 Task: Find connections with filter location Mahilyow with filter topic #houseforsalewith filter profile language Spanish with filter current company Ethical Hackers Academy with filter school ST. JOSEPH'S INSTITUTE OF TECHNOLOGY, OMR with filter industry Baked Goods Manufacturing with filter service category Real Estate with filter keywords title Sales Analyst
Action: Mouse moved to (259, 301)
Screenshot: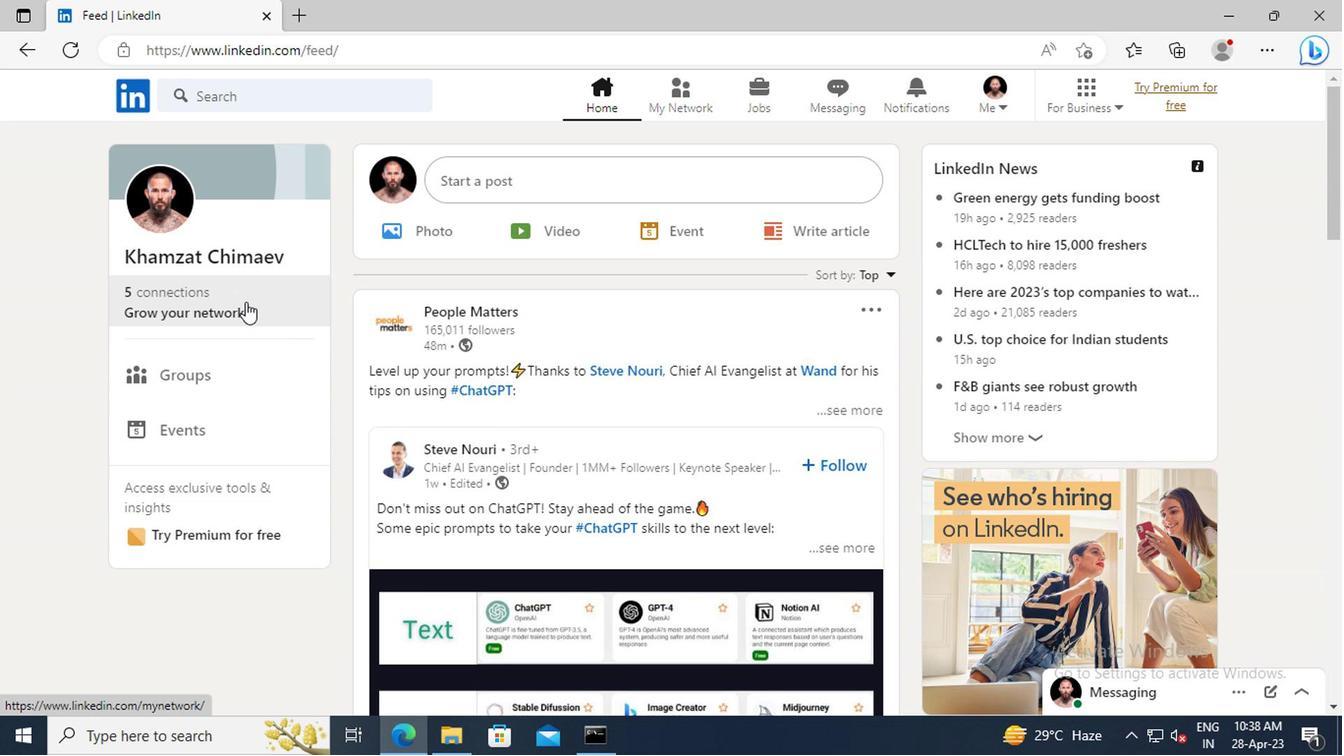 
Action: Mouse pressed left at (259, 301)
Screenshot: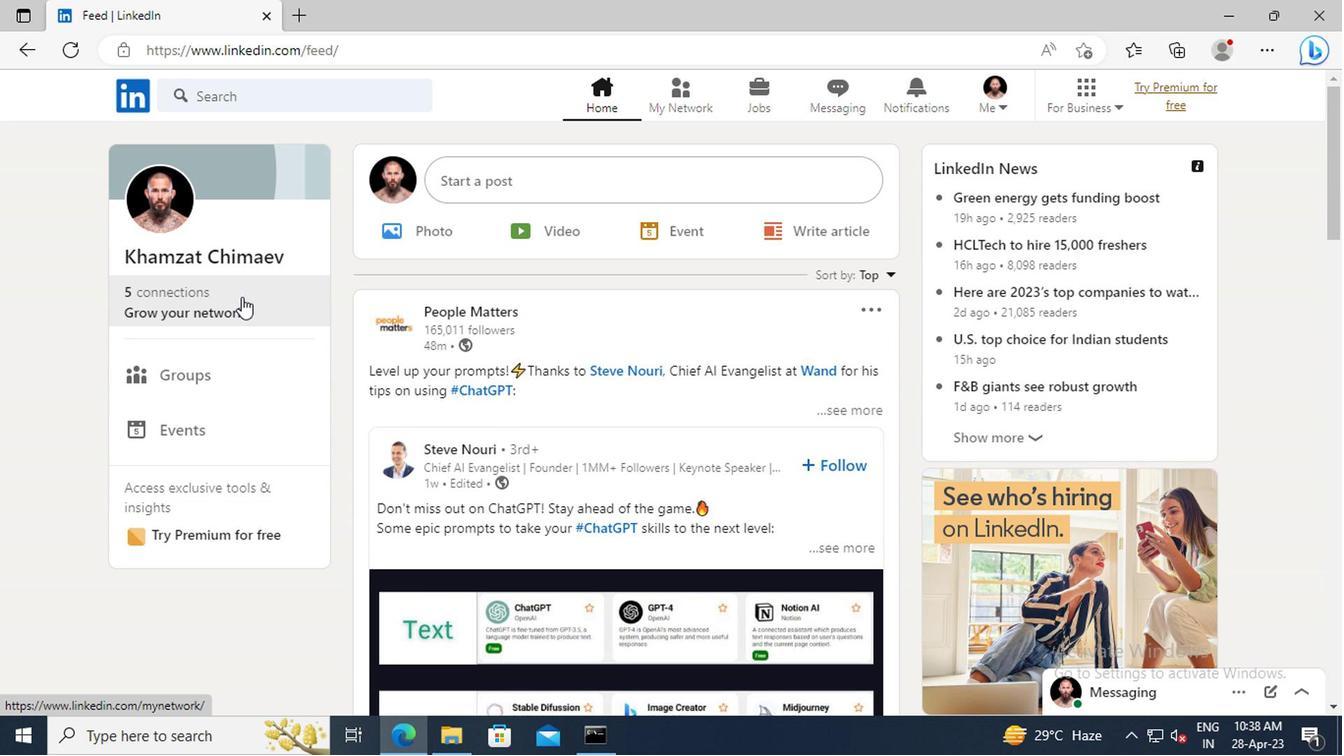 
Action: Mouse moved to (250, 213)
Screenshot: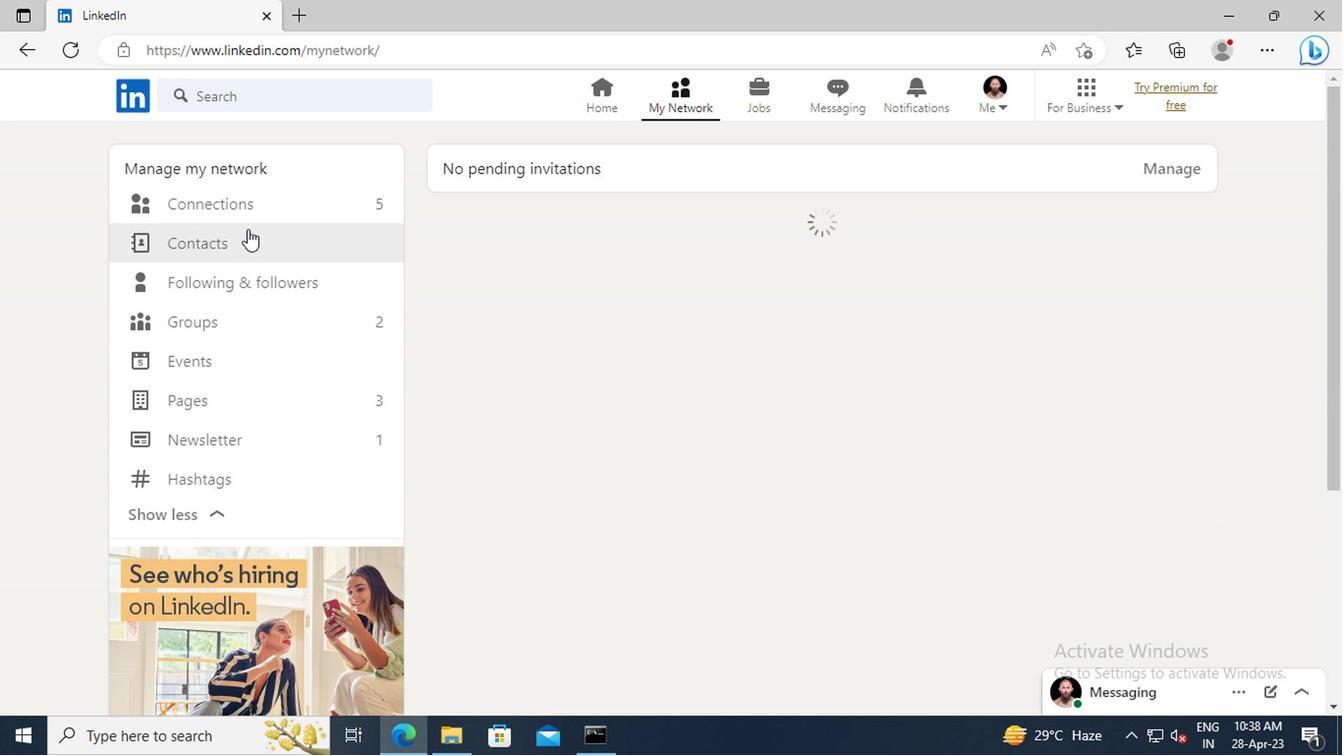 
Action: Mouse pressed left at (250, 213)
Screenshot: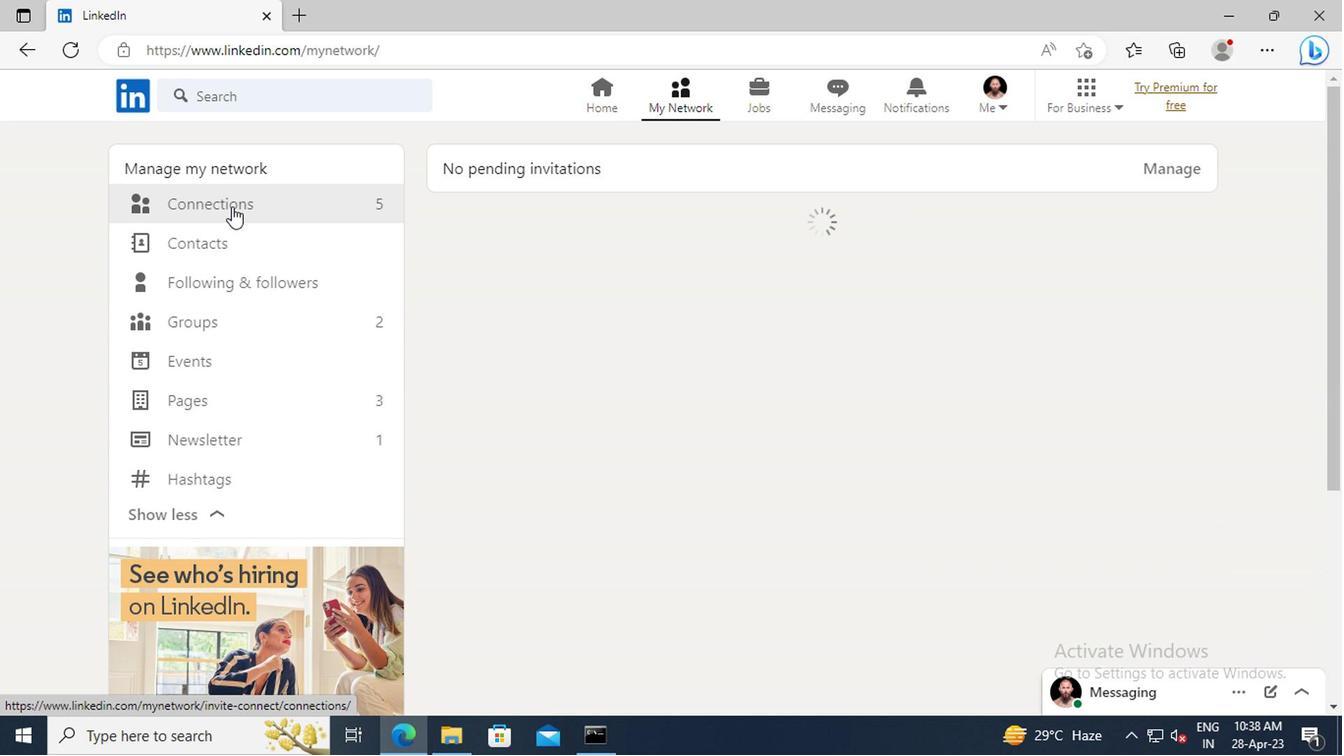 
Action: Mouse moved to (815, 218)
Screenshot: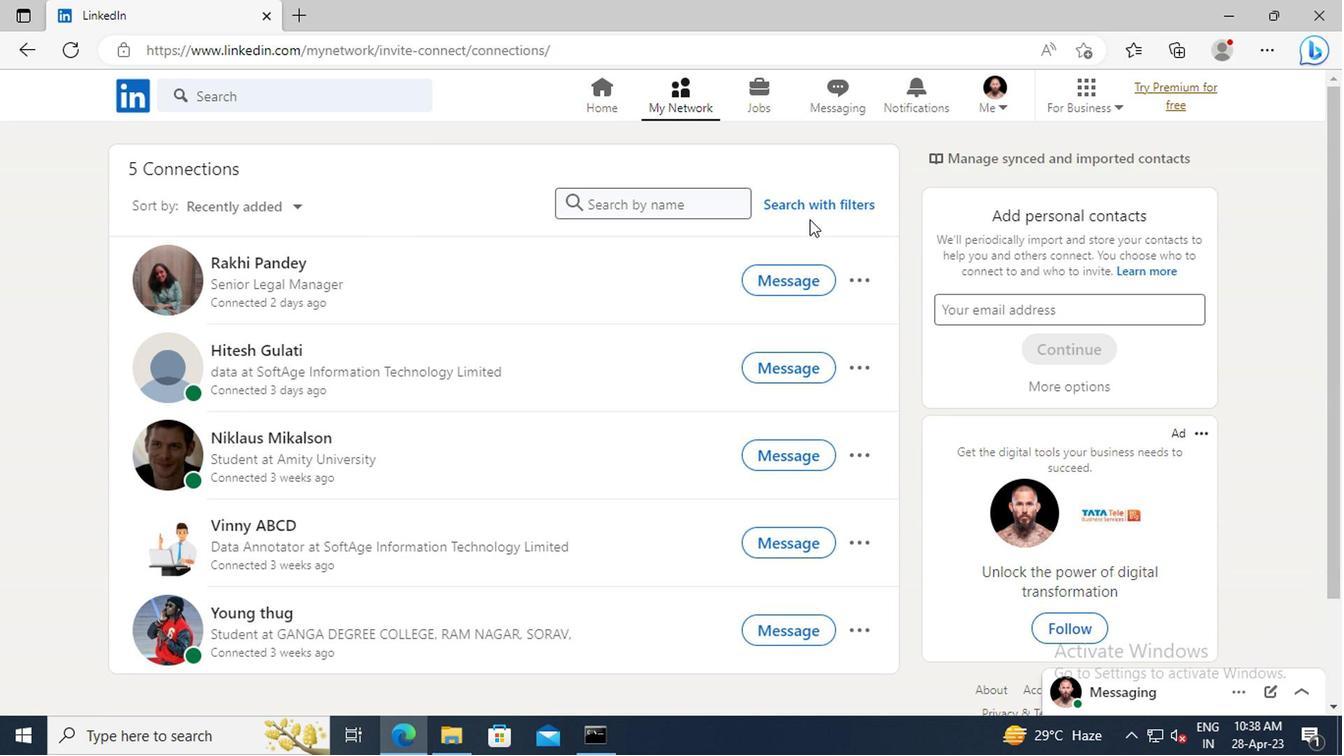 
Action: Mouse pressed left at (815, 218)
Screenshot: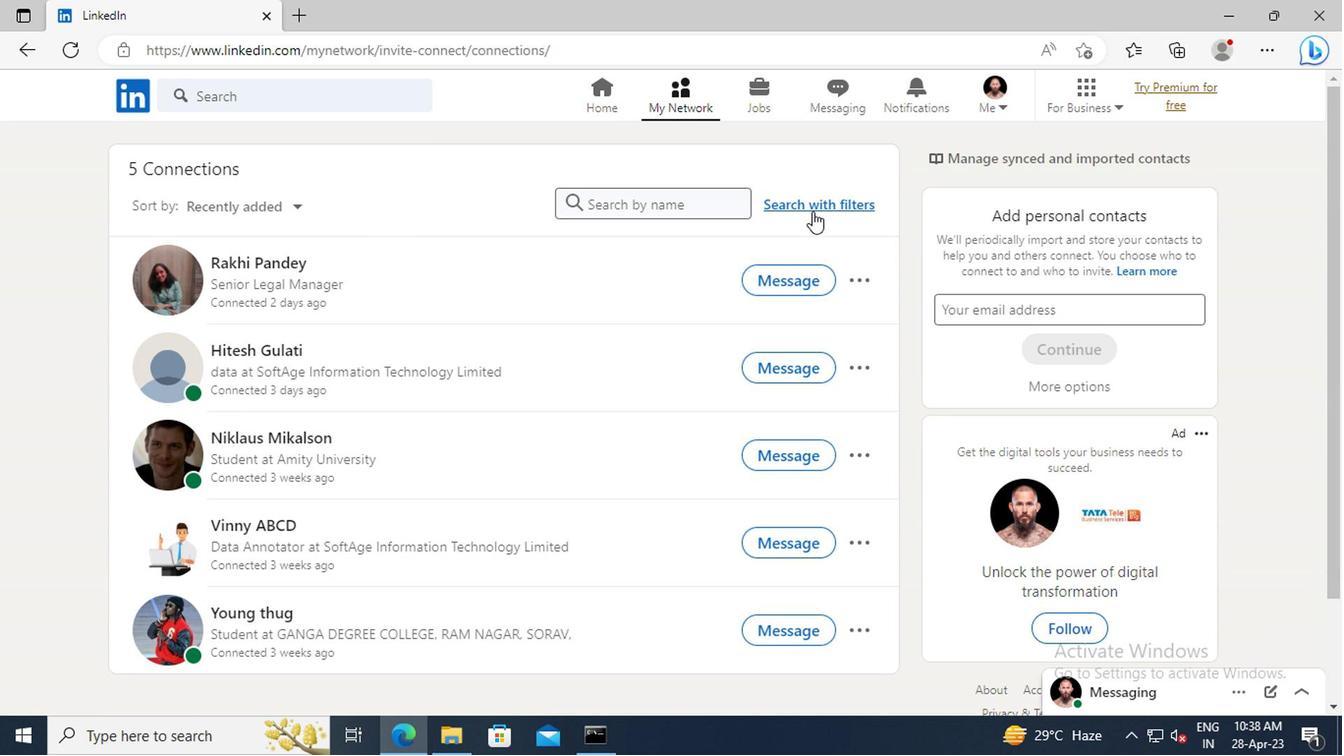 
Action: Mouse moved to (758, 163)
Screenshot: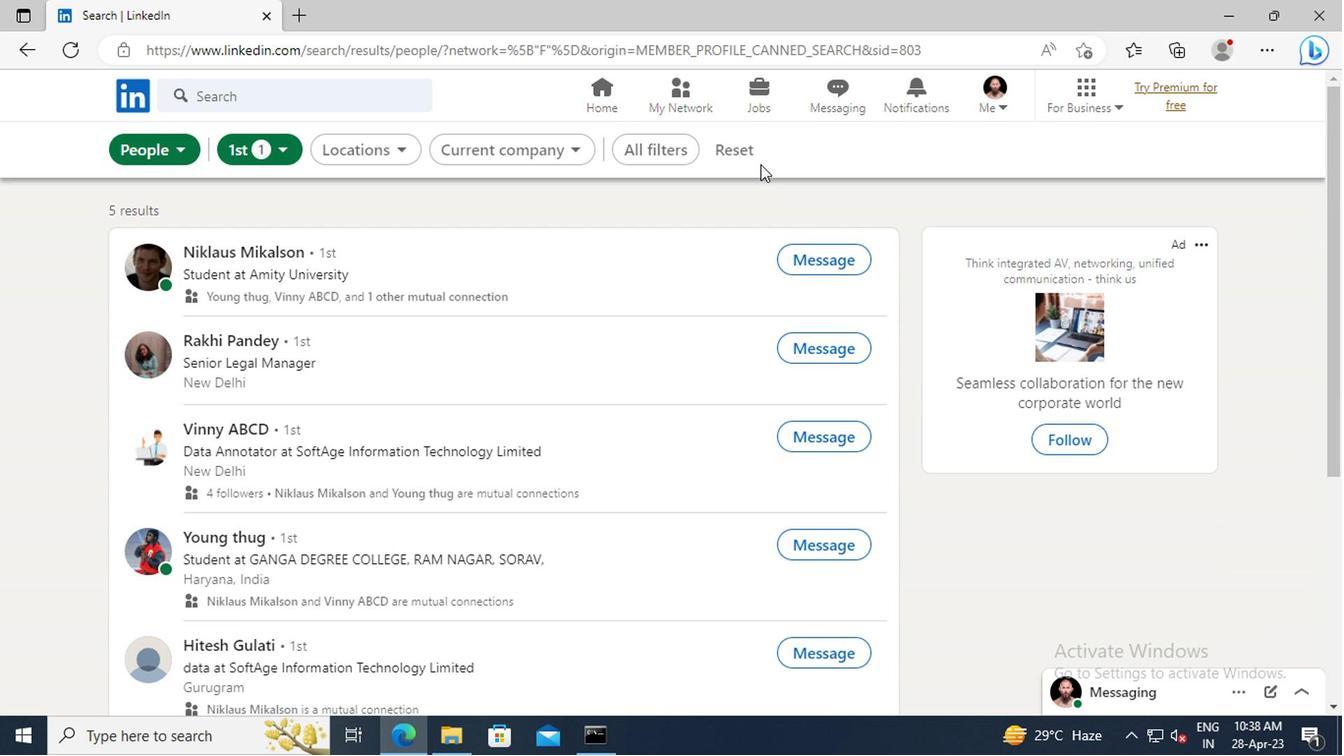 
Action: Mouse pressed left at (758, 163)
Screenshot: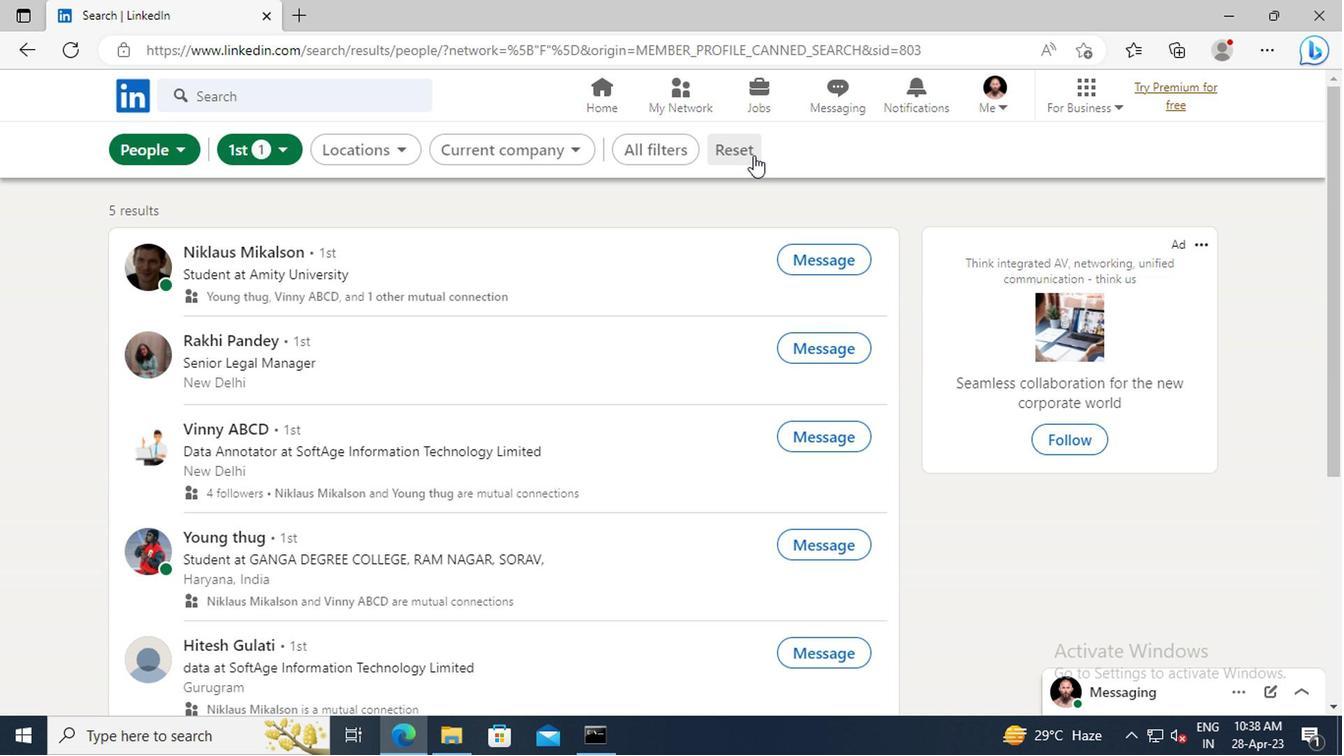 
Action: Mouse moved to (712, 159)
Screenshot: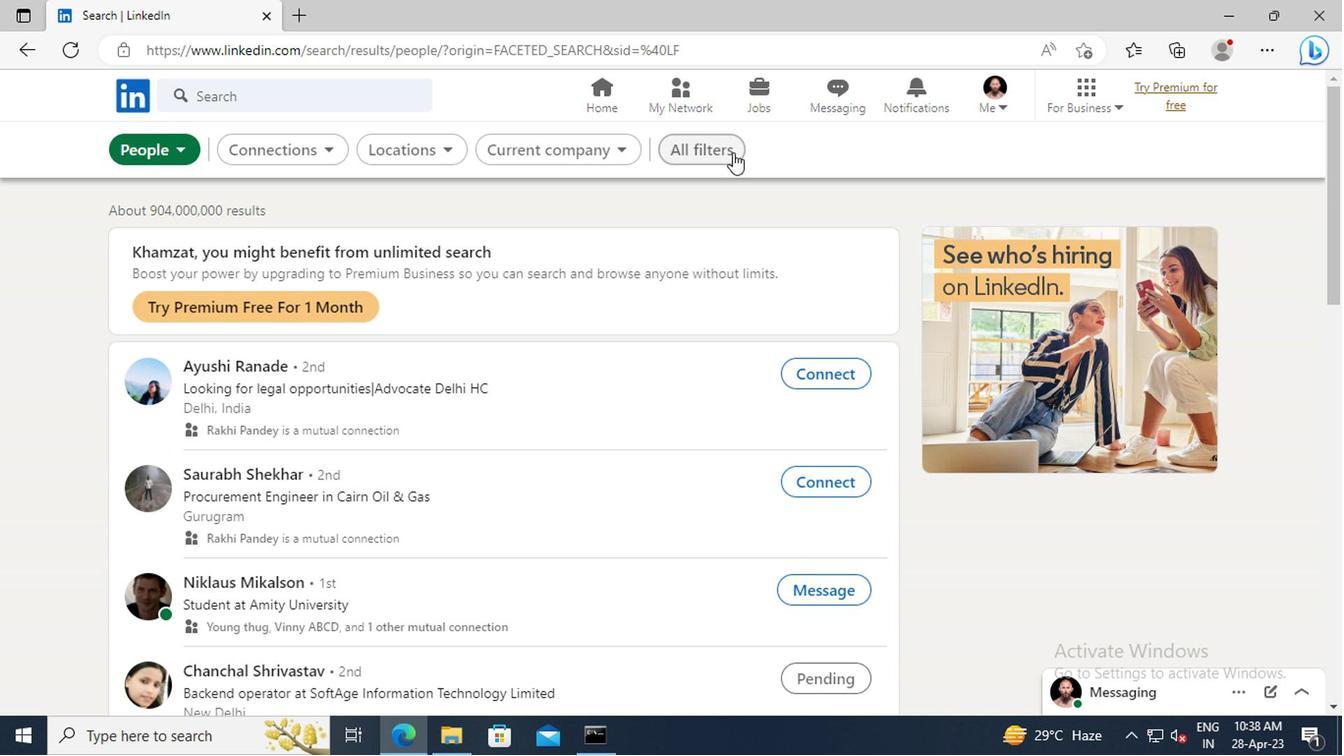
Action: Mouse pressed left at (712, 159)
Screenshot: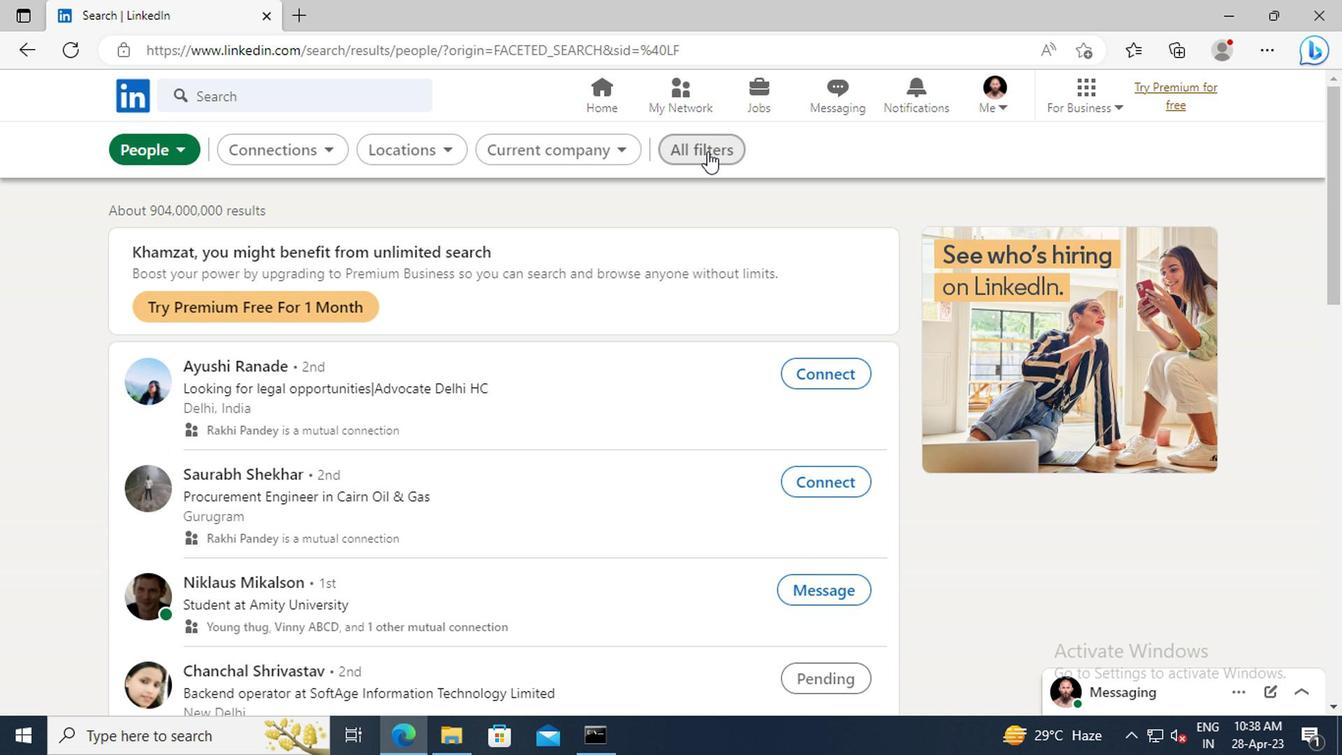 
Action: Mouse moved to (1112, 373)
Screenshot: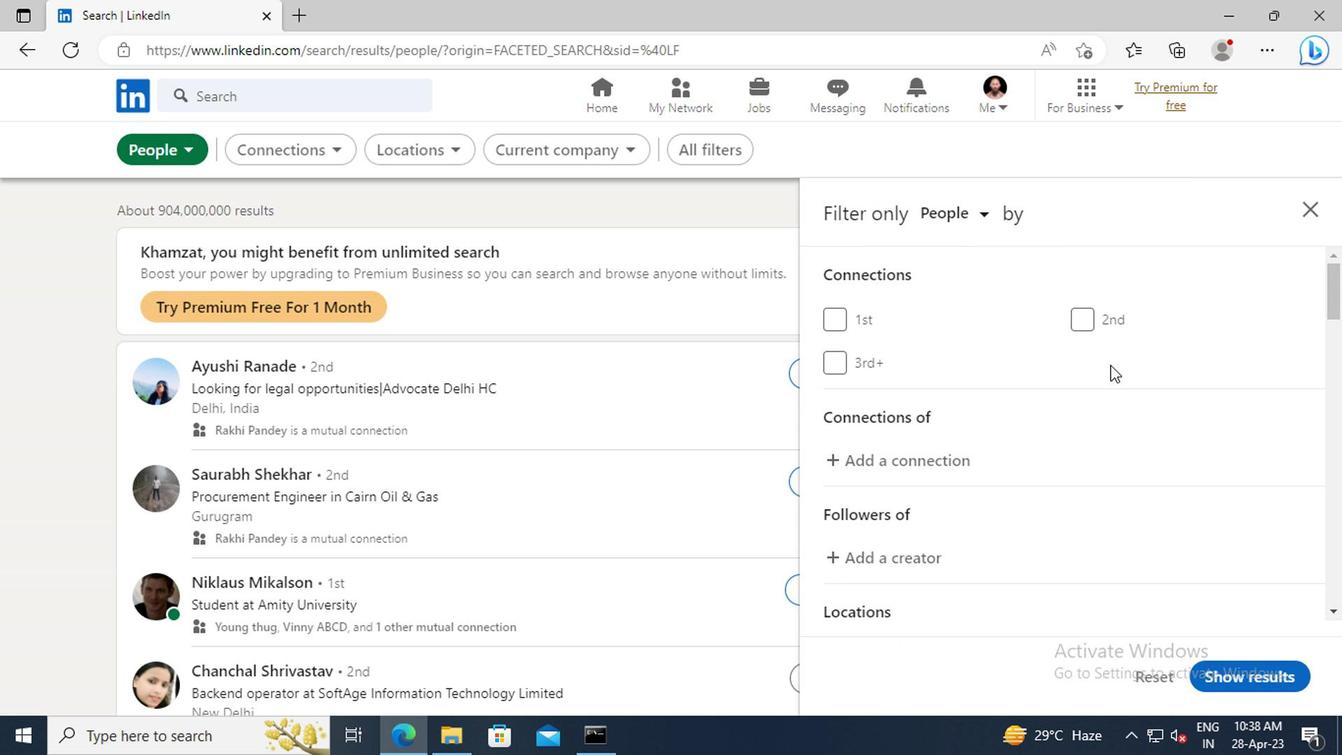 
Action: Mouse scrolled (1112, 372) with delta (0, -1)
Screenshot: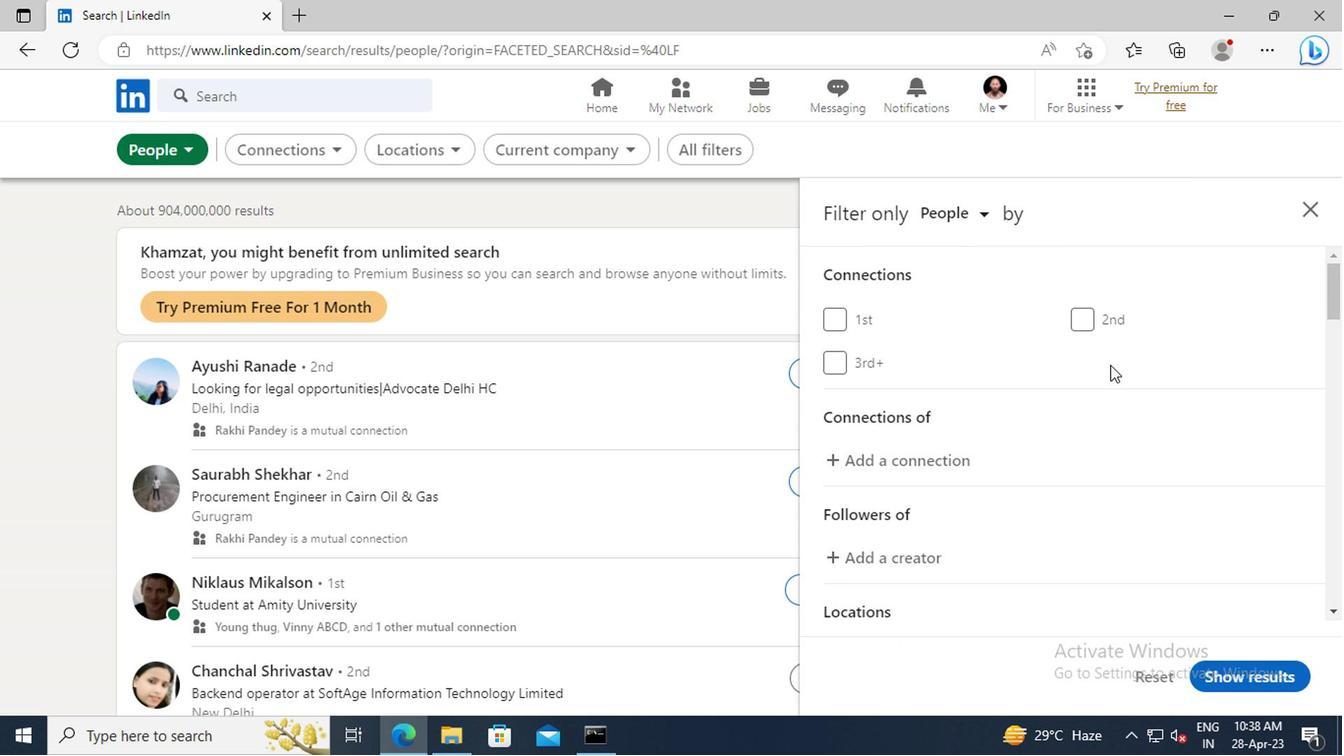 
Action: Mouse scrolled (1112, 372) with delta (0, -1)
Screenshot: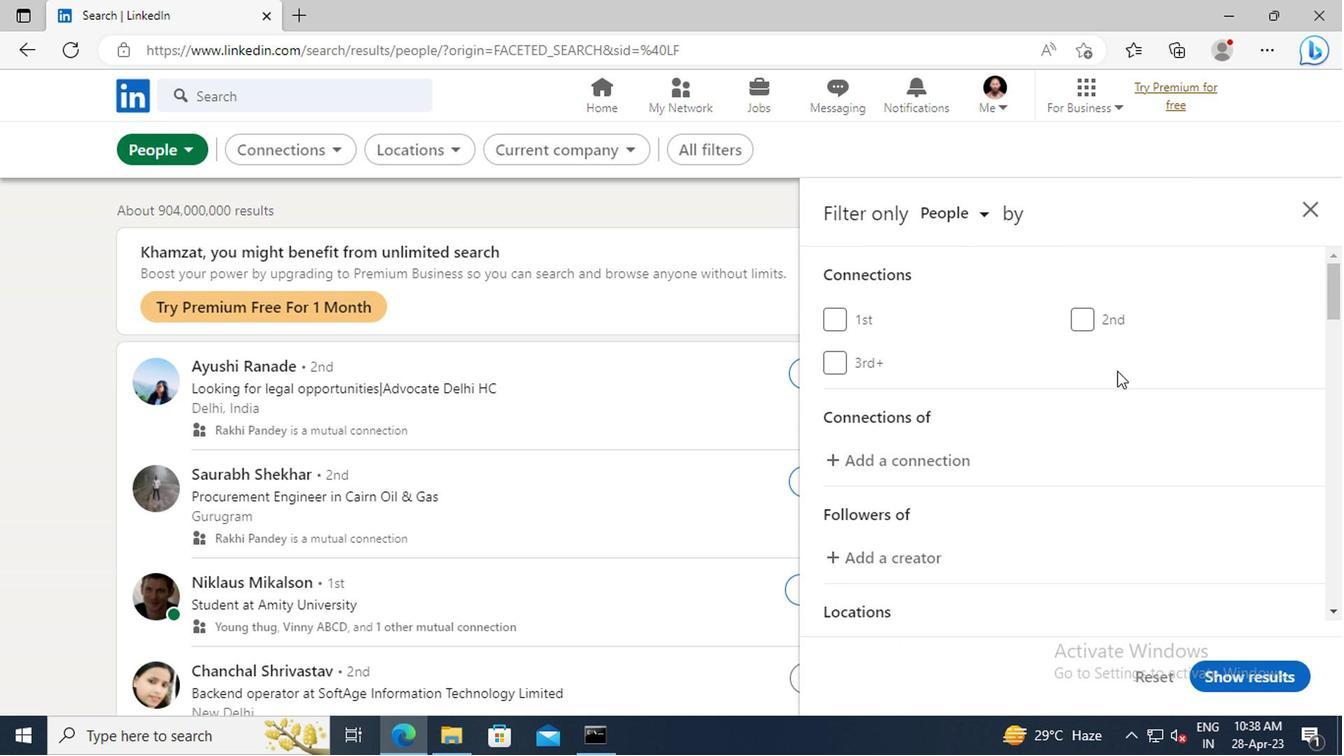 
Action: Mouse scrolled (1112, 372) with delta (0, -1)
Screenshot: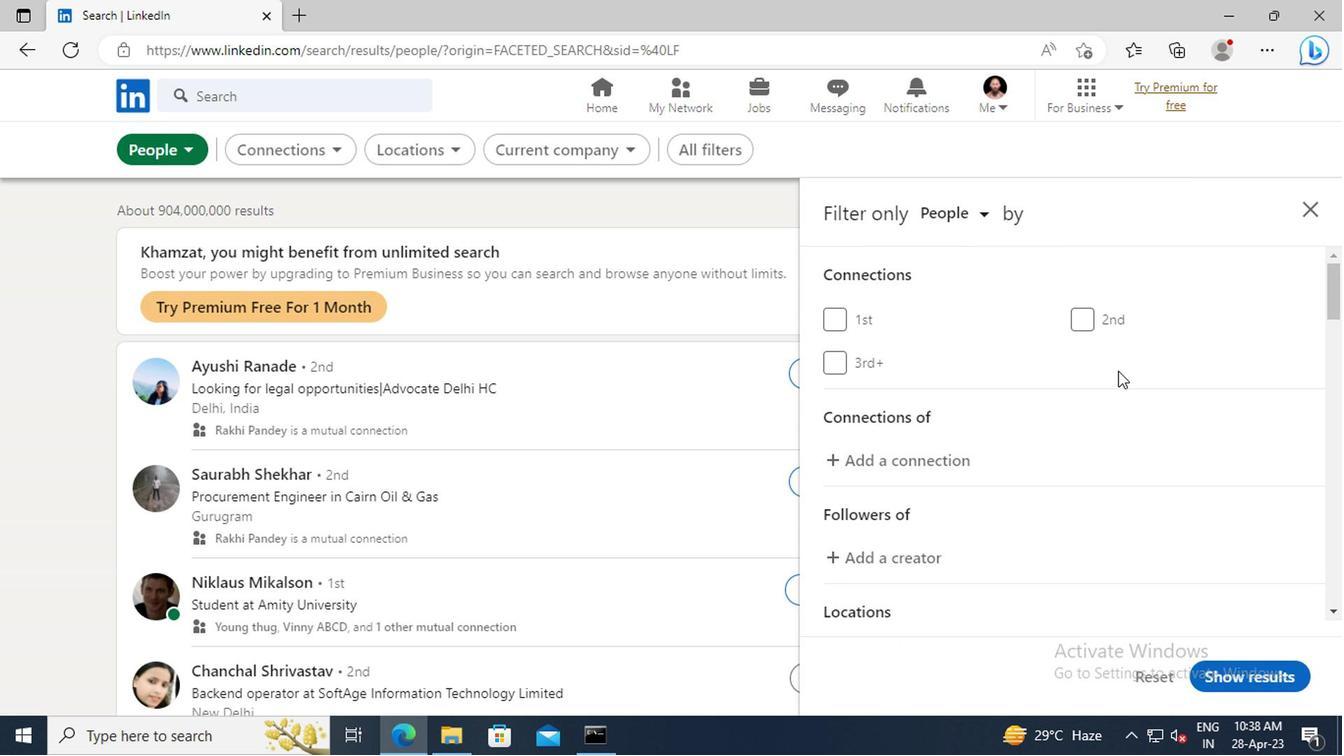 
Action: Mouse scrolled (1112, 372) with delta (0, -1)
Screenshot: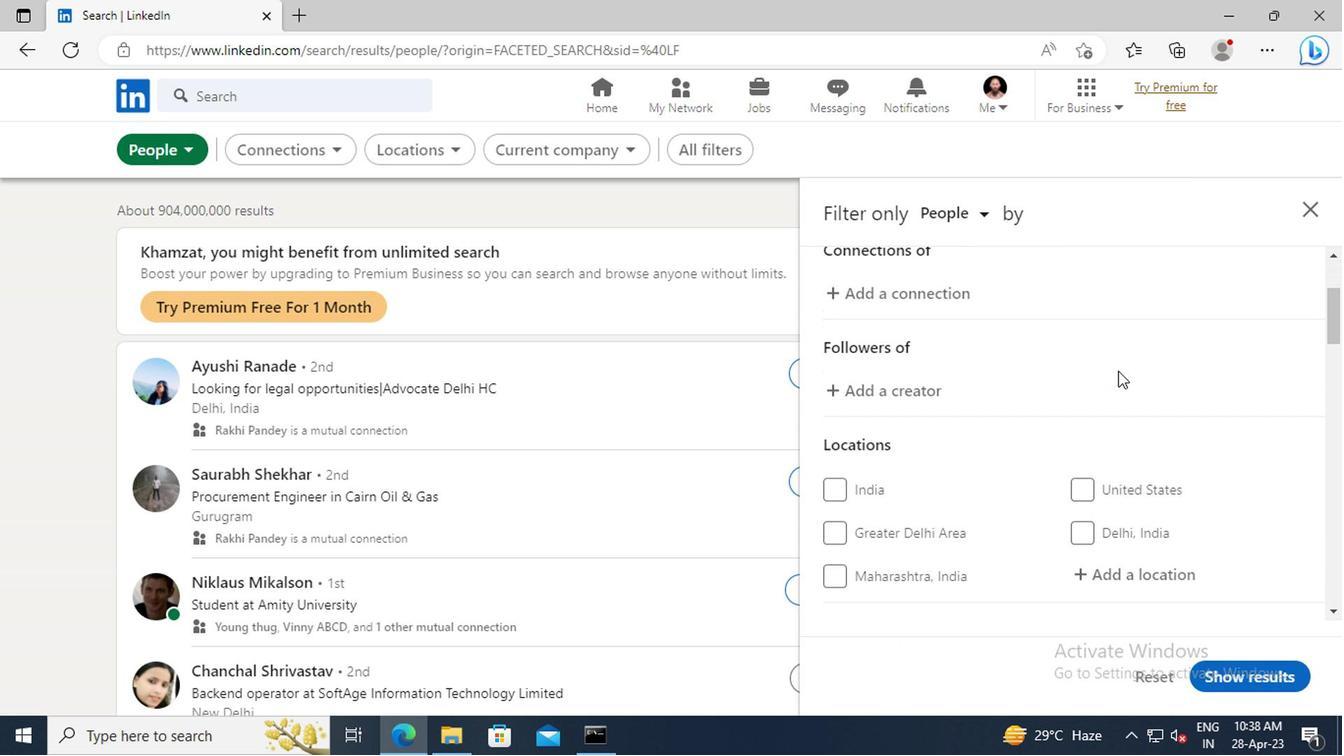 
Action: Mouse scrolled (1112, 372) with delta (0, -1)
Screenshot: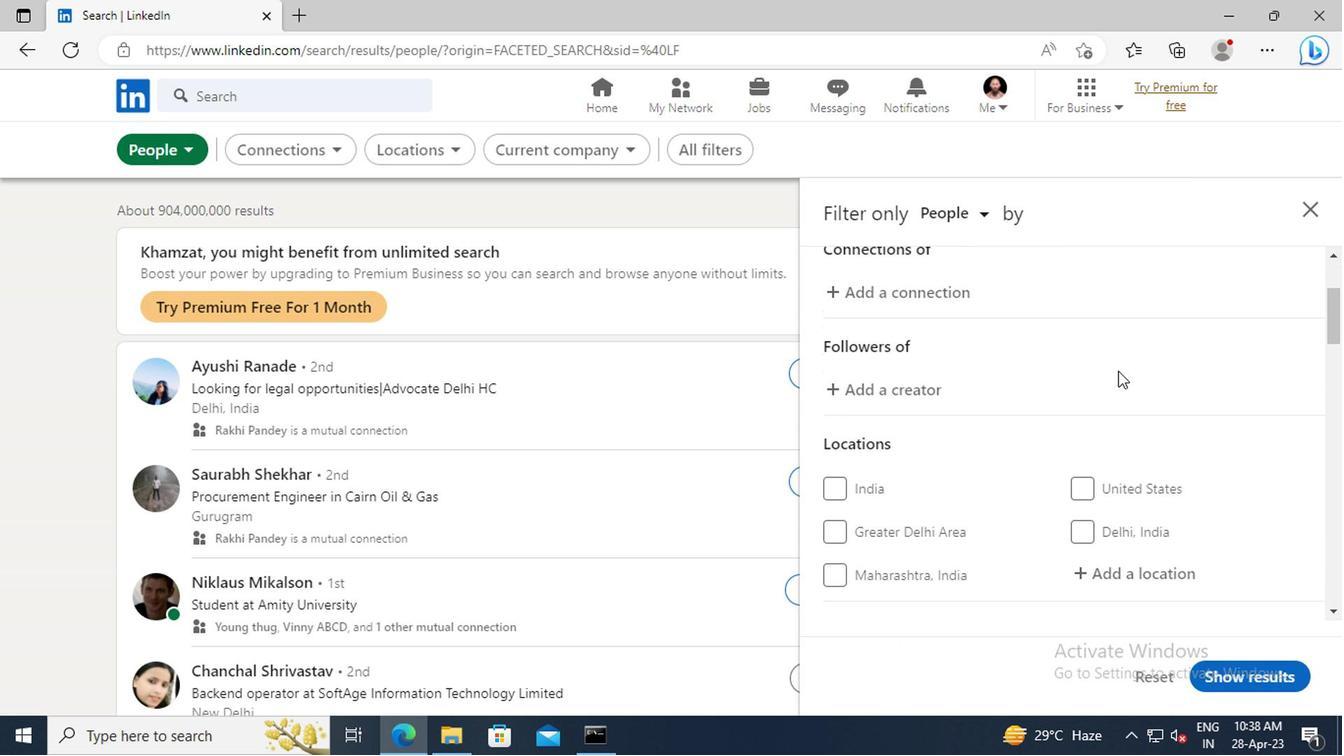 
Action: Mouse scrolled (1112, 372) with delta (0, -1)
Screenshot: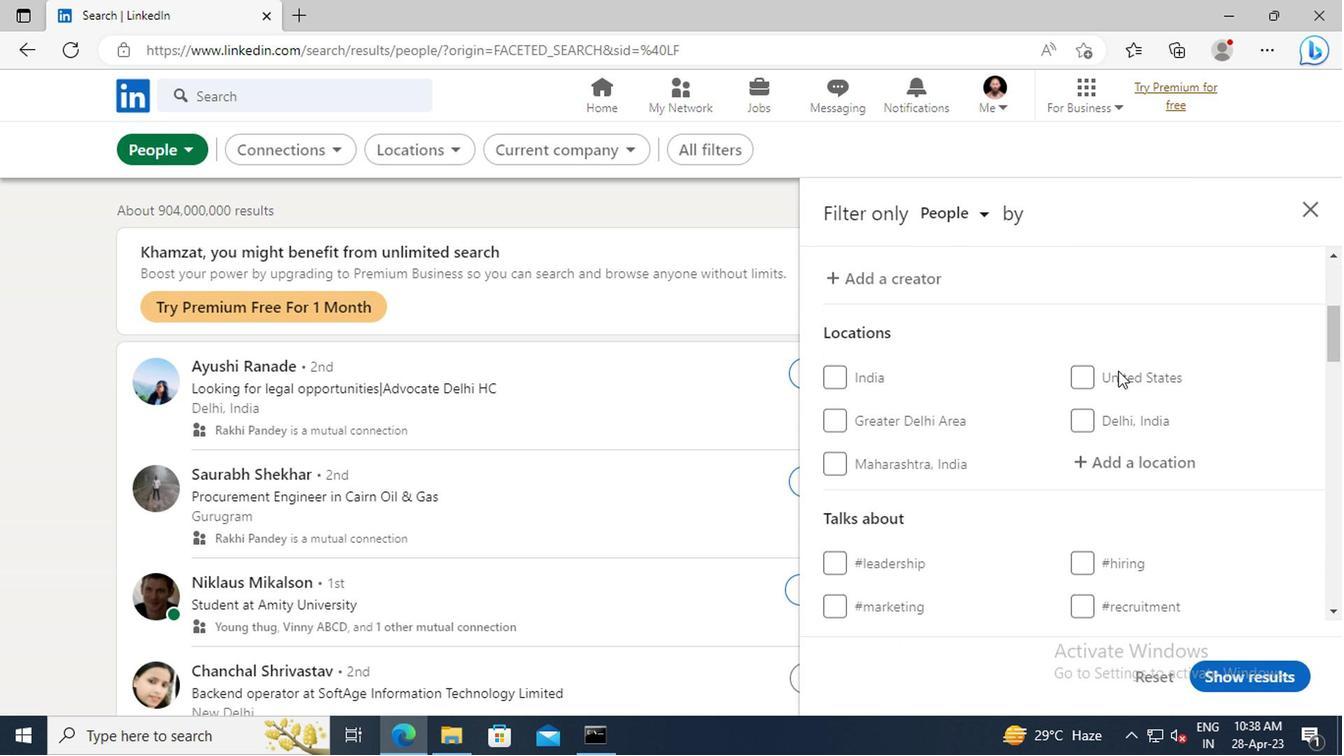 
Action: Mouse moved to (1114, 404)
Screenshot: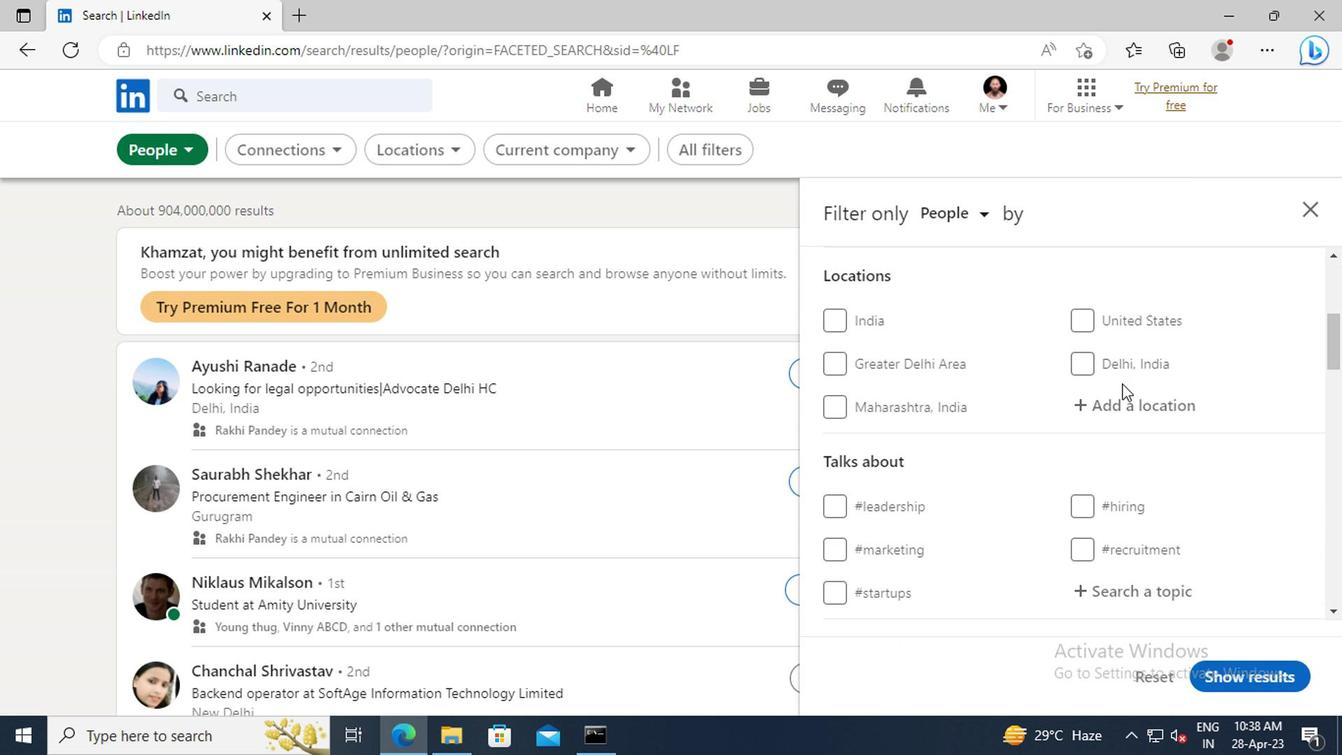 
Action: Mouse pressed left at (1114, 404)
Screenshot: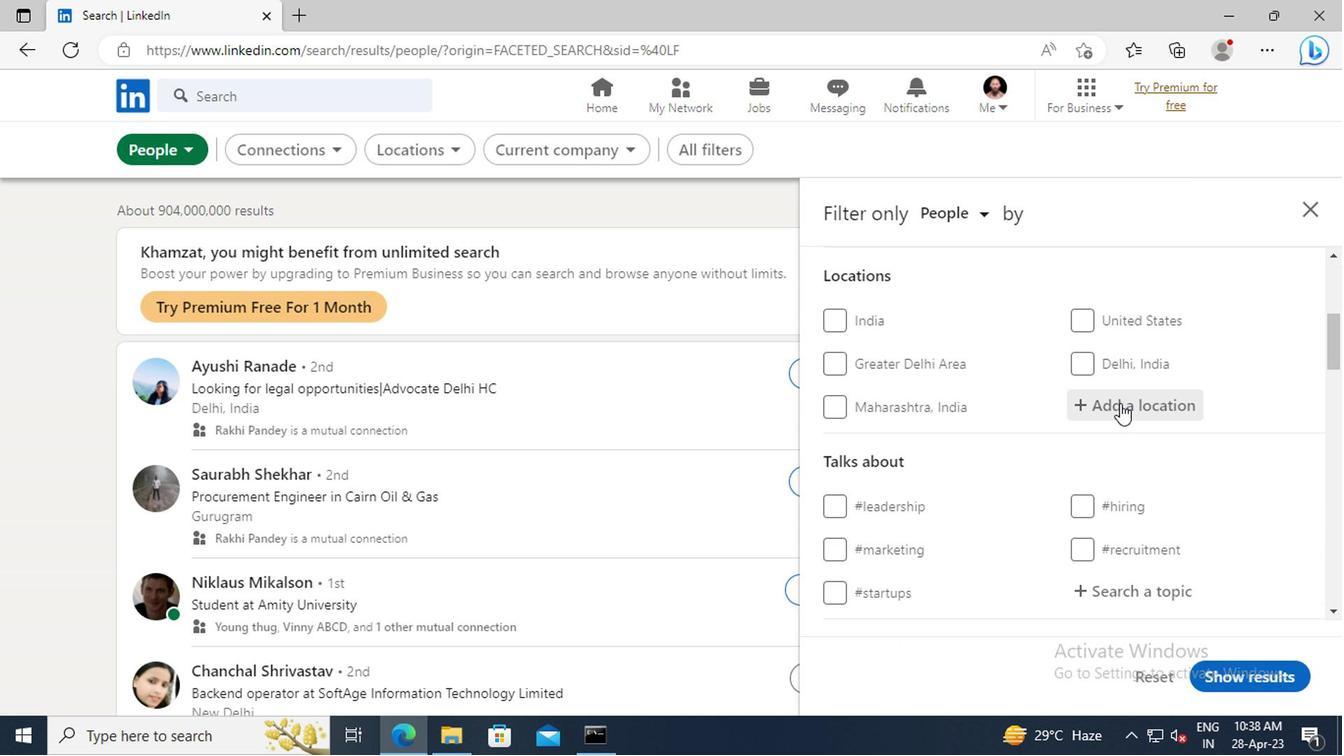 
Action: Key pressed <Key.shift>MAHILYOW
Screenshot: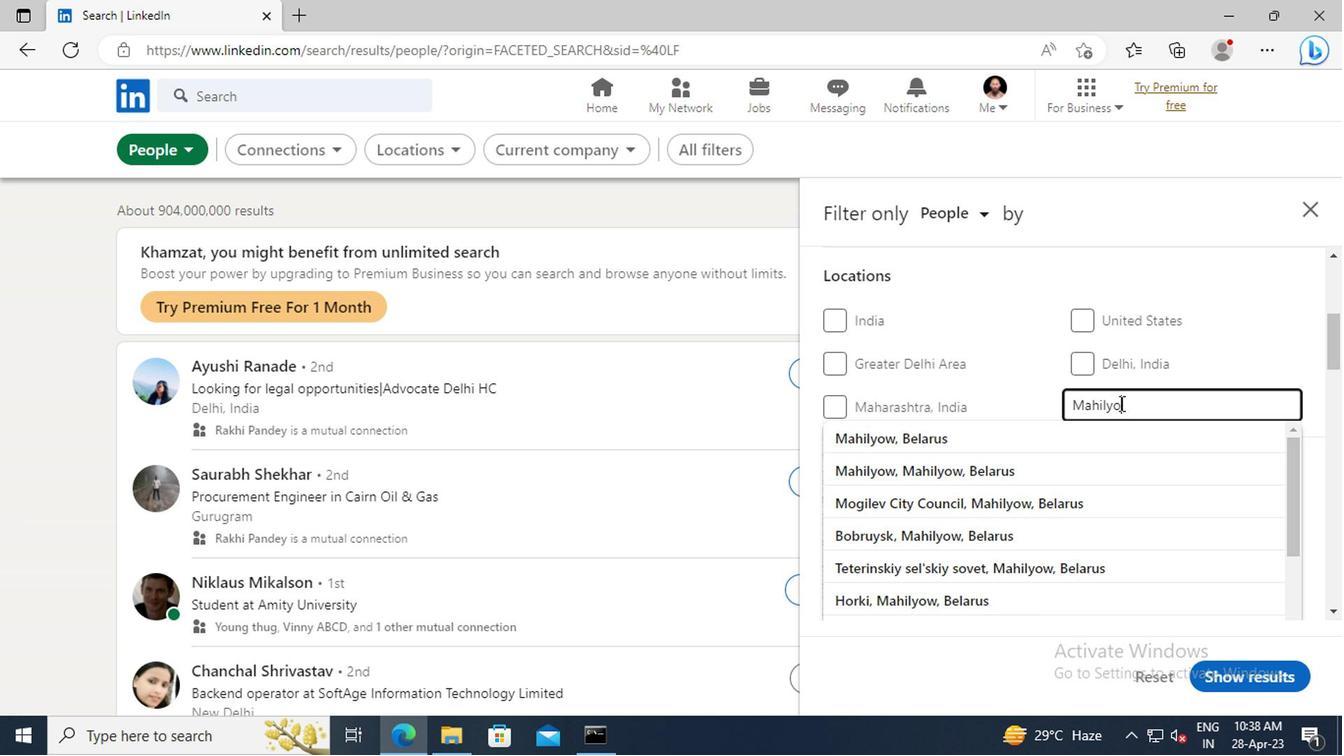
Action: Mouse moved to (1108, 431)
Screenshot: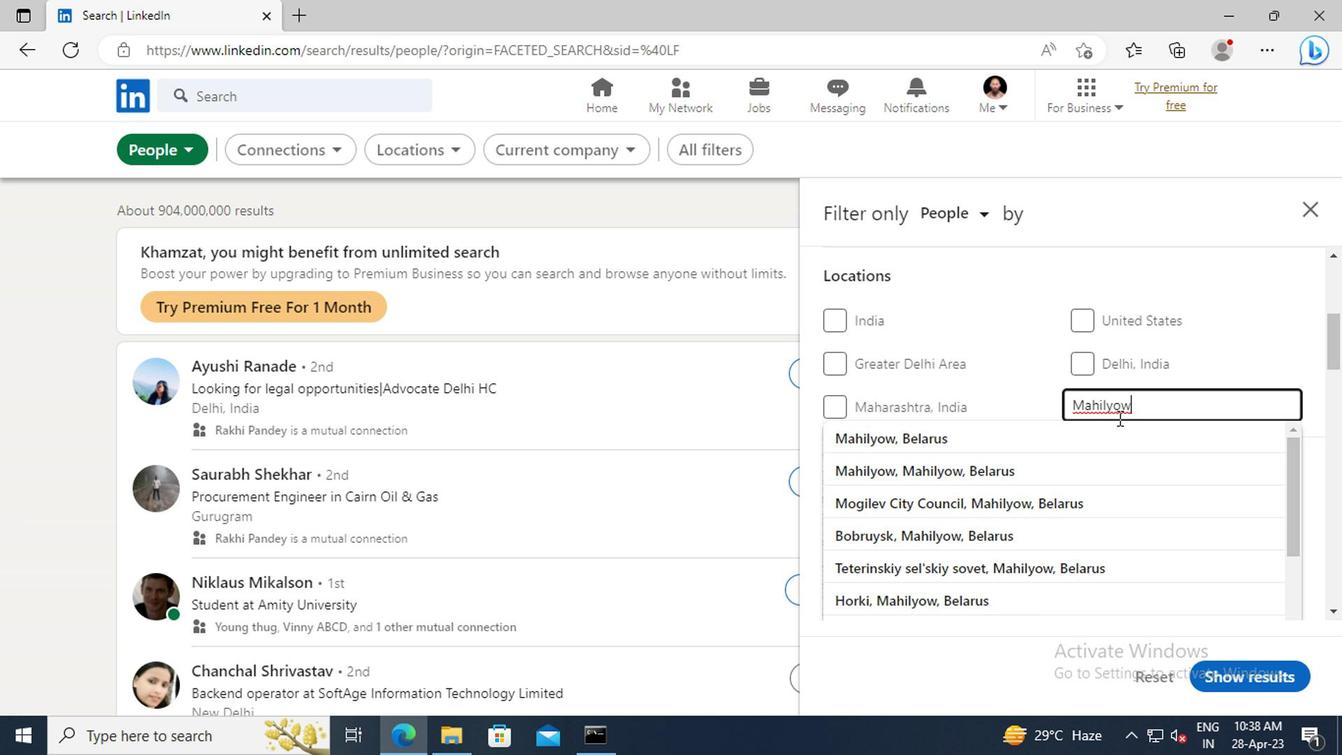 
Action: Mouse pressed left at (1108, 431)
Screenshot: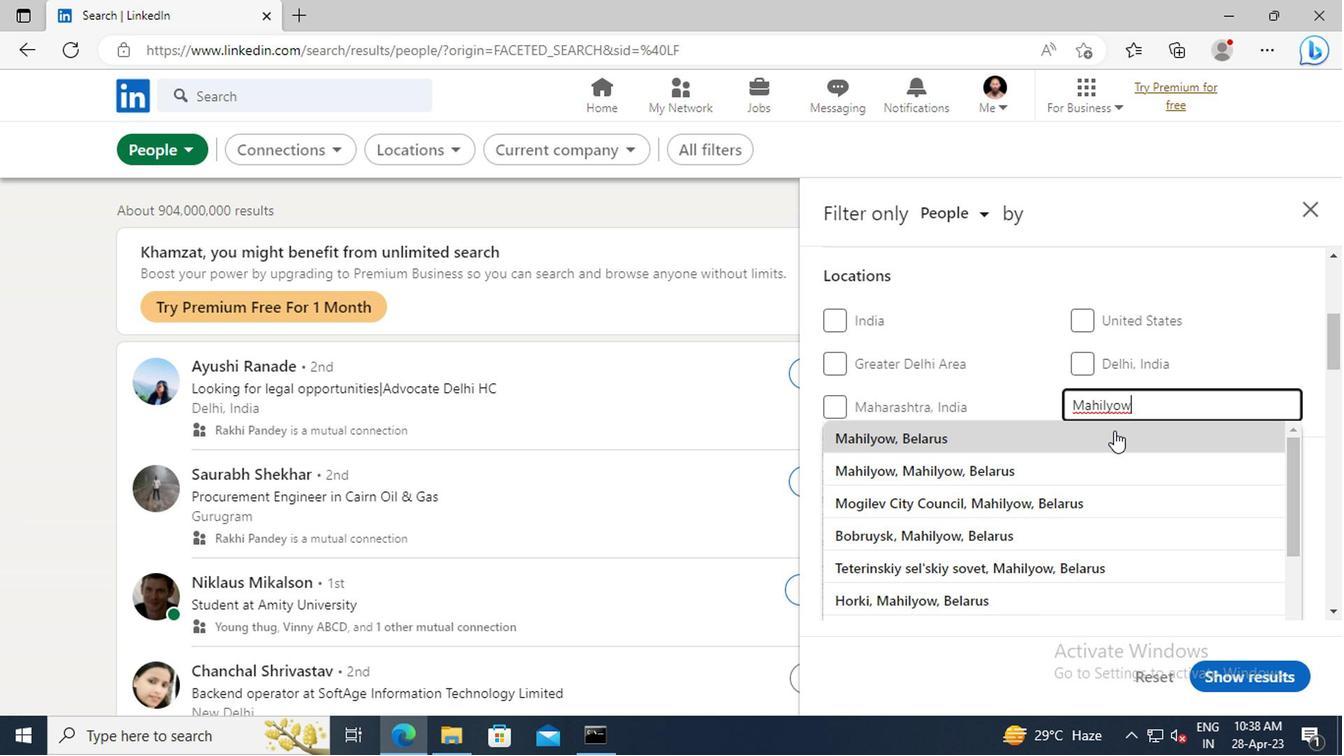 
Action: Mouse moved to (1110, 381)
Screenshot: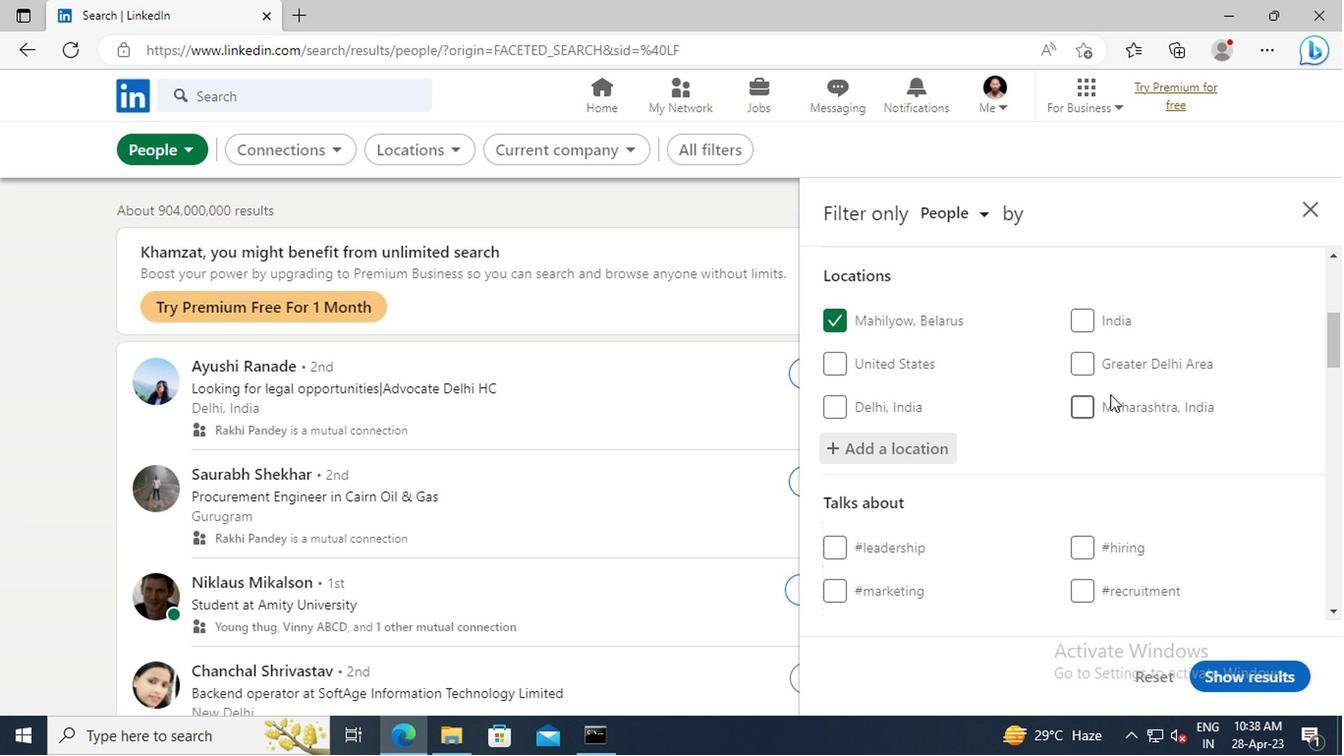 
Action: Mouse scrolled (1110, 379) with delta (0, -1)
Screenshot: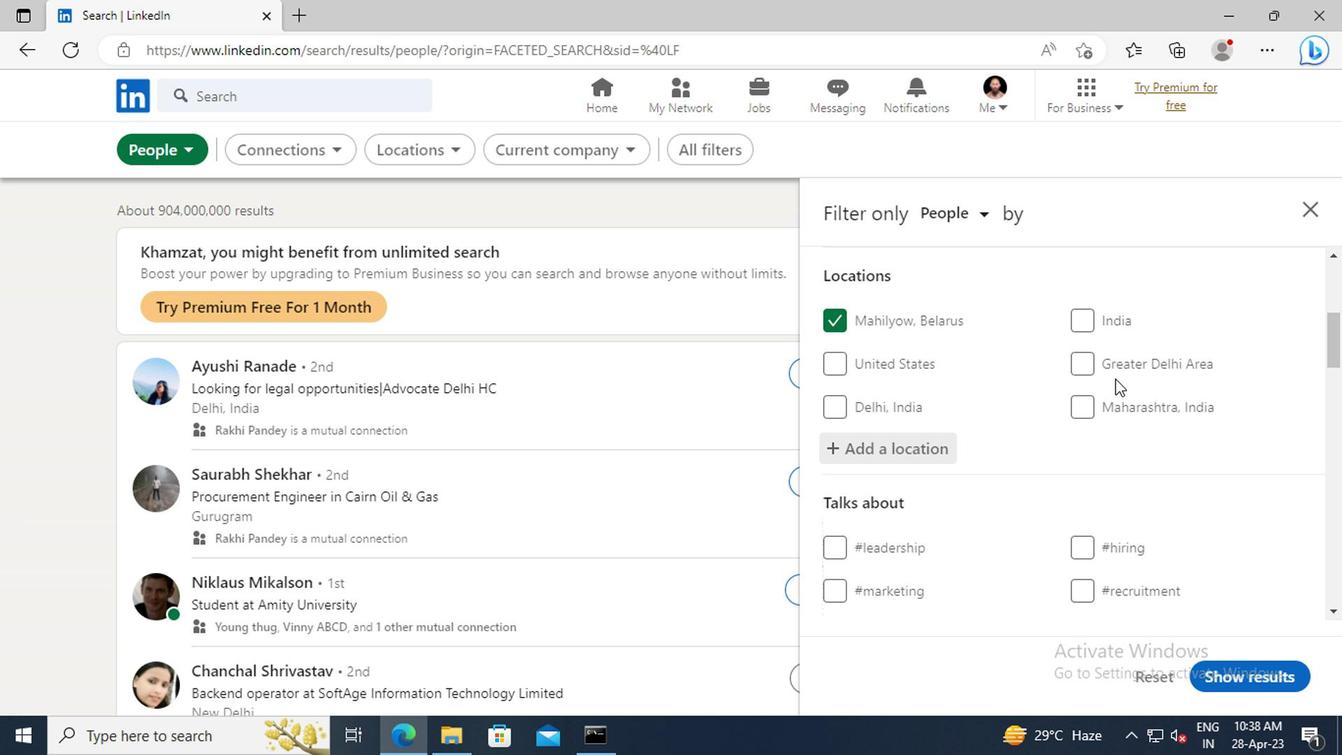 
Action: Mouse scrolled (1110, 379) with delta (0, -1)
Screenshot: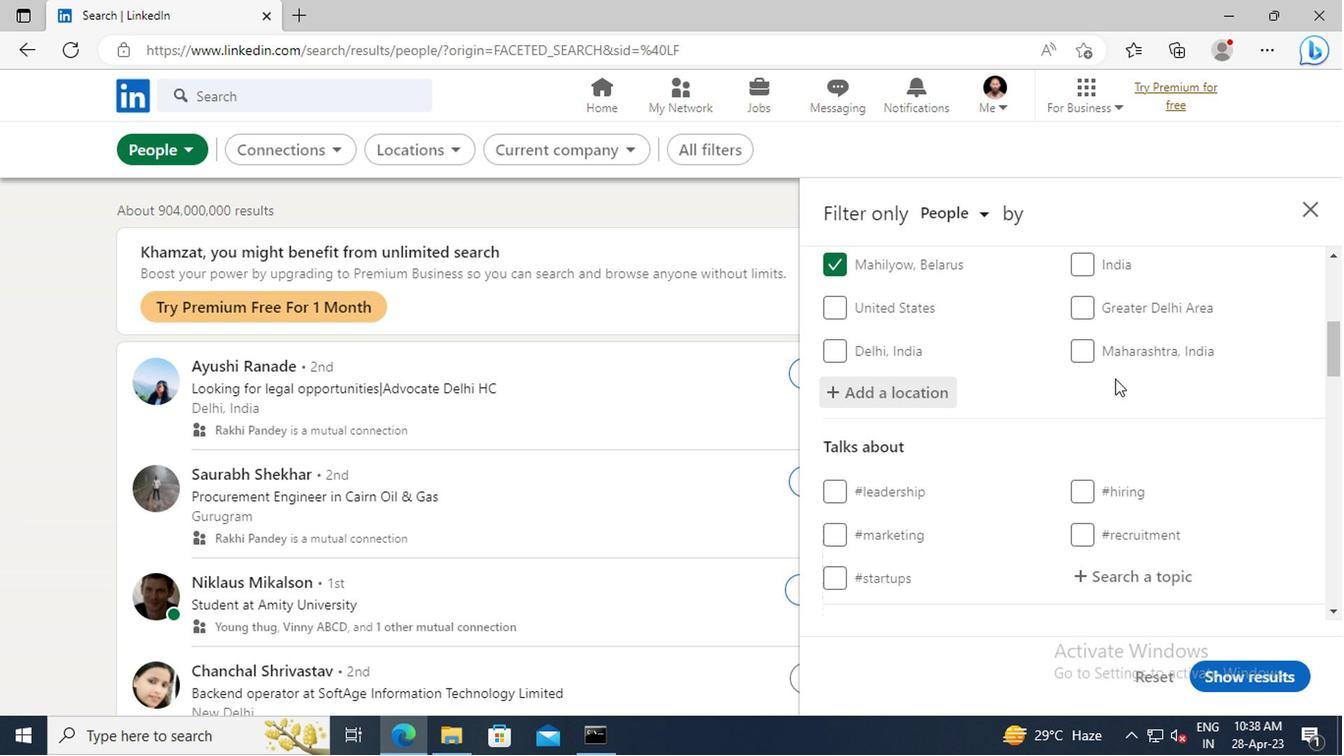 
Action: Mouse scrolled (1110, 379) with delta (0, -1)
Screenshot: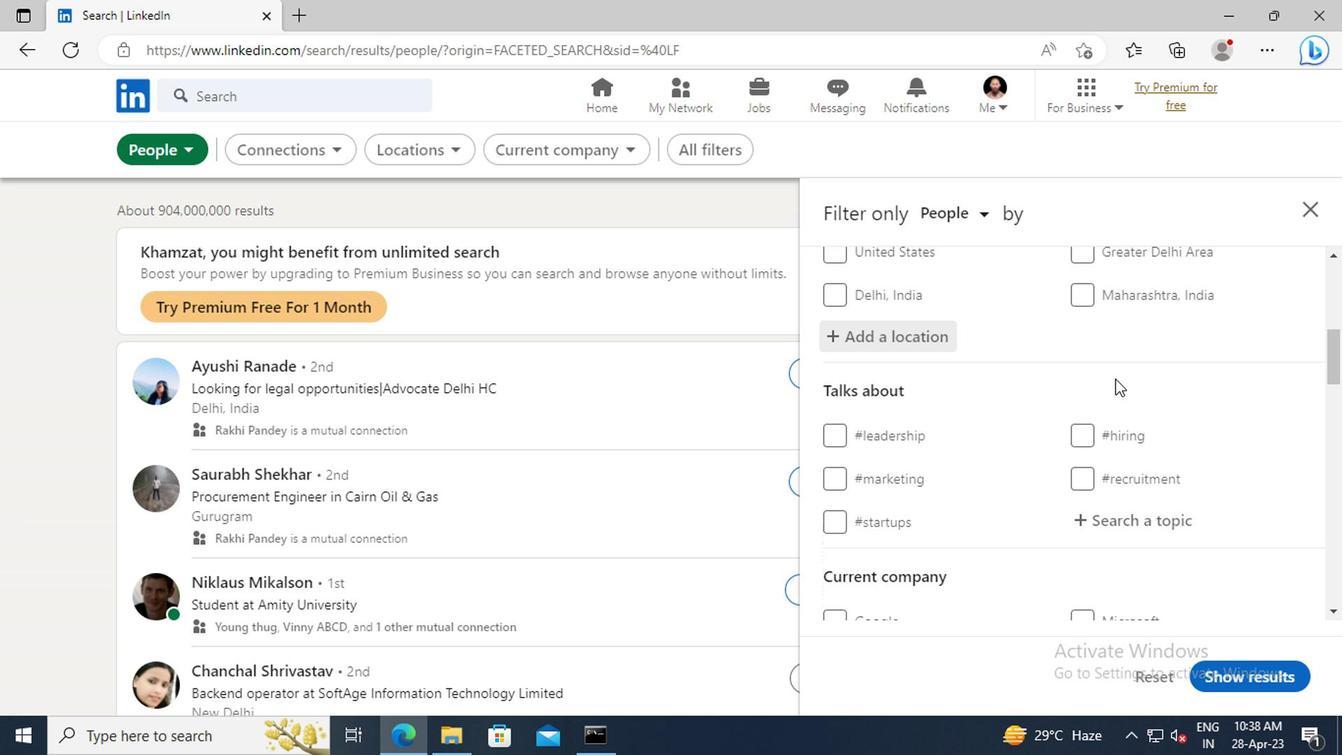 
Action: Mouse scrolled (1110, 379) with delta (0, -1)
Screenshot: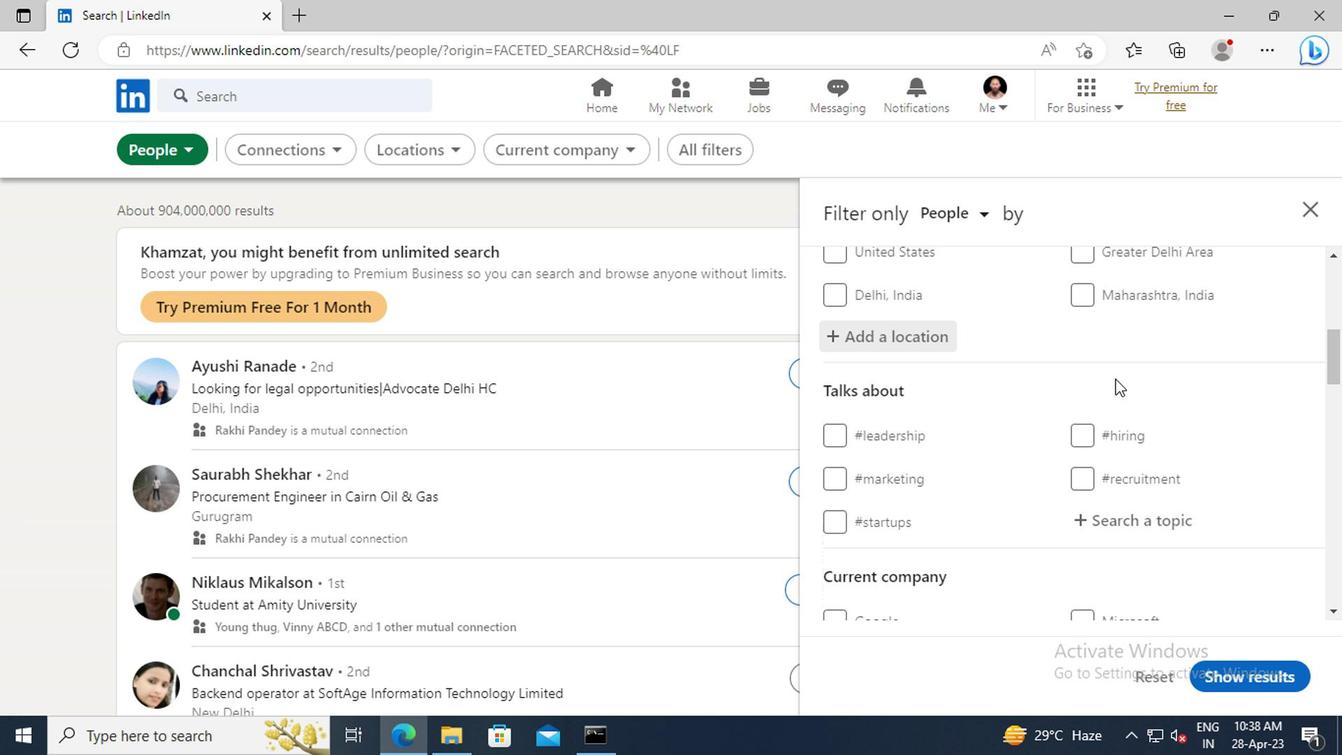 
Action: Mouse moved to (1121, 408)
Screenshot: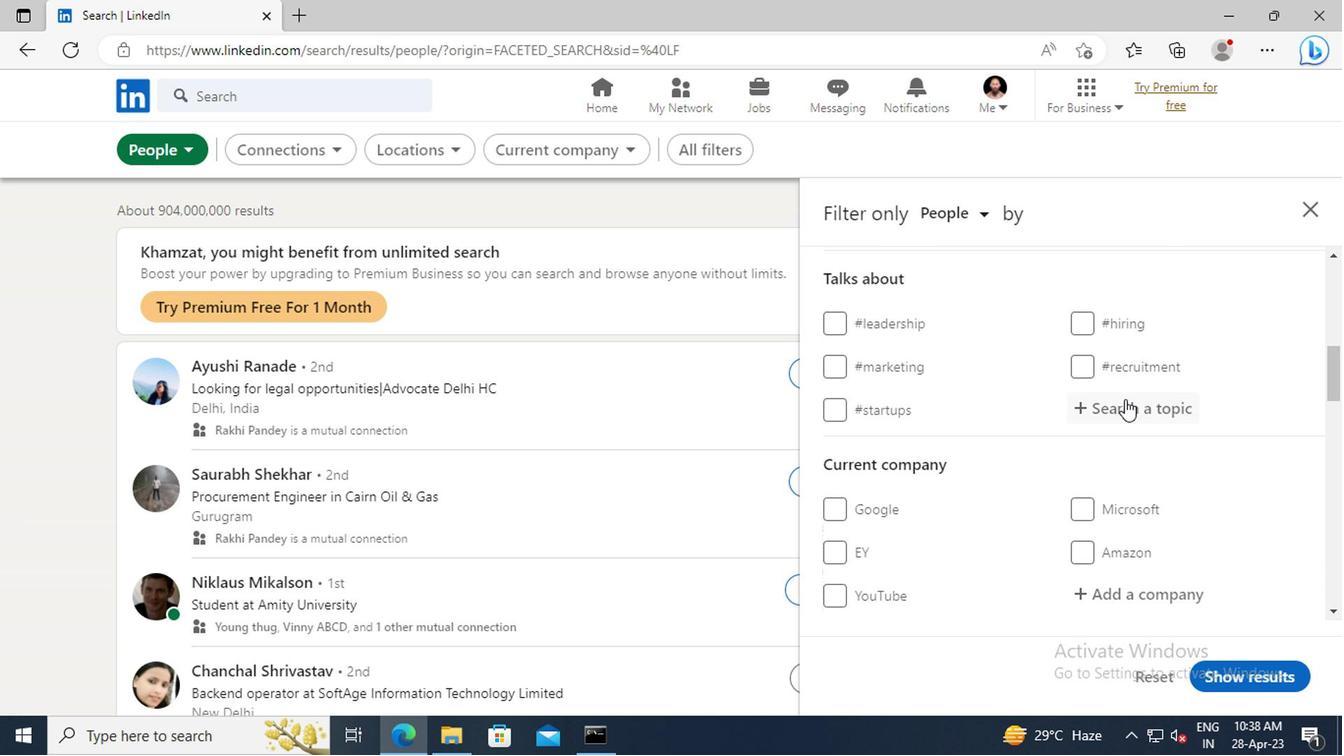 
Action: Mouse pressed left at (1121, 408)
Screenshot: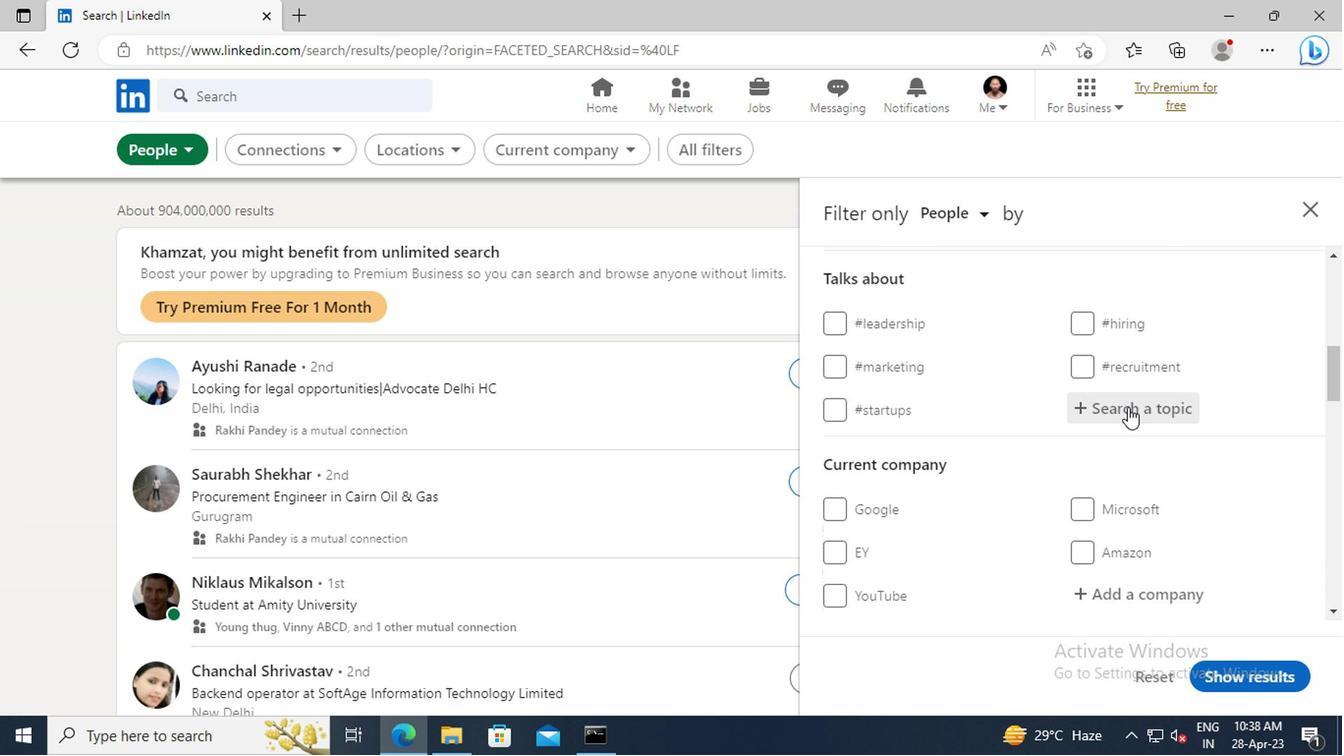 
Action: Key pressed <Key.shift><Key.shift>#HOUSEFORSALE<Key.enter>
Screenshot: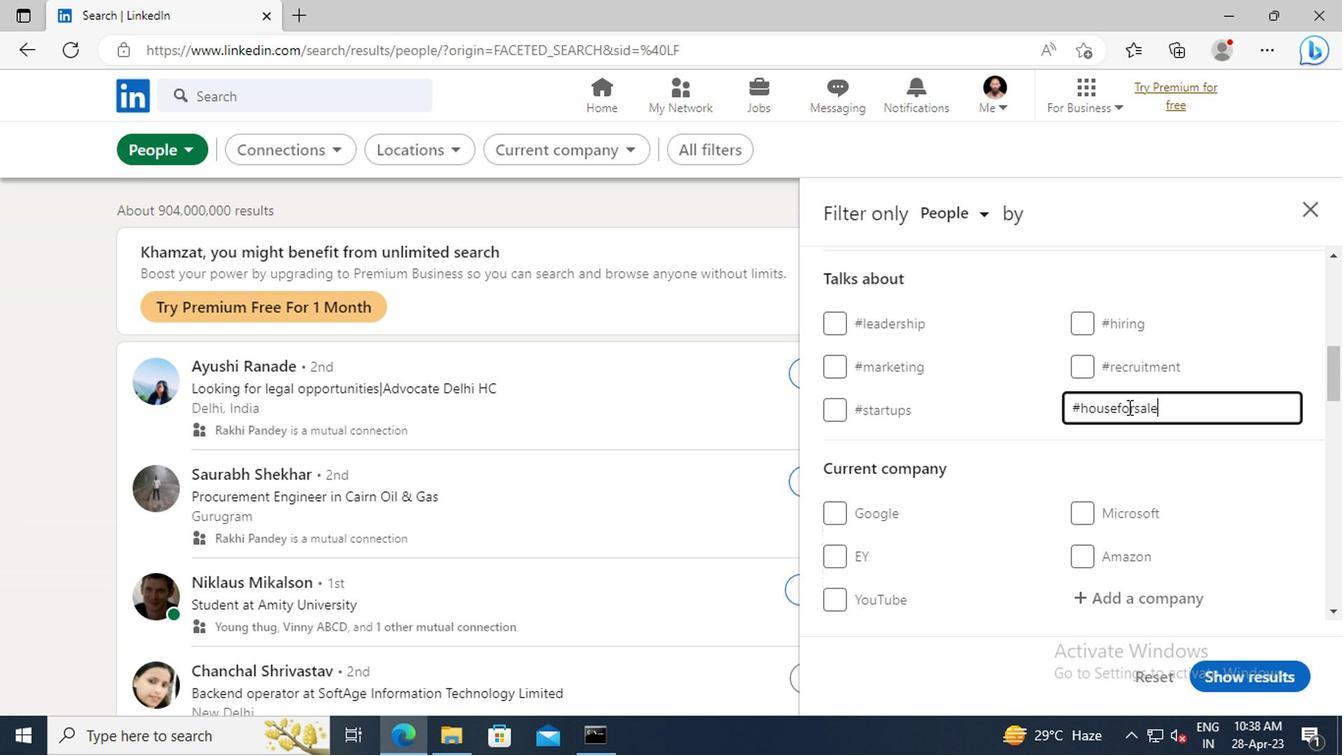 
Action: Mouse moved to (1123, 402)
Screenshot: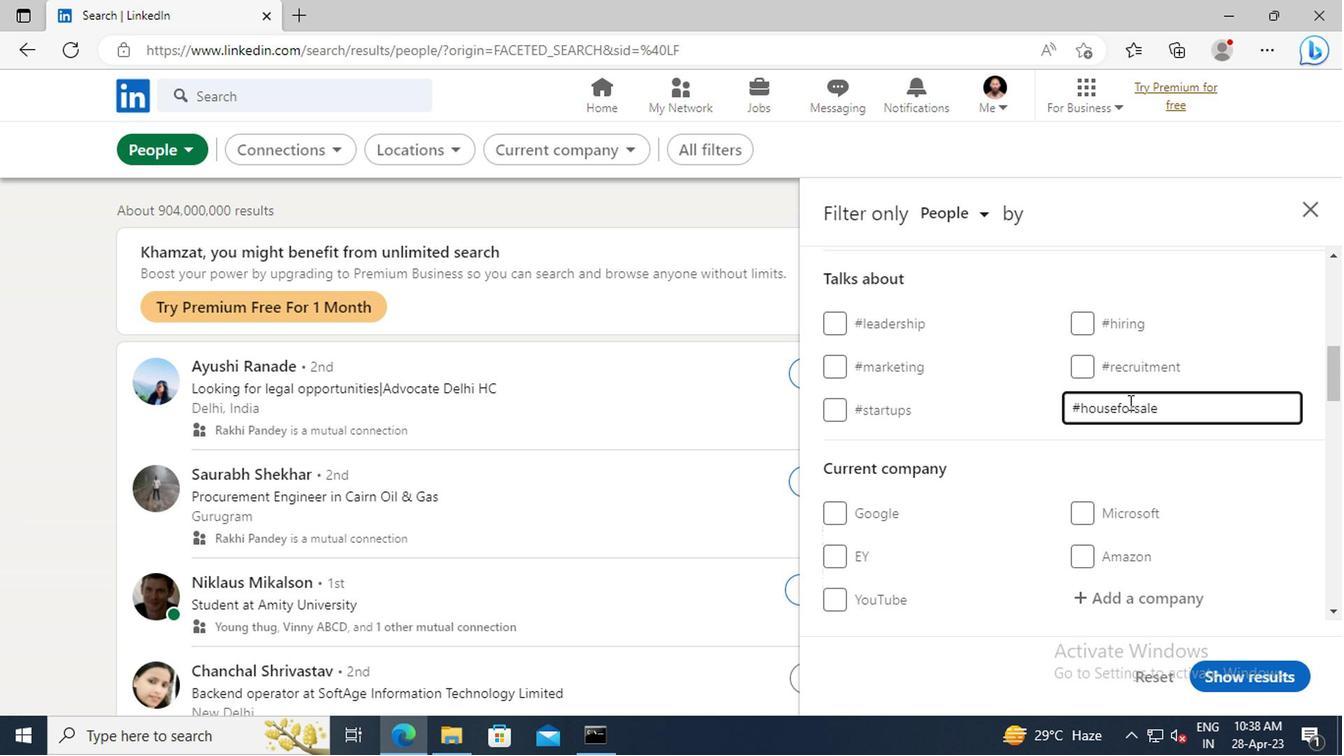 
Action: Mouse scrolled (1123, 402) with delta (0, 0)
Screenshot: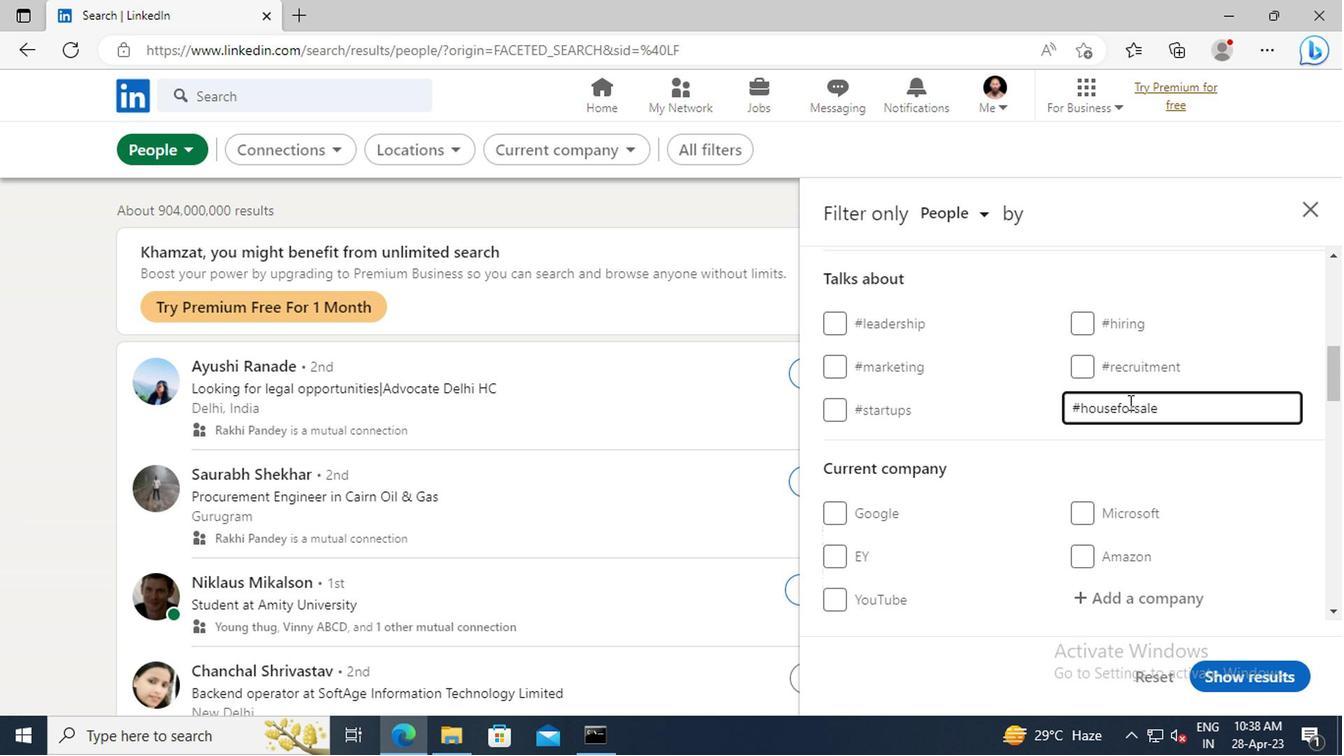 
Action: Mouse scrolled (1123, 402) with delta (0, 0)
Screenshot: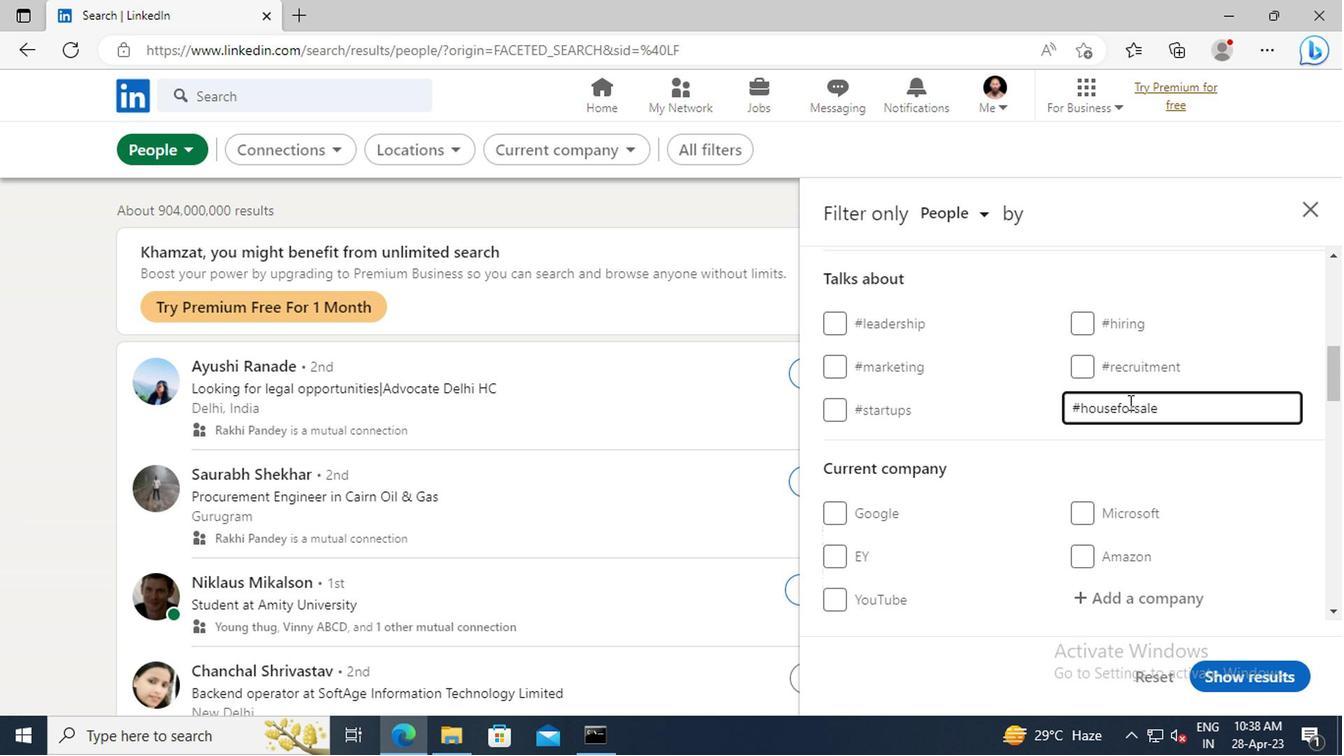 
Action: Mouse moved to (1084, 420)
Screenshot: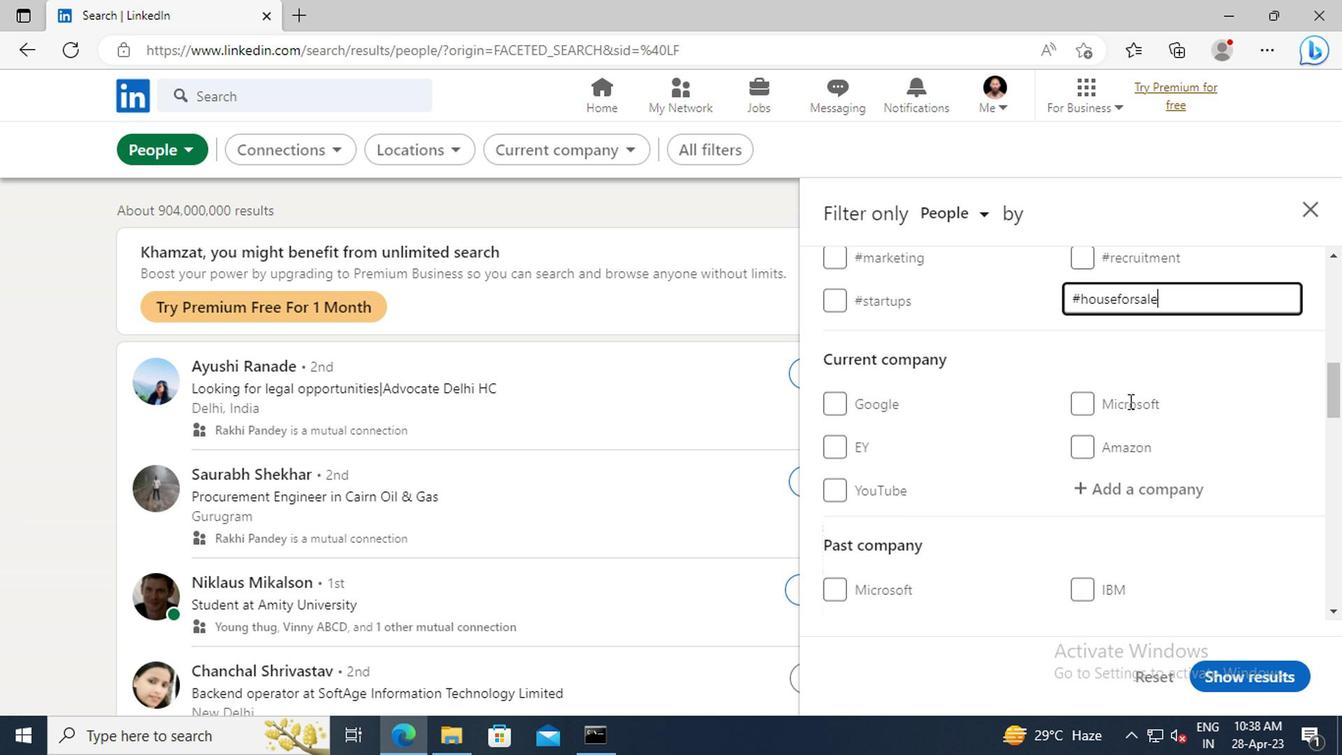 
Action: Mouse scrolled (1084, 418) with delta (0, -1)
Screenshot: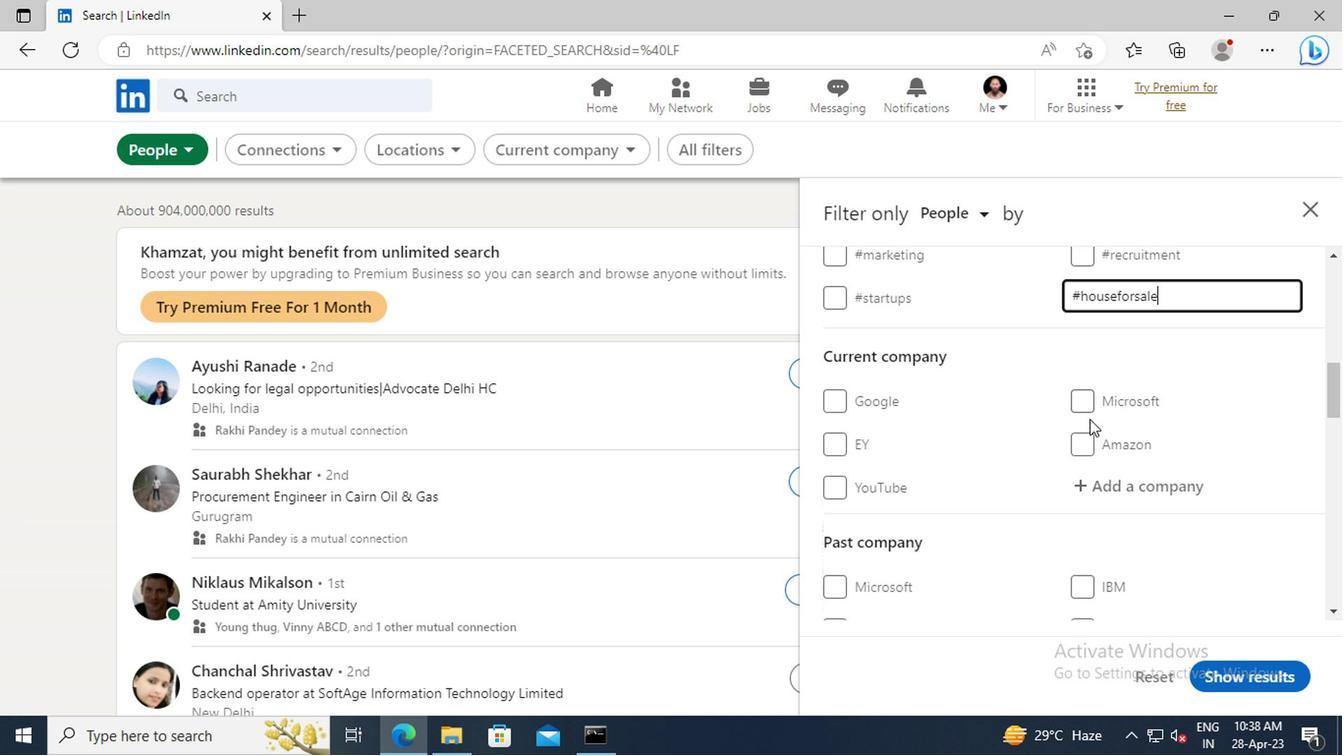 
Action: Mouse scrolled (1084, 418) with delta (0, -1)
Screenshot: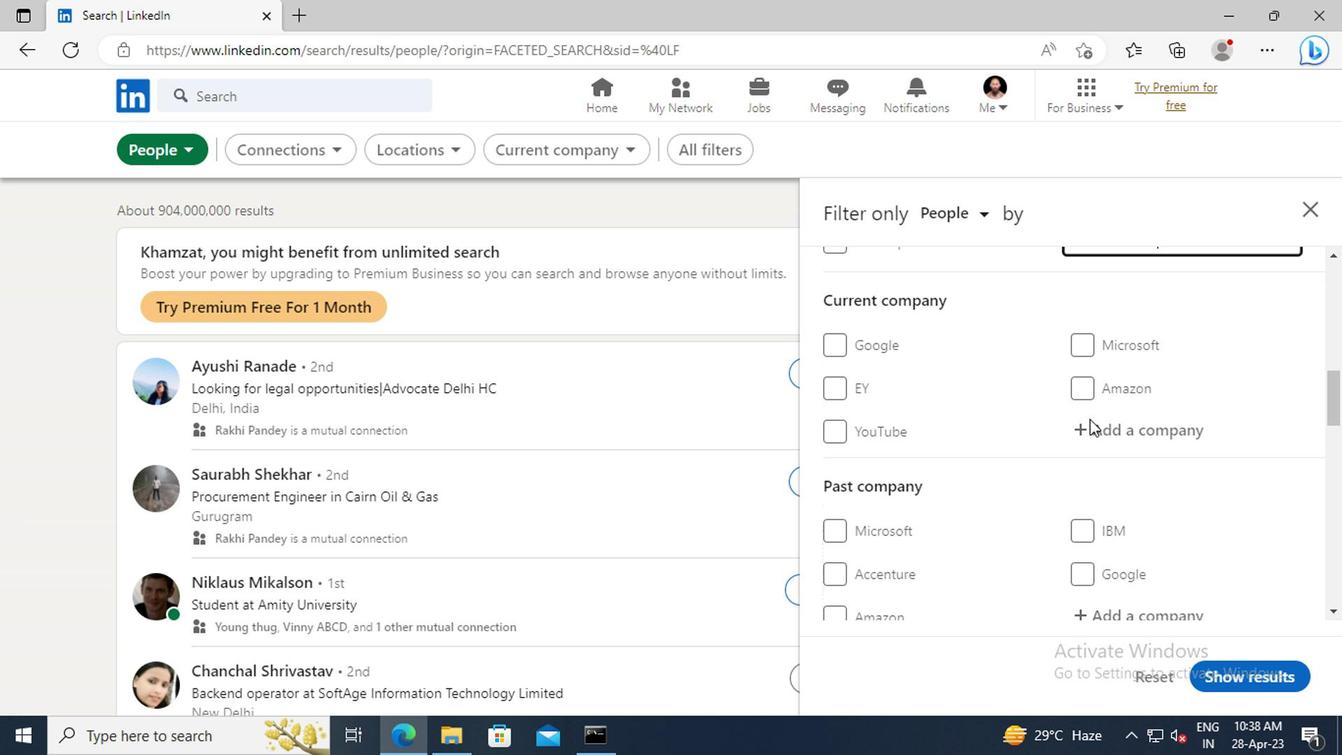 
Action: Mouse scrolled (1084, 418) with delta (0, -1)
Screenshot: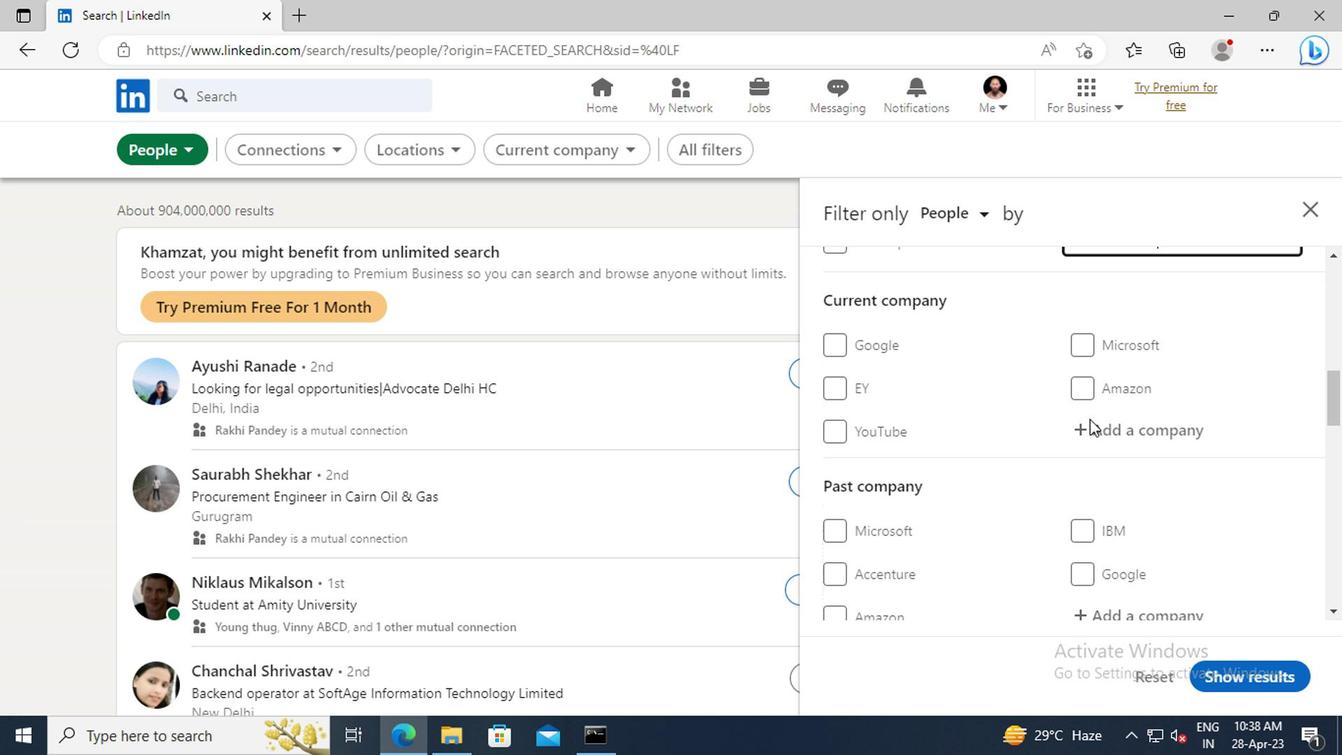 
Action: Mouse scrolled (1084, 418) with delta (0, -1)
Screenshot: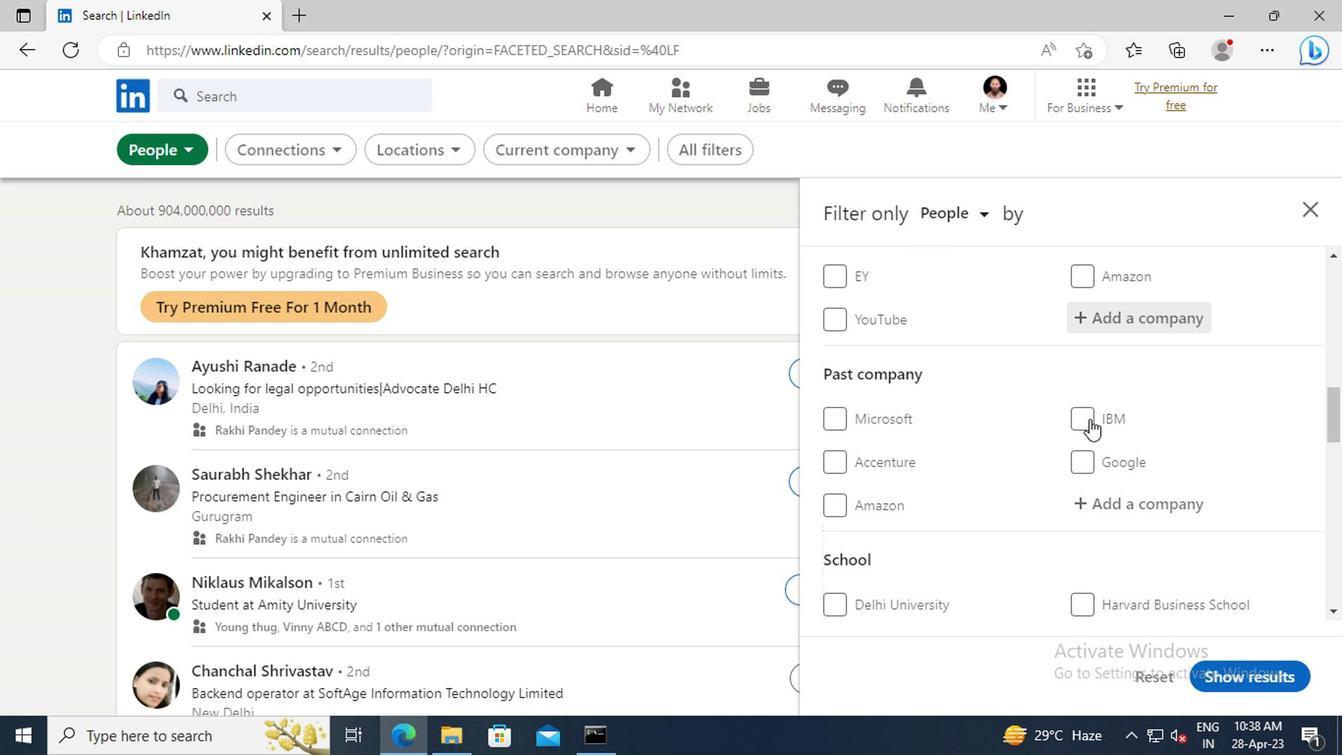 
Action: Mouse scrolled (1084, 418) with delta (0, -1)
Screenshot: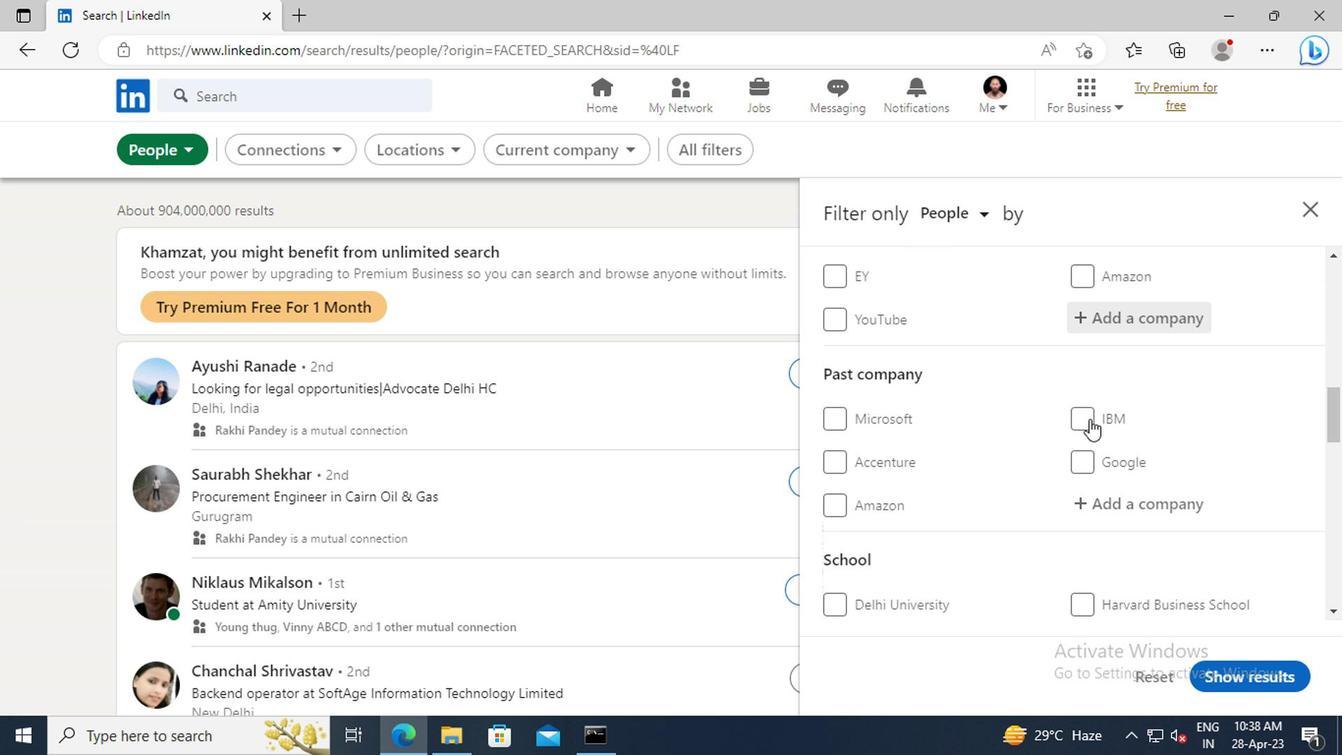 
Action: Mouse scrolled (1084, 418) with delta (0, -1)
Screenshot: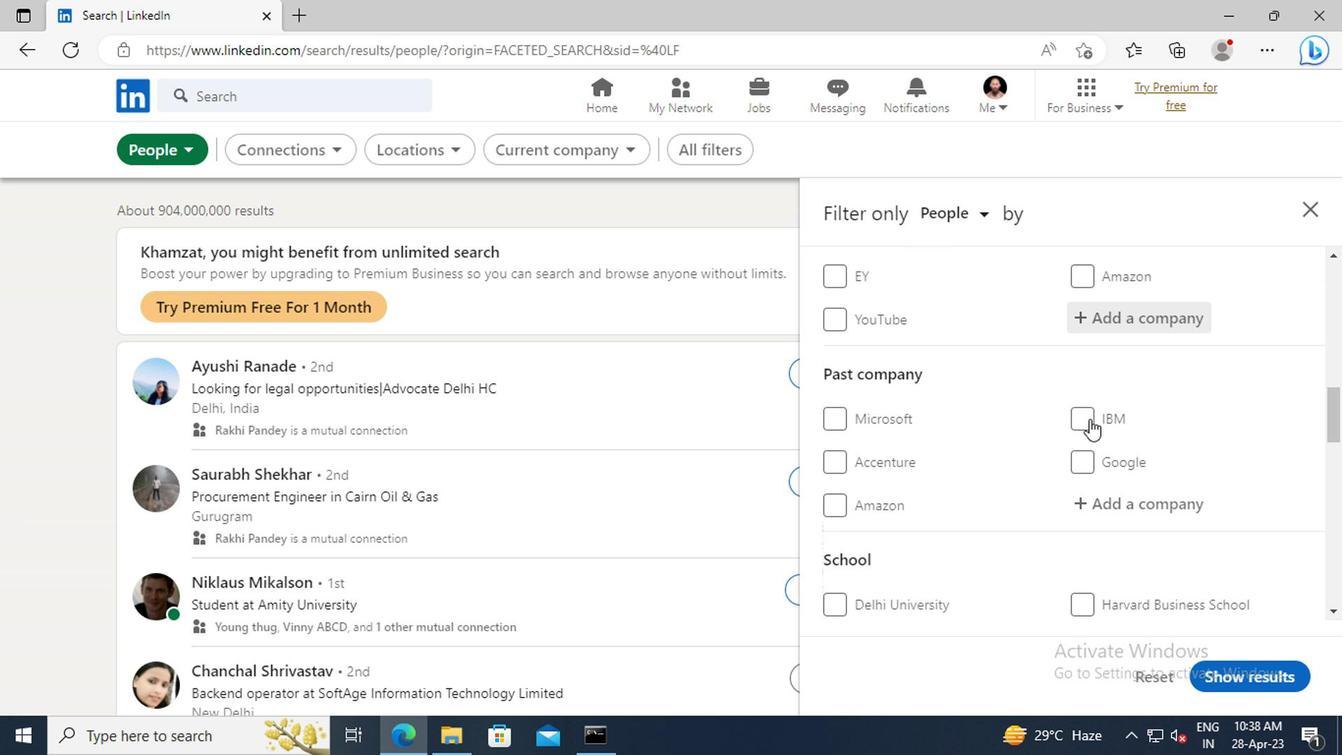 
Action: Mouse scrolled (1084, 418) with delta (0, -1)
Screenshot: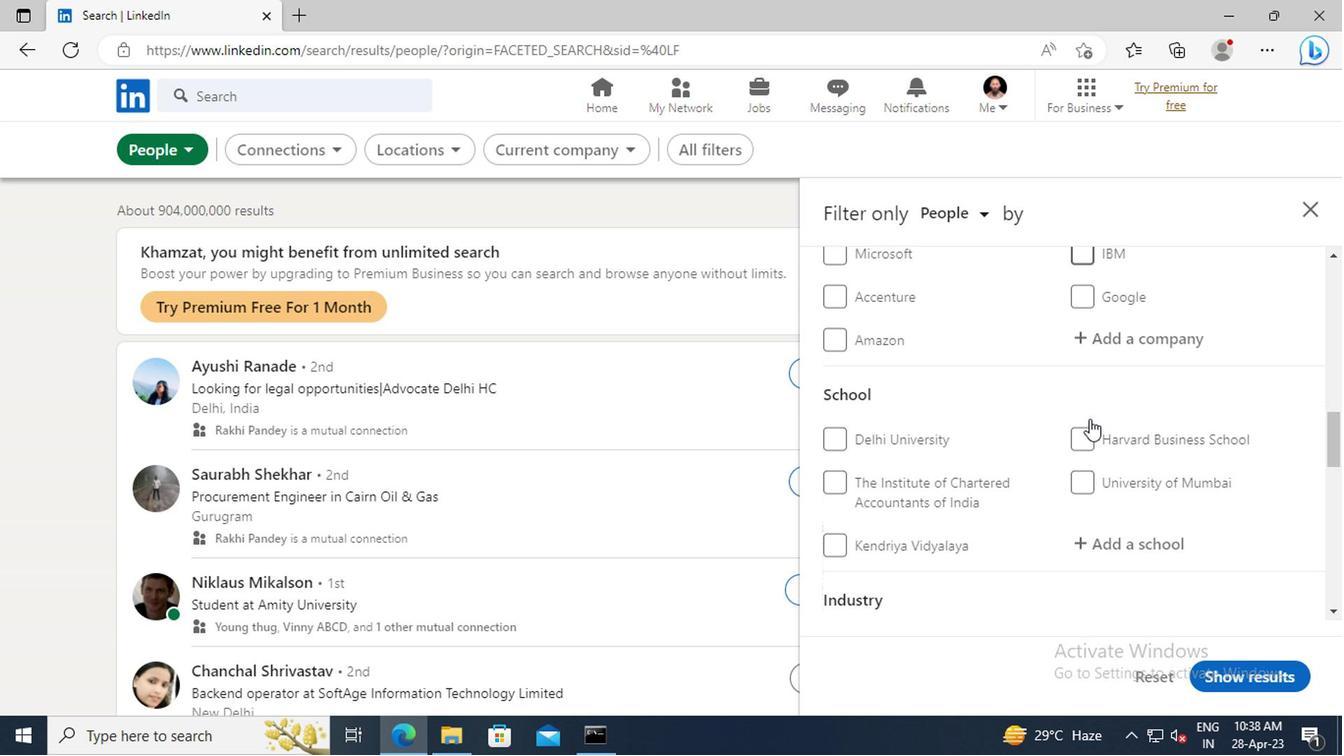 
Action: Mouse scrolled (1084, 418) with delta (0, -1)
Screenshot: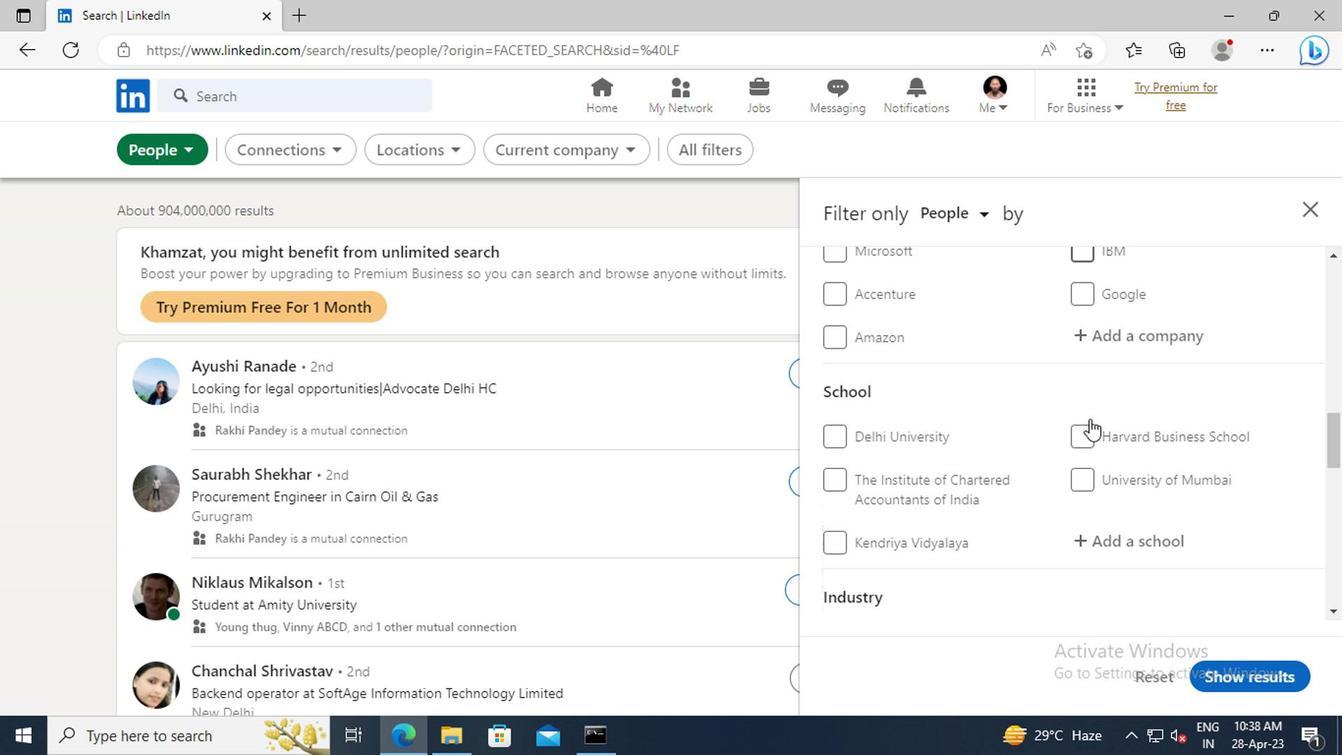 
Action: Mouse scrolled (1084, 418) with delta (0, -1)
Screenshot: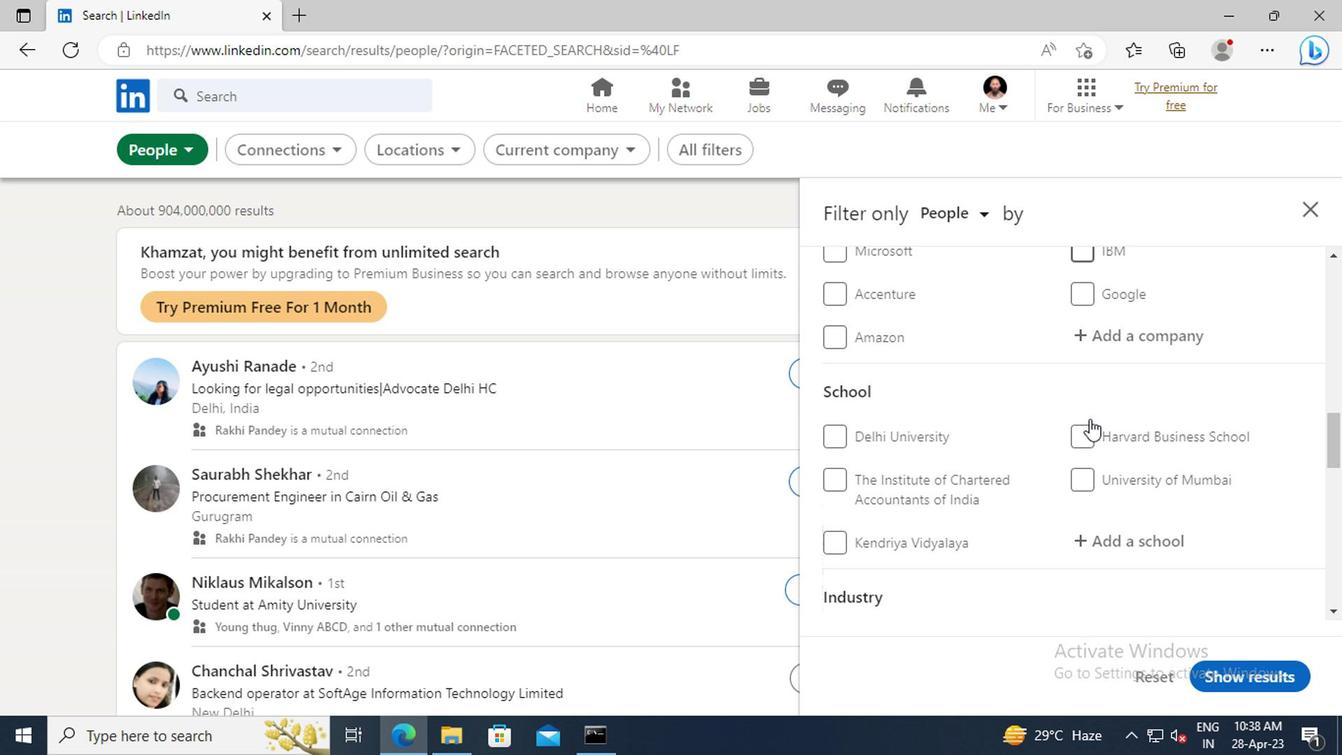
Action: Mouse scrolled (1084, 418) with delta (0, -1)
Screenshot: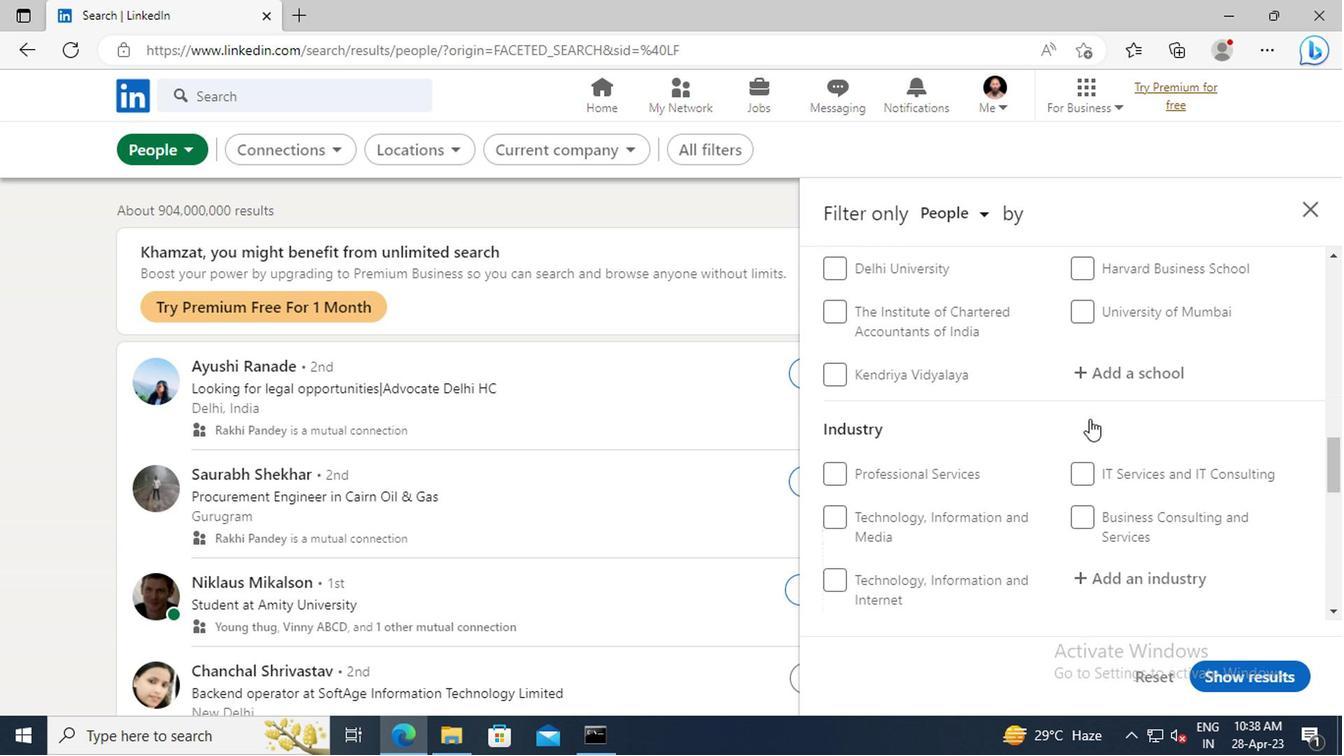 
Action: Mouse scrolled (1084, 418) with delta (0, -1)
Screenshot: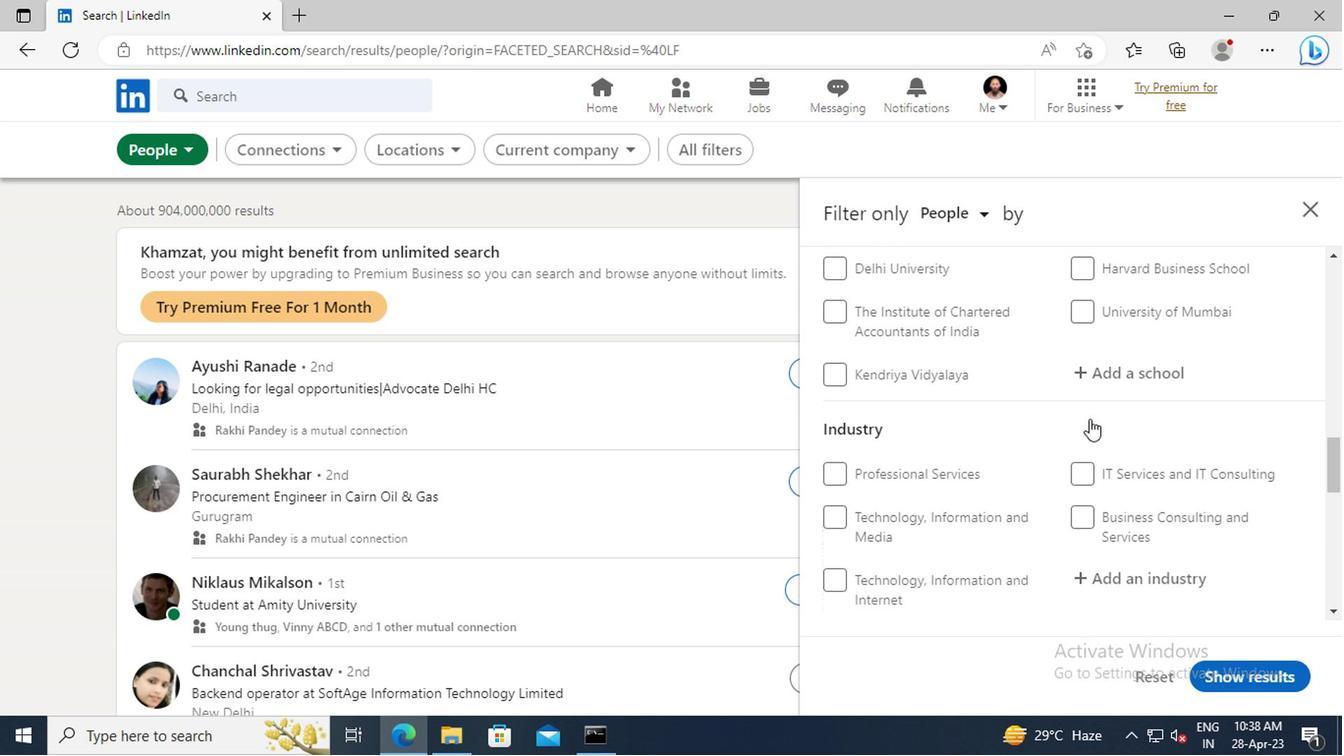 
Action: Mouse scrolled (1084, 418) with delta (0, -1)
Screenshot: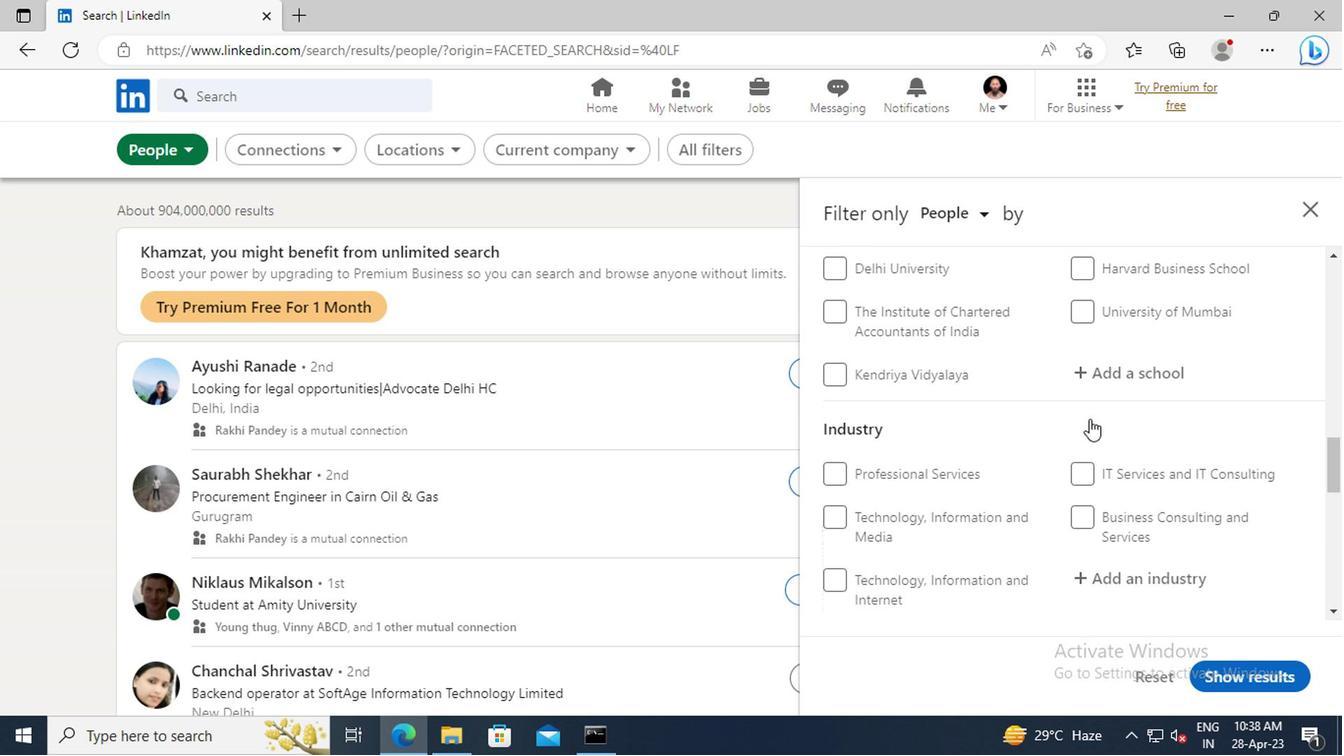 
Action: Mouse scrolled (1084, 418) with delta (0, -1)
Screenshot: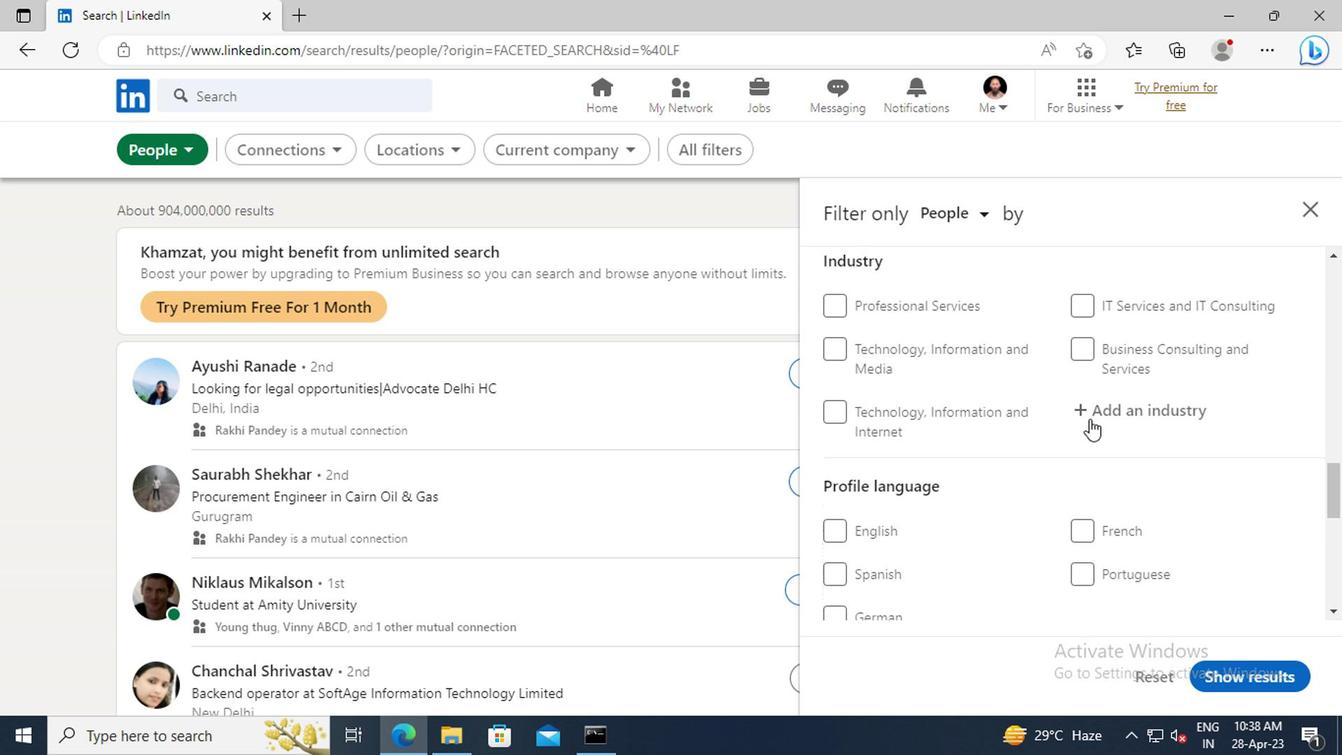 
Action: Mouse moved to (1084, 421)
Screenshot: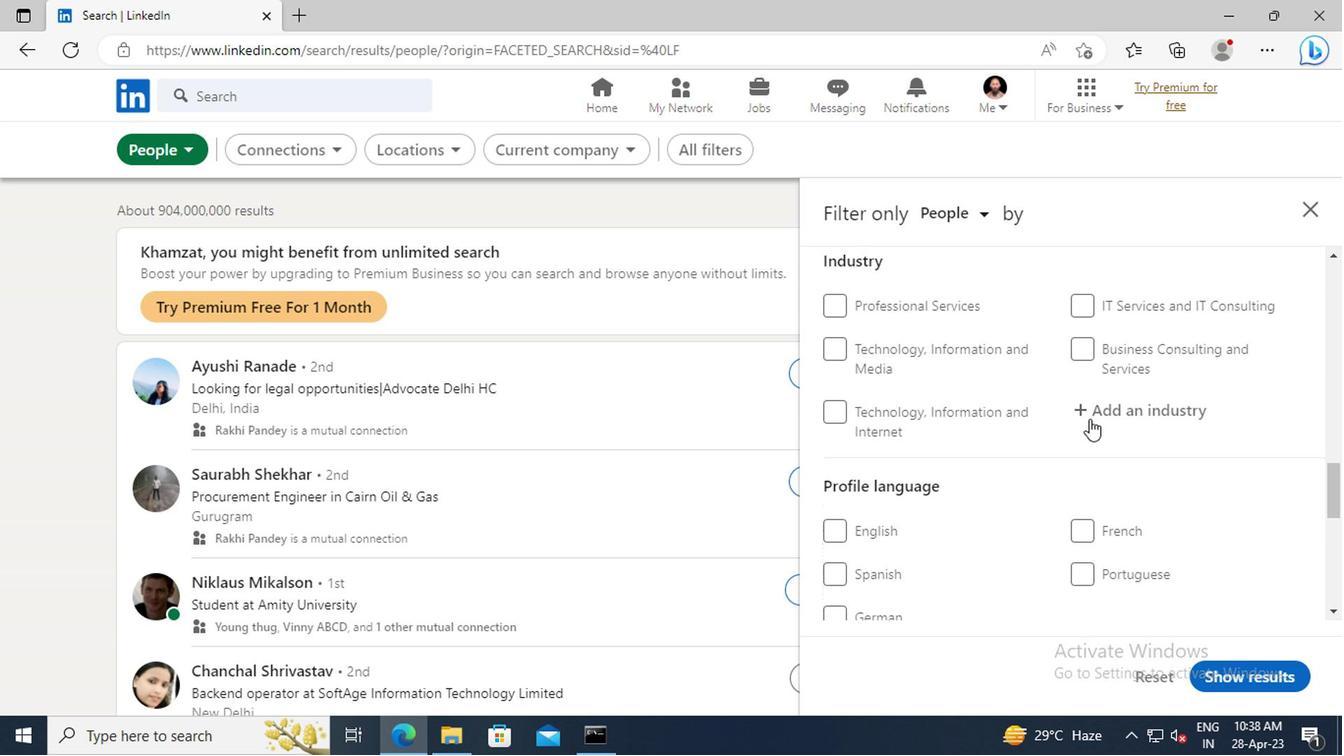 
Action: Mouse scrolled (1084, 420) with delta (0, 0)
Screenshot: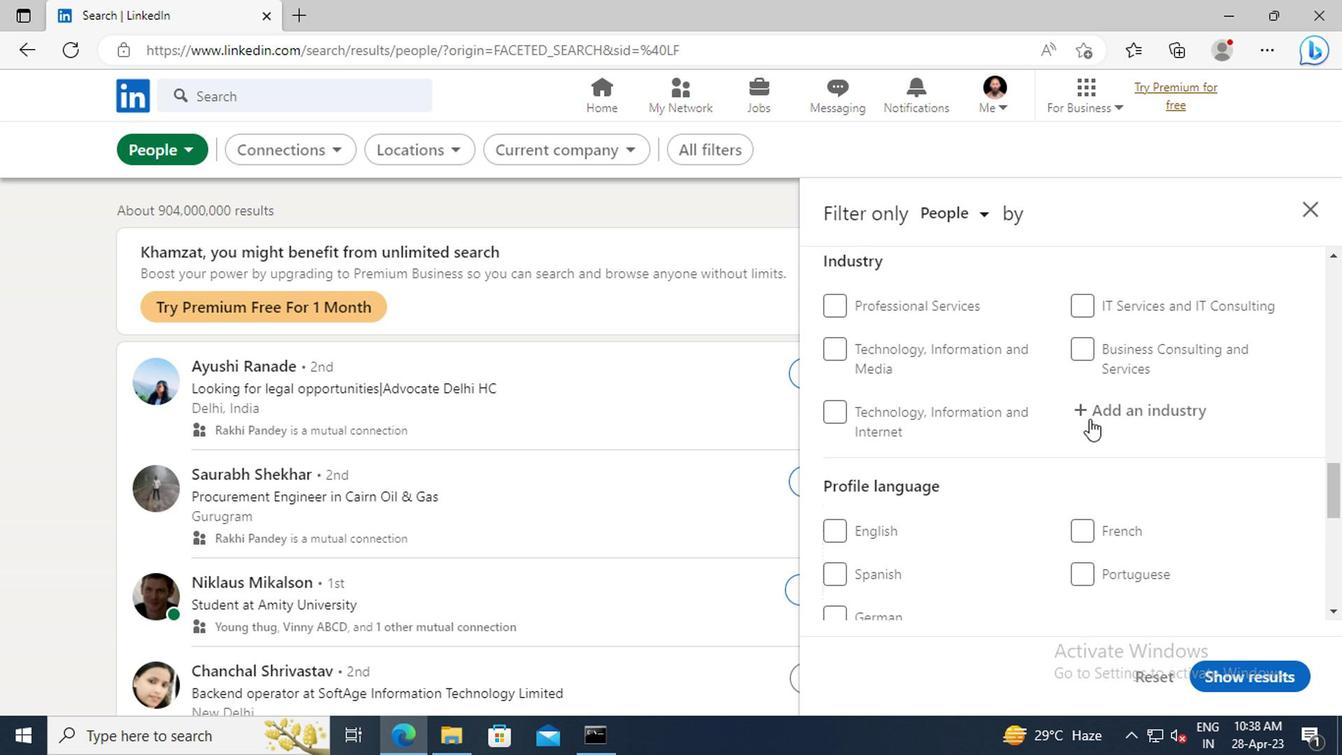 
Action: Mouse moved to (835, 463)
Screenshot: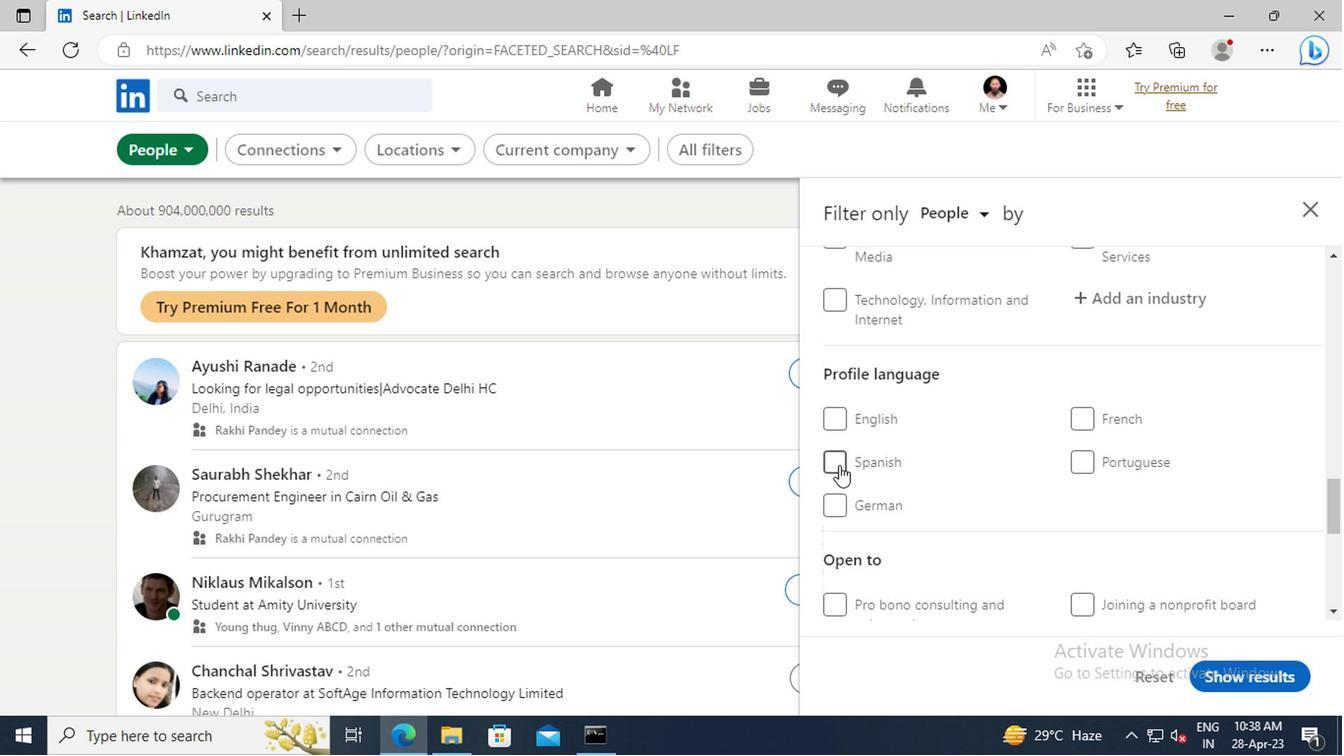 
Action: Mouse pressed left at (835, 463)
Screenshot: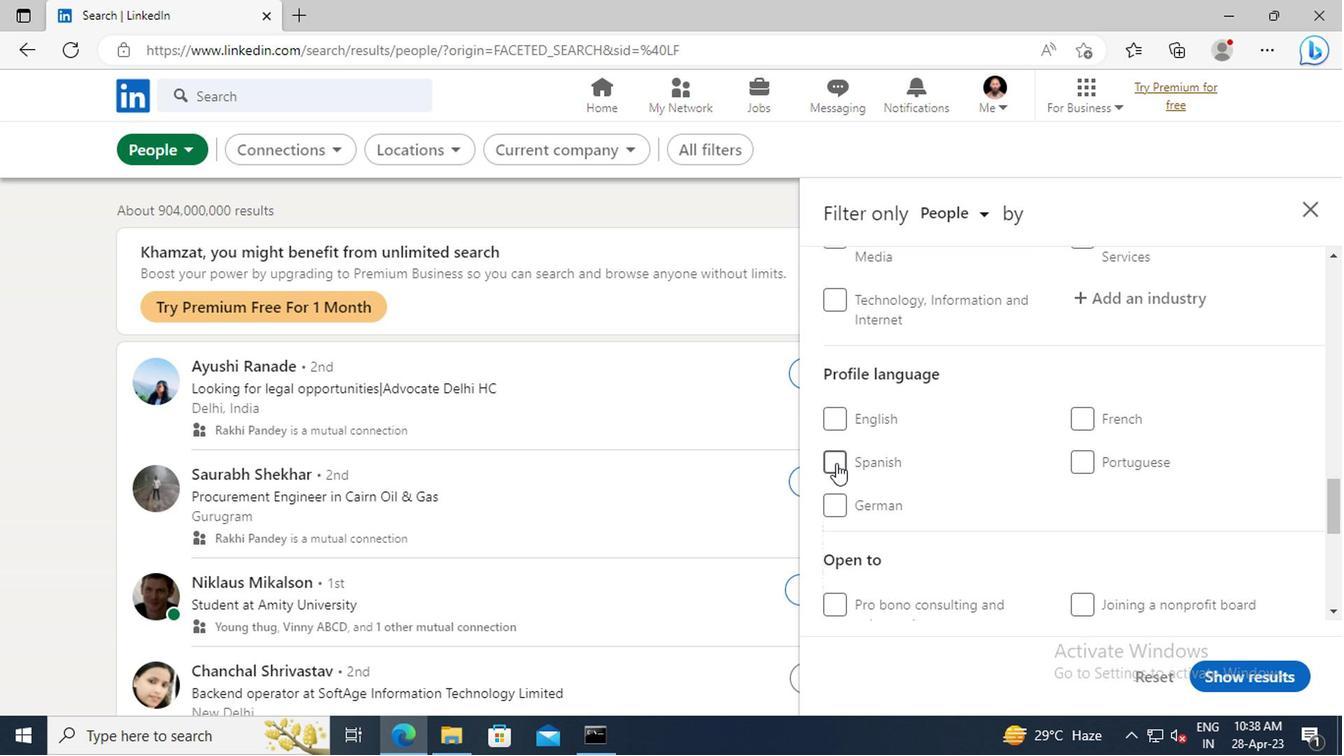 
Action: Mouse moved to (1014, 456)
Screenshot: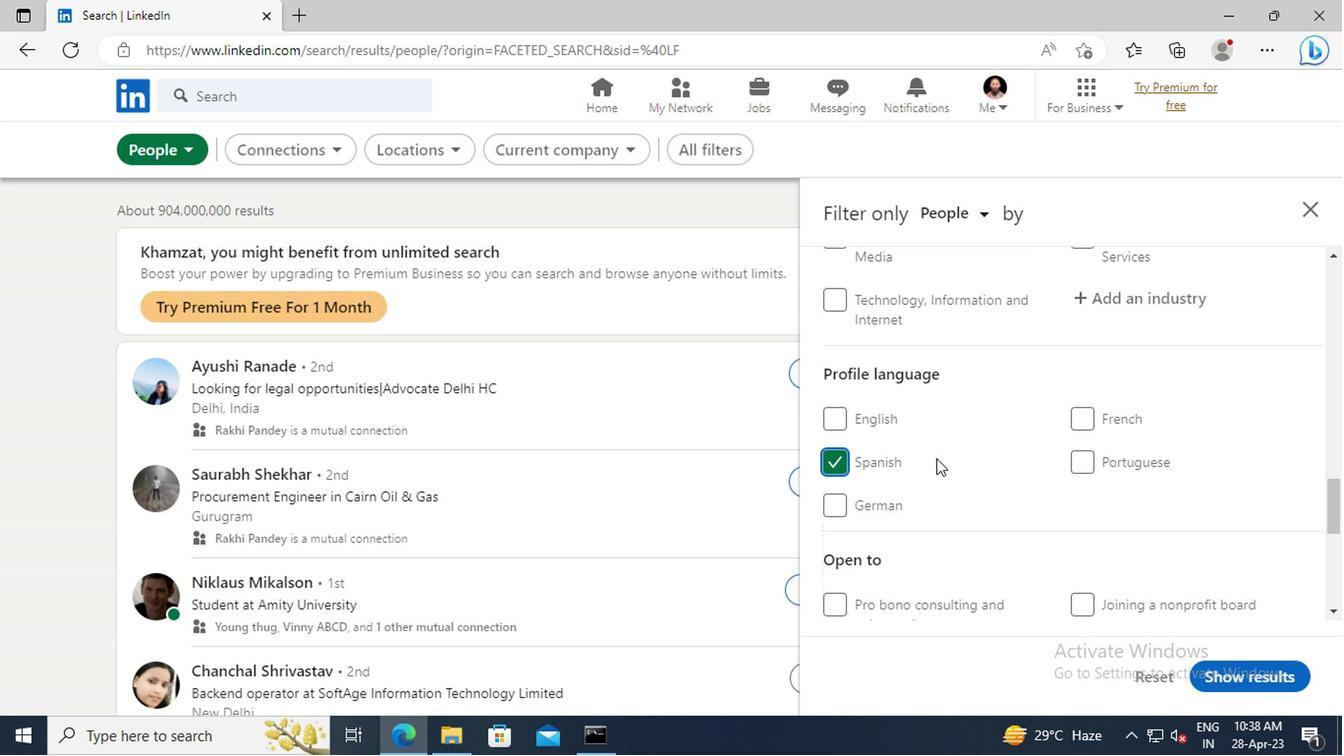 
Action: Mouse scrolled (1014, 457) with delta (0, 0)
Screenshot: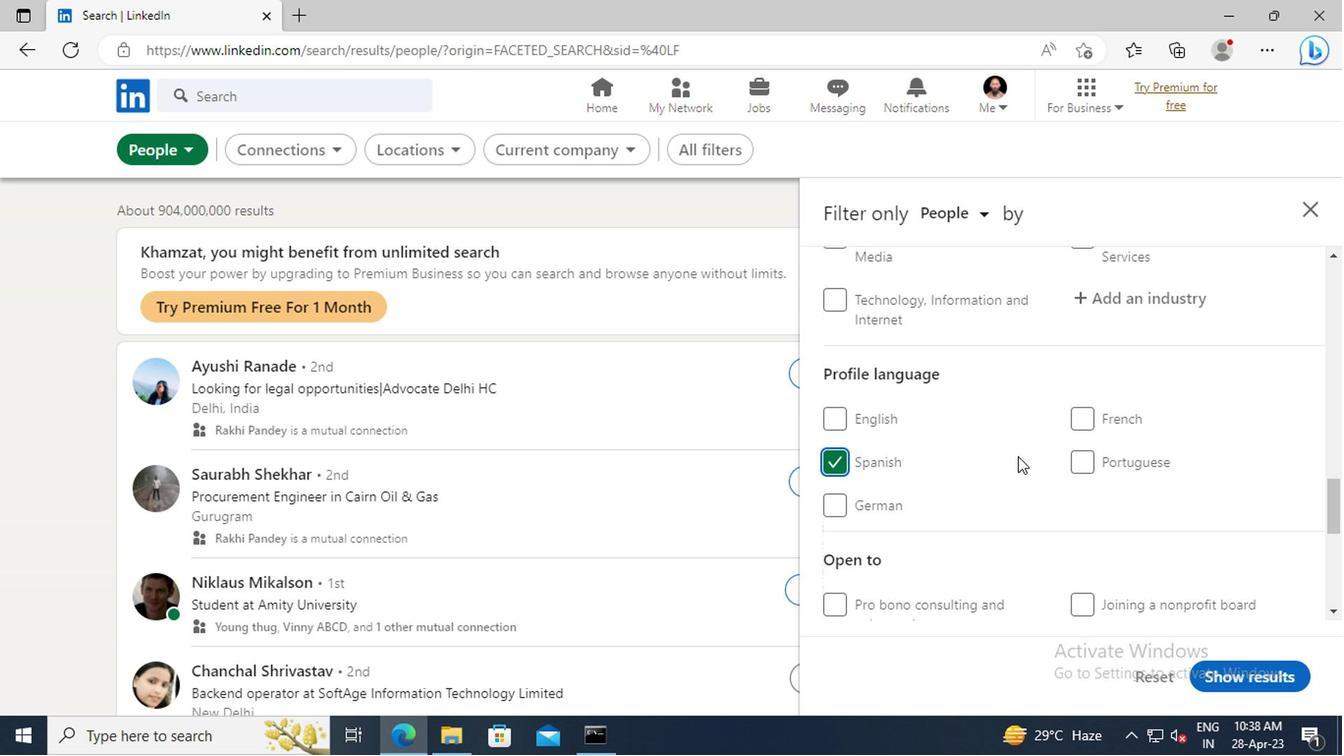 
Action: Mouse scrolled (1014, 457) with delta (0, 0)
Screenshot: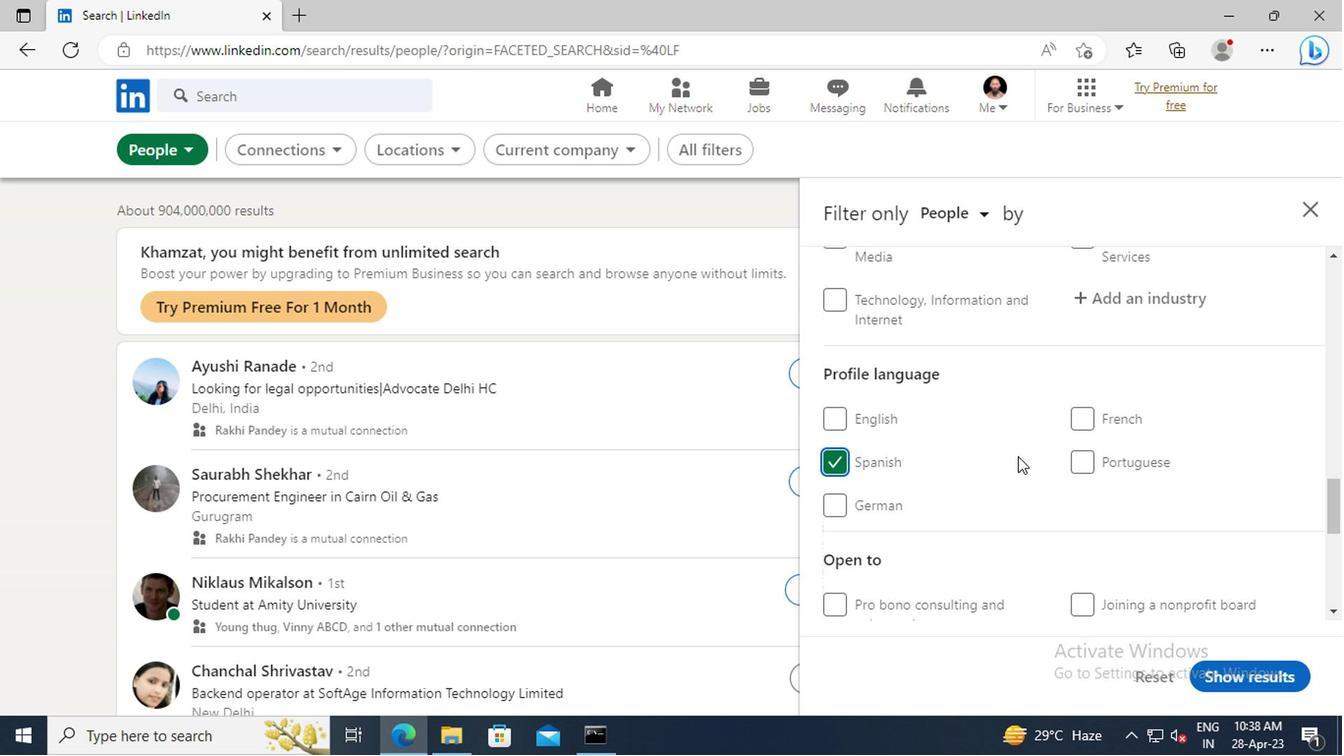 
Action: Mouse moved to (1014, 456)
Screenshot: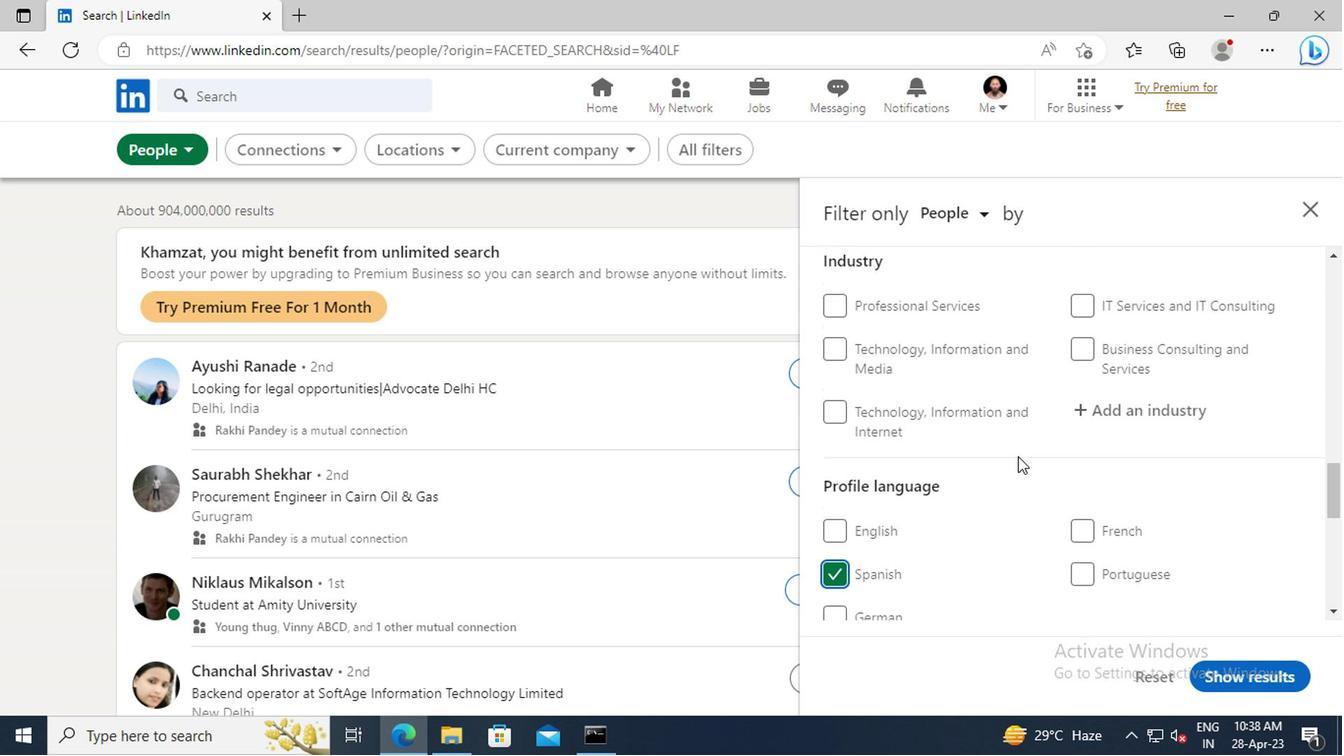 
Action: Mouse scrolled (1014, 457) with delta (0, 0)
Screenshot: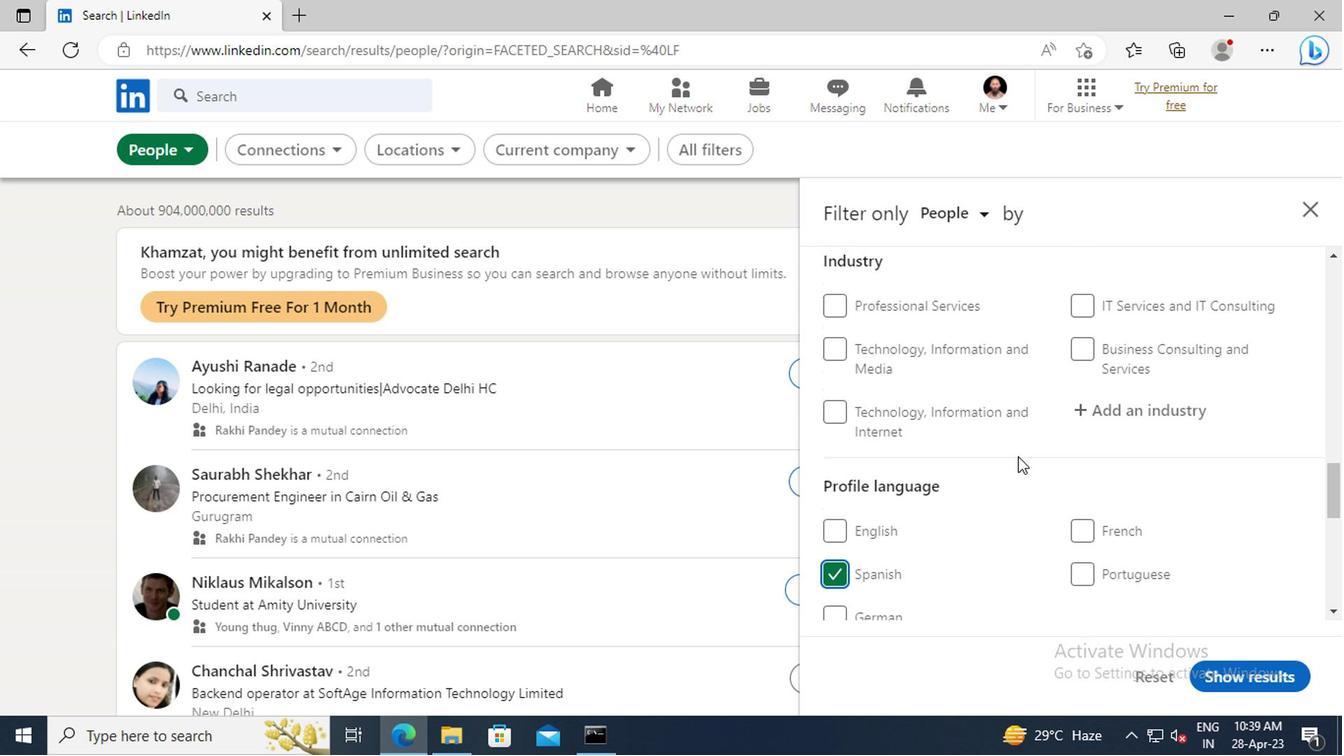 
Action: Mouse scrolled (1014, 457) with delta (0, 0)
Screenshot: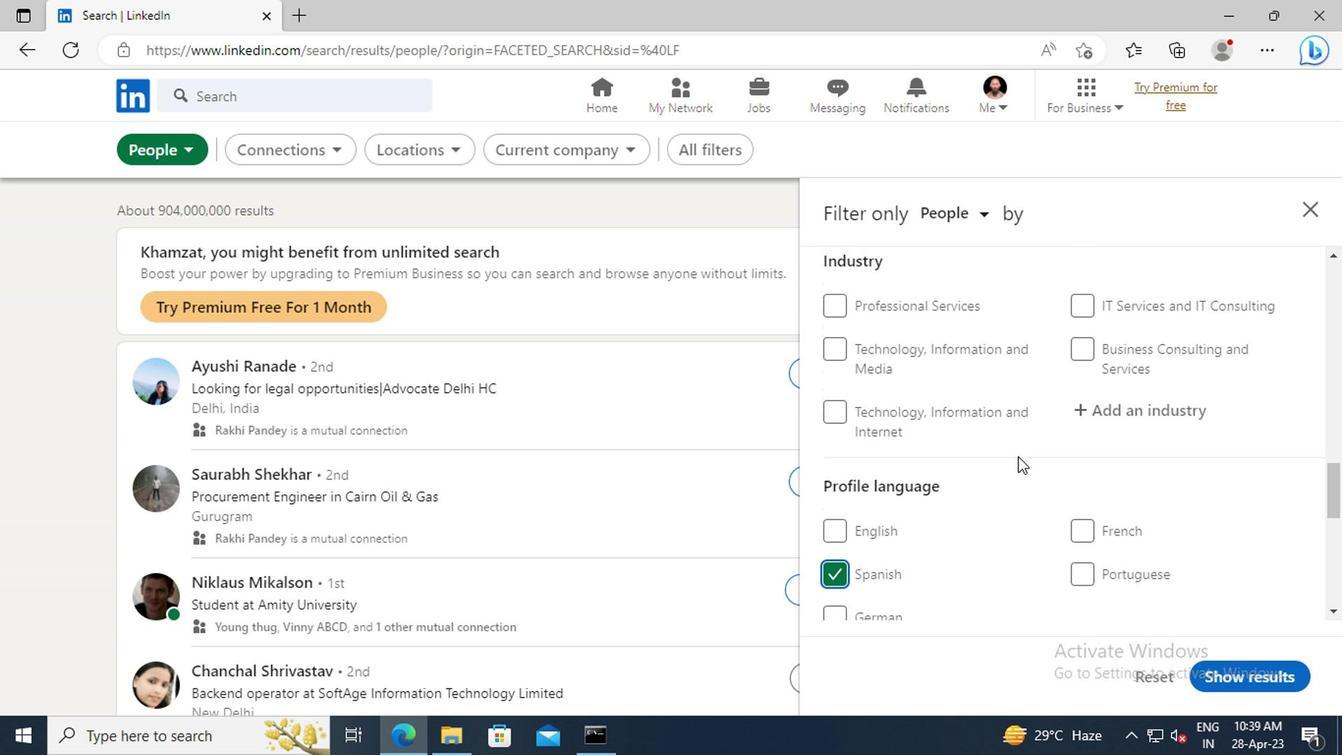 
Action: Mouse moved to (1014, 455)
Screenshot: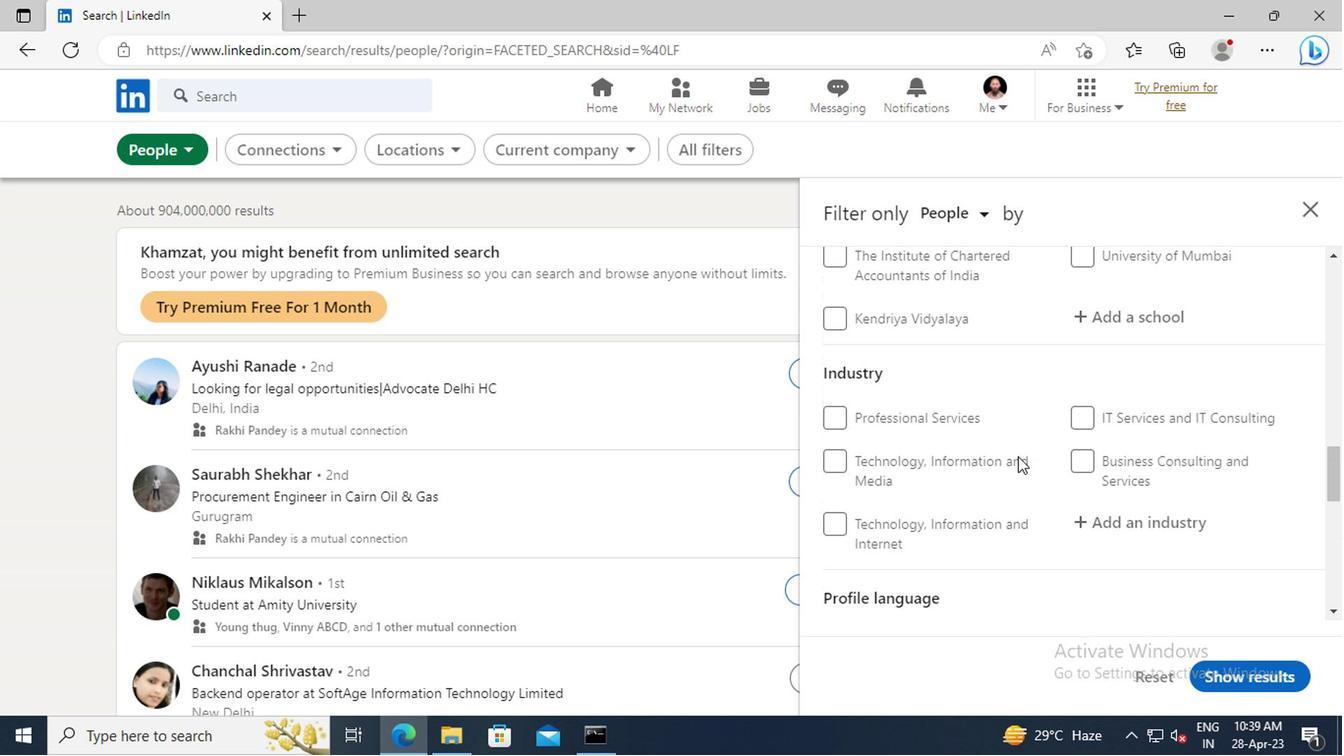 
Action: Mouse scrolled (1014, 456) with delta (0, 1)
Screenshot: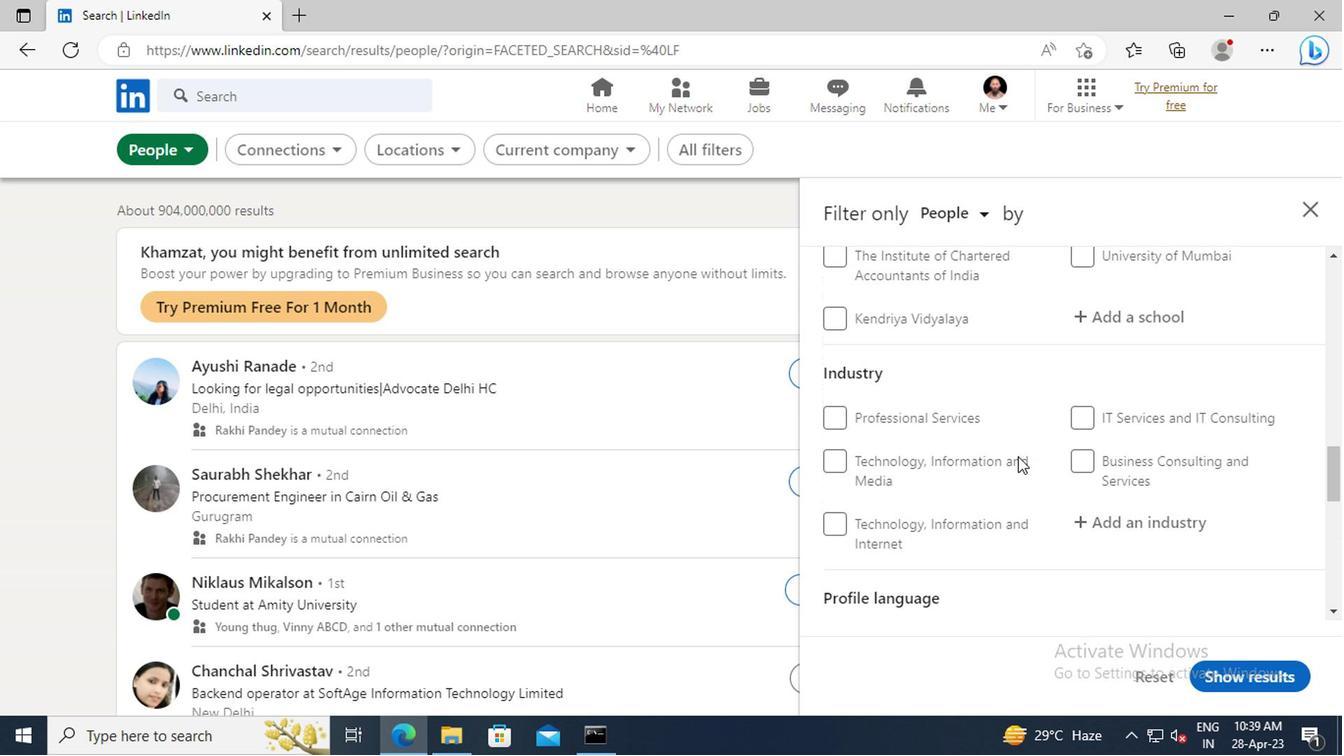 
Action: Mouse scrolled (1014, 456) with delta (0, 1)
Screenshot: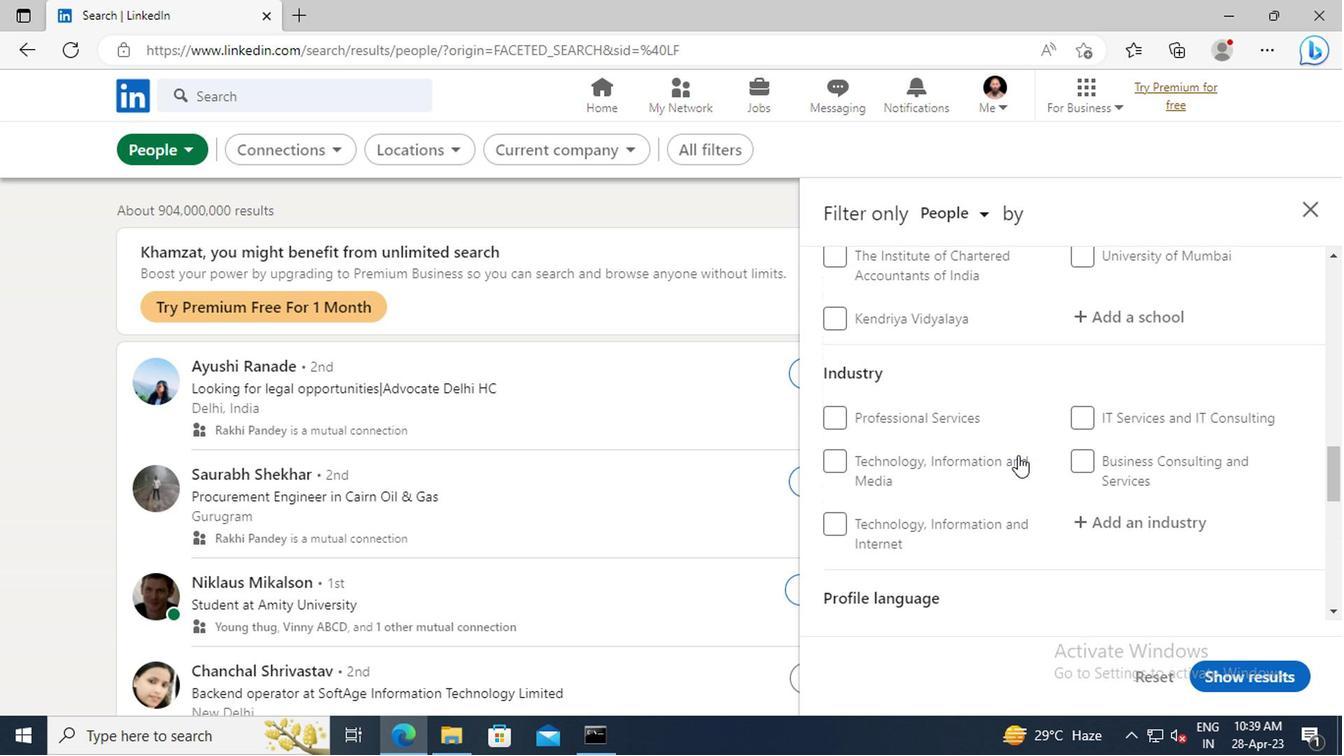 
Action: Mouse scrolled (1014, 456) with delta (0, 1)
Screenshot: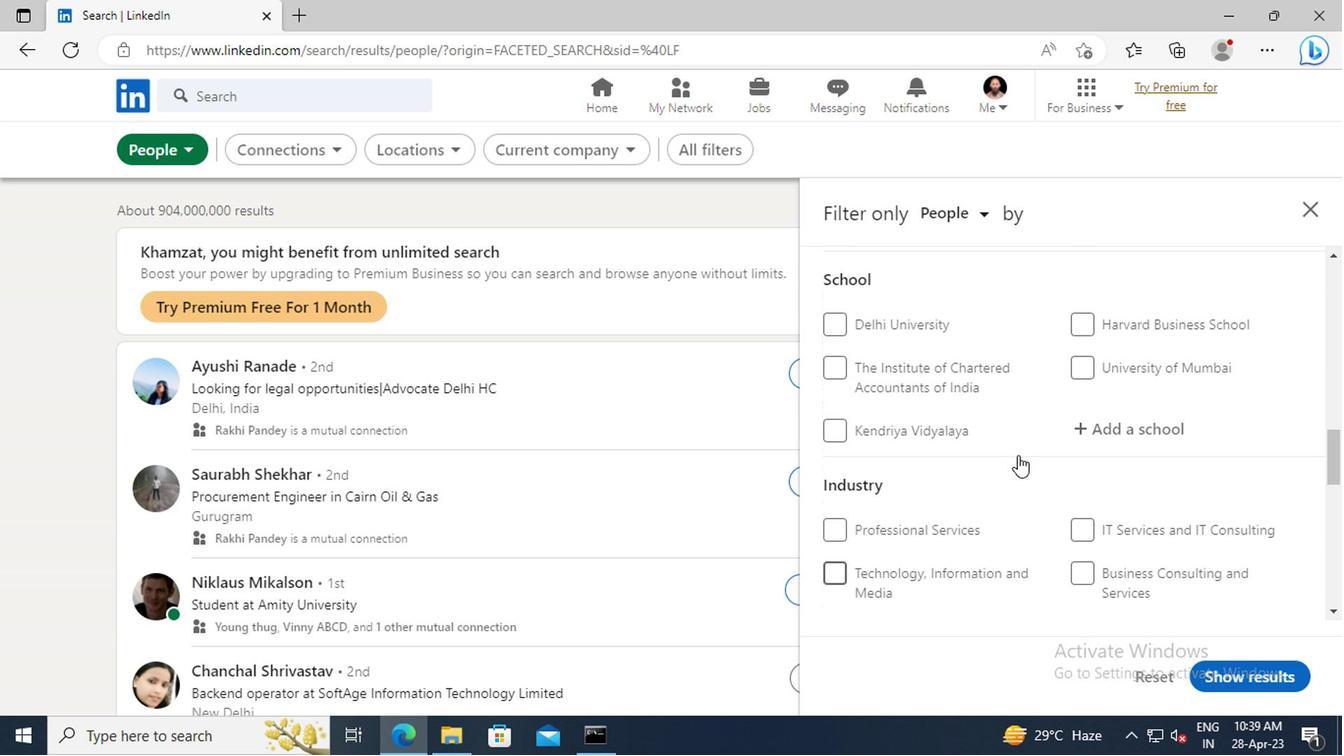 
Action: Mouse scrolled (1014, 456) with delta (0, 1)
Screenshot: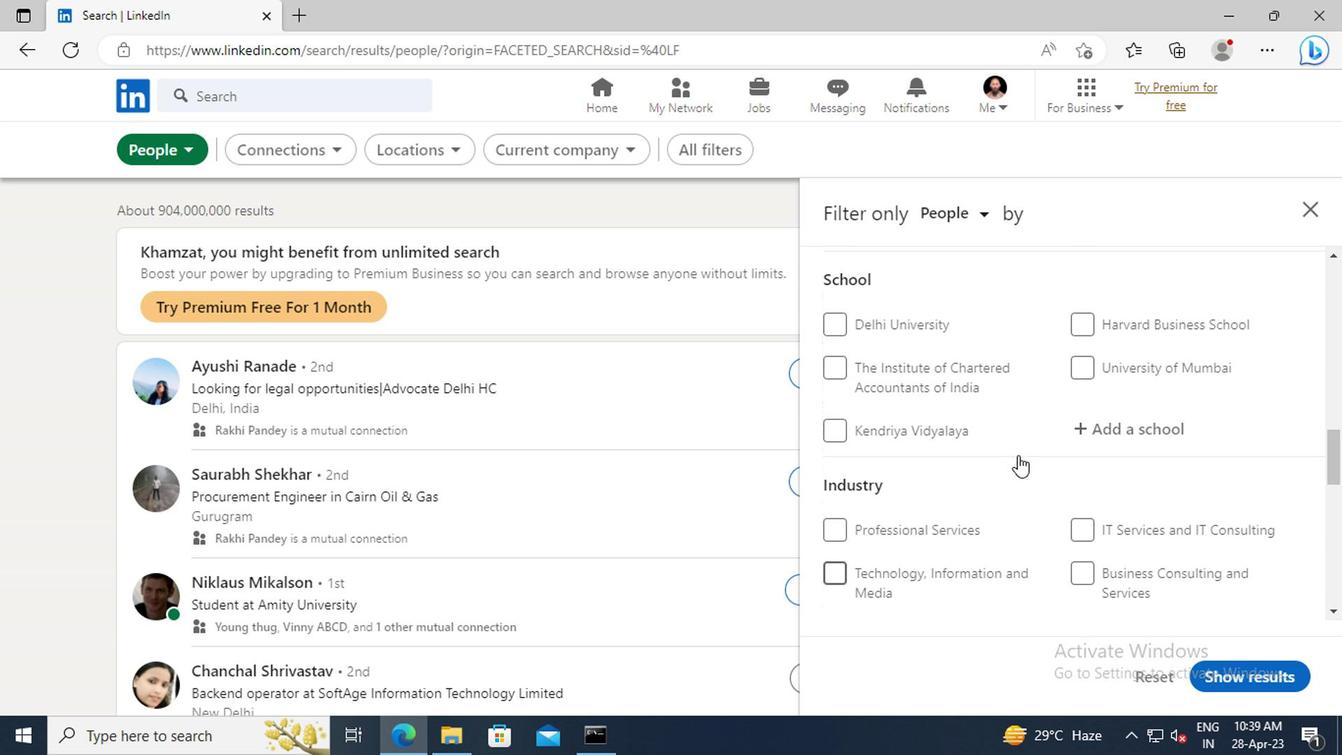 
Action: Mouse scrolled (1014, 456) with delta (0, 1)
Screenshot: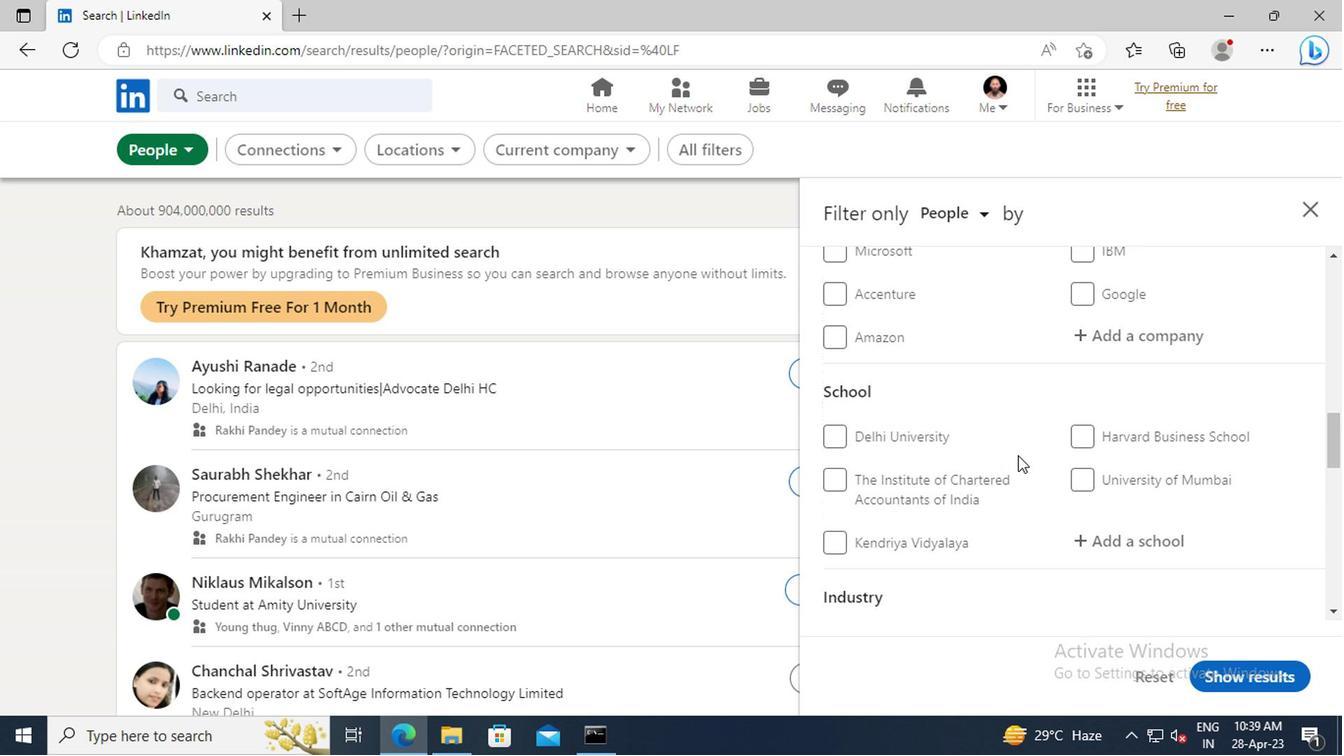 
Action: Mouse scrolled (1014, 456) with delta (0, 1)
Screenshot: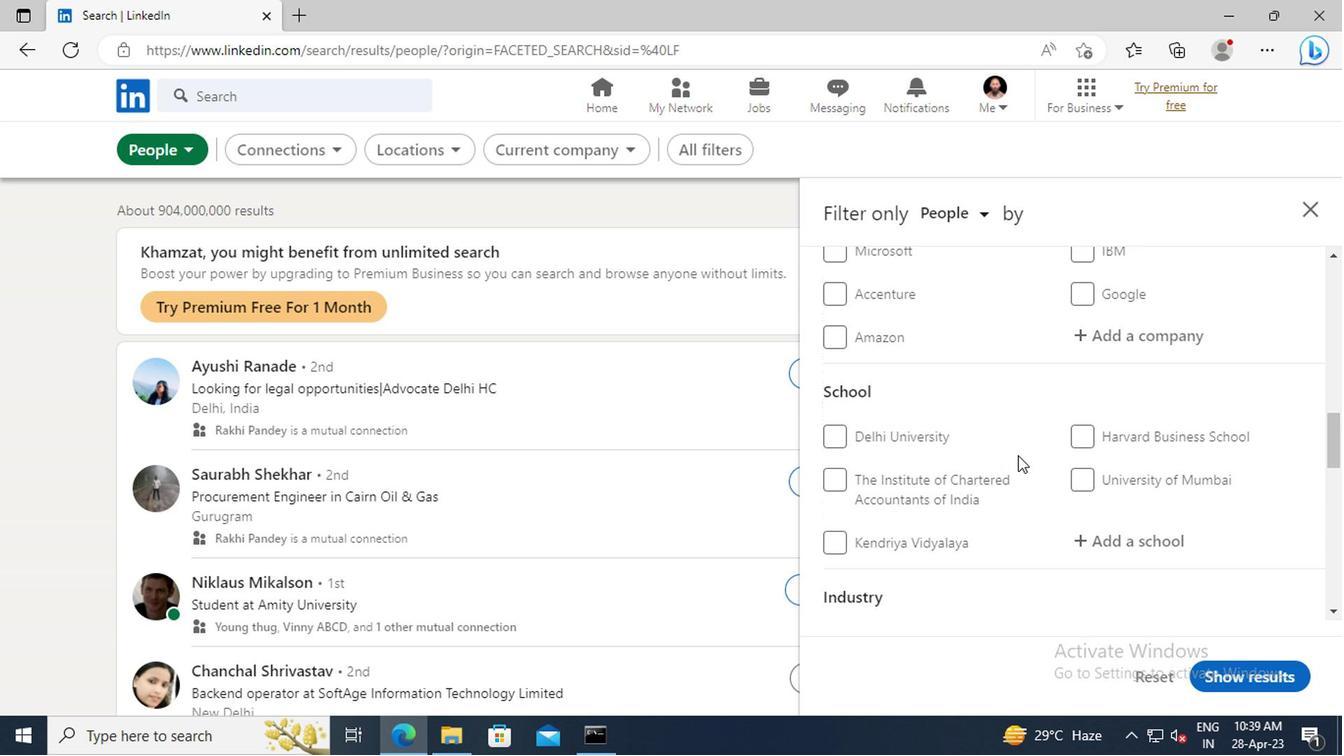 
Action: Mouse scrolled (1014, 456) with delta (0, 1)
Screenshot: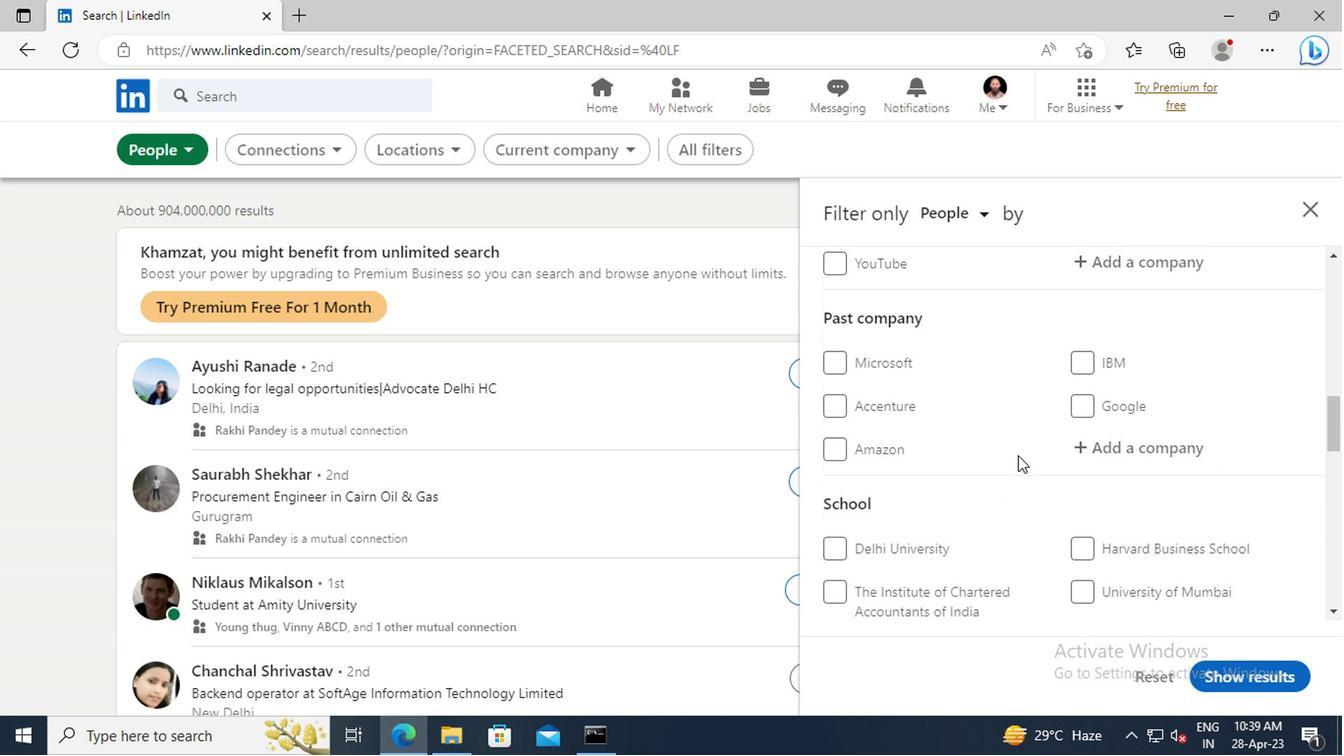 
Action: Mouse scrolled (1014, 456) with delta (0, 1)
Screenshot: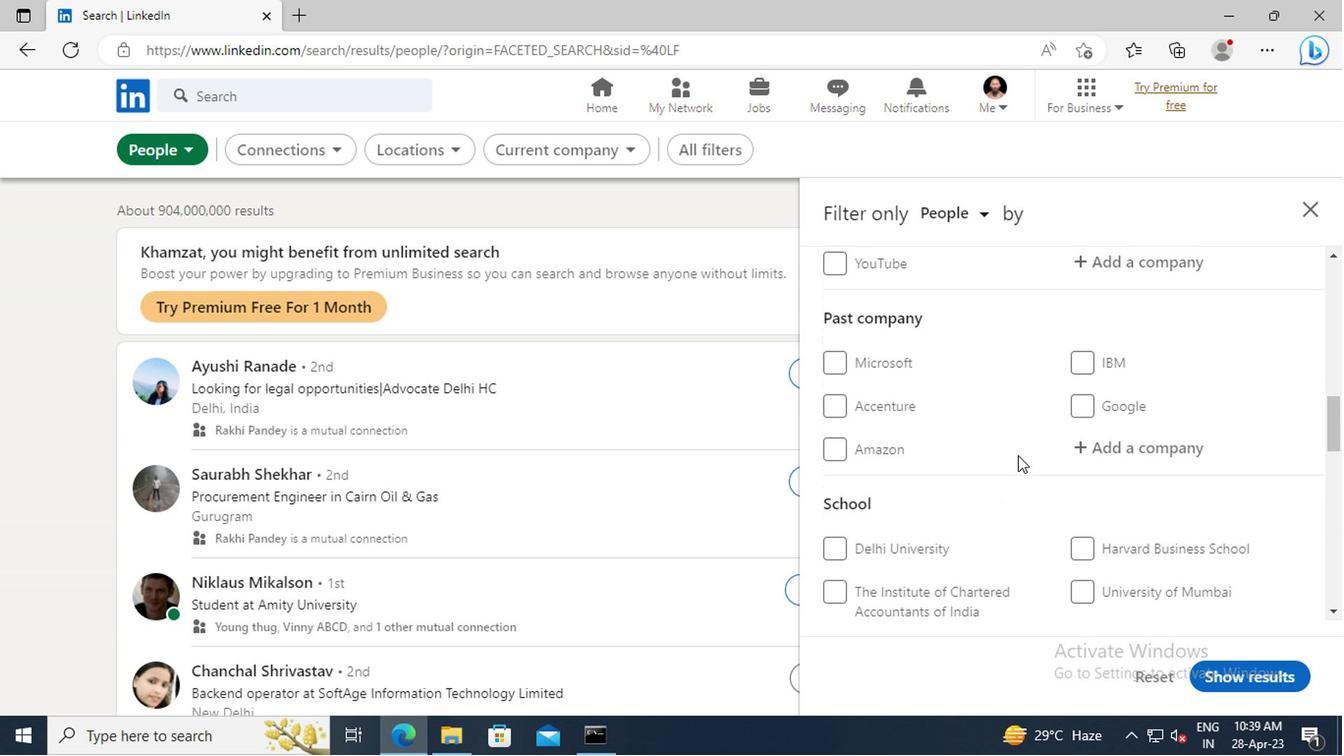 
Action: Mouse scrolled (1014, 456) with delta (0, 1)
Screenshot: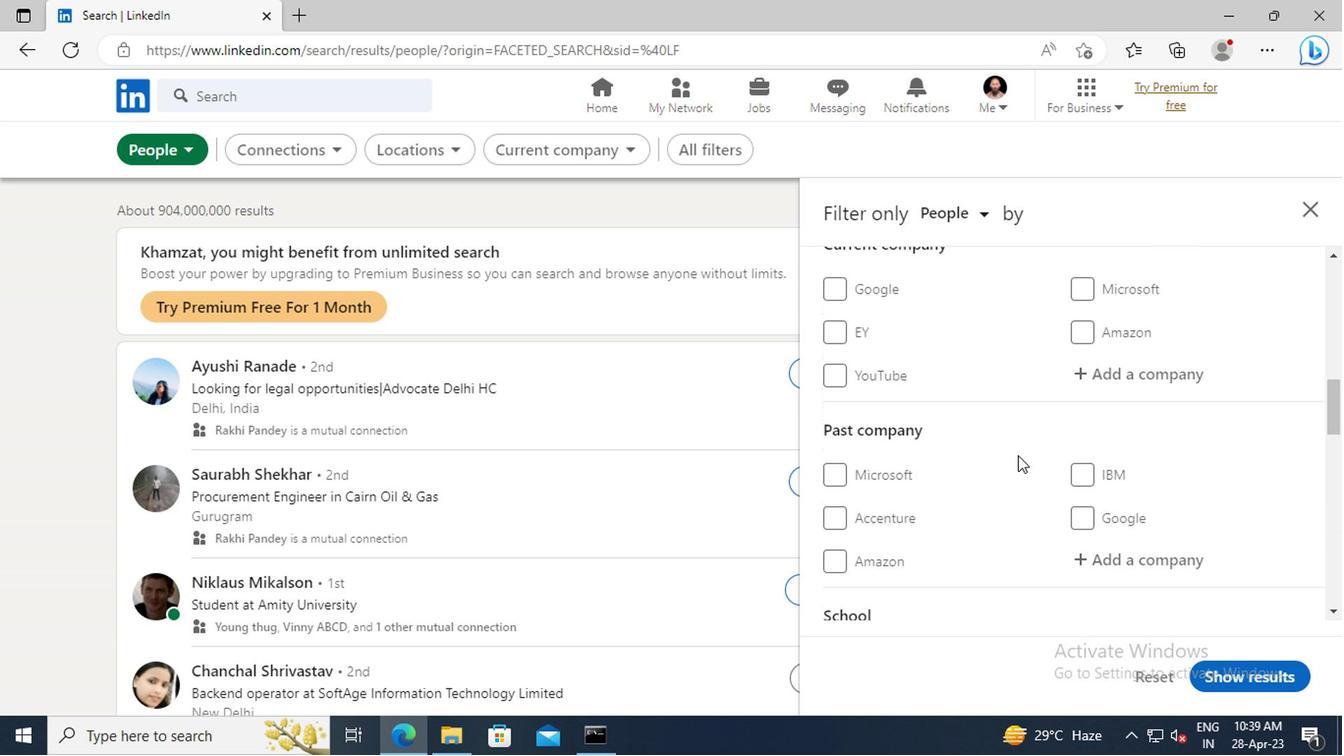 
Action: Mouse scrolled (1014, 456) with delta (0, 1)
Screenshot: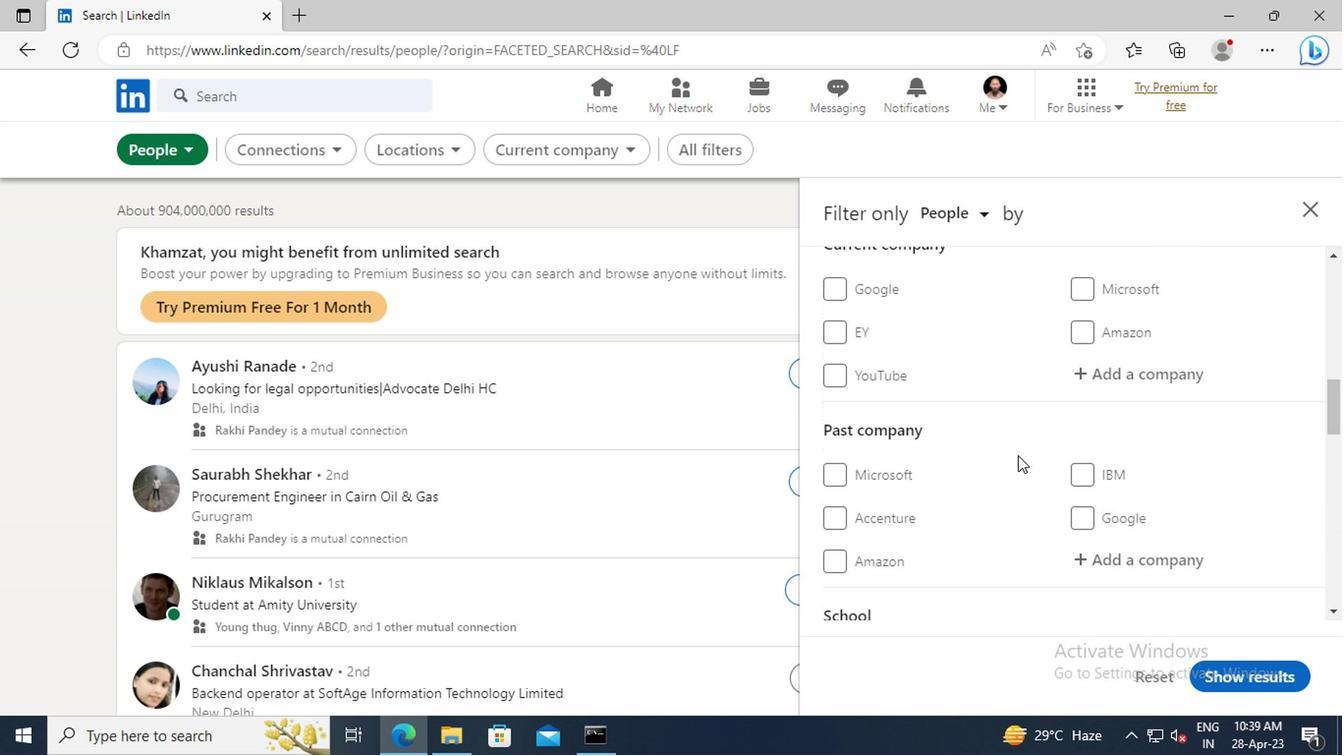
Action: Mouse moved to (1084, 483)
Screenshot: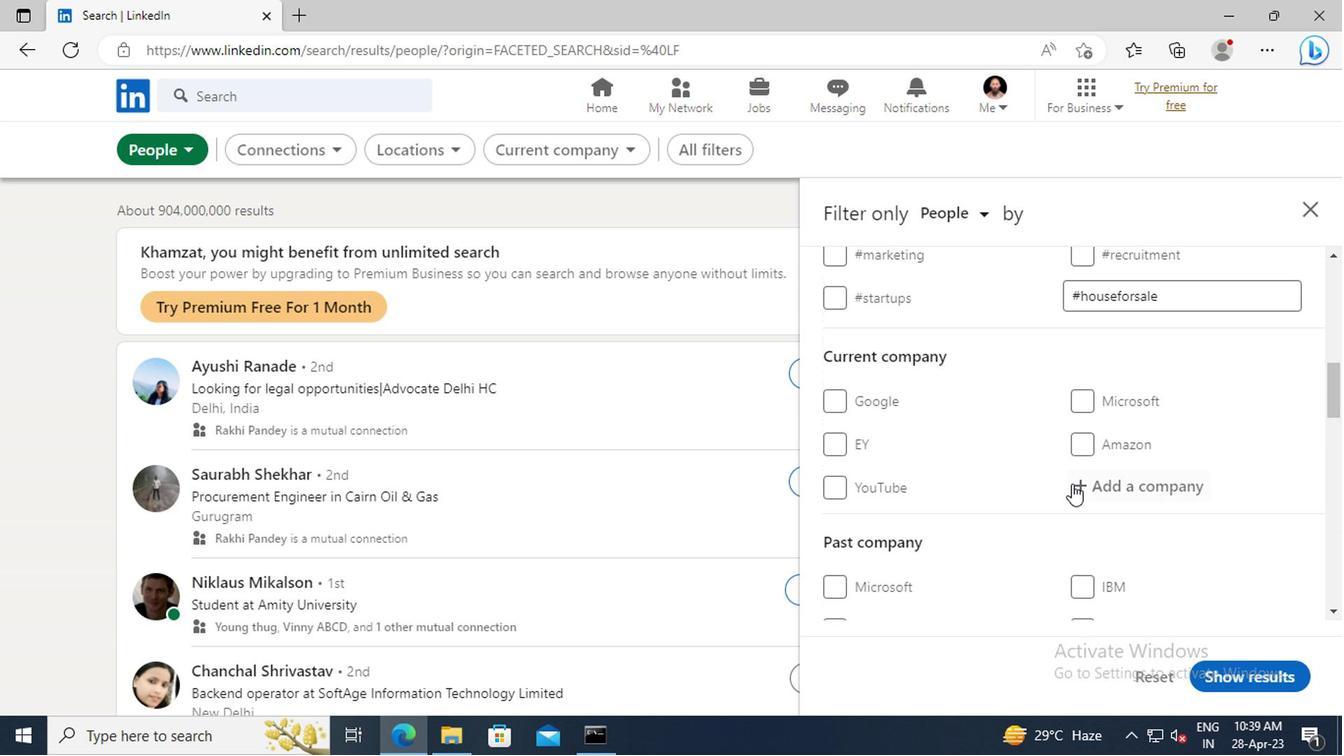 
Action: Mouse pressed left at (1084, 483)
Screenshot: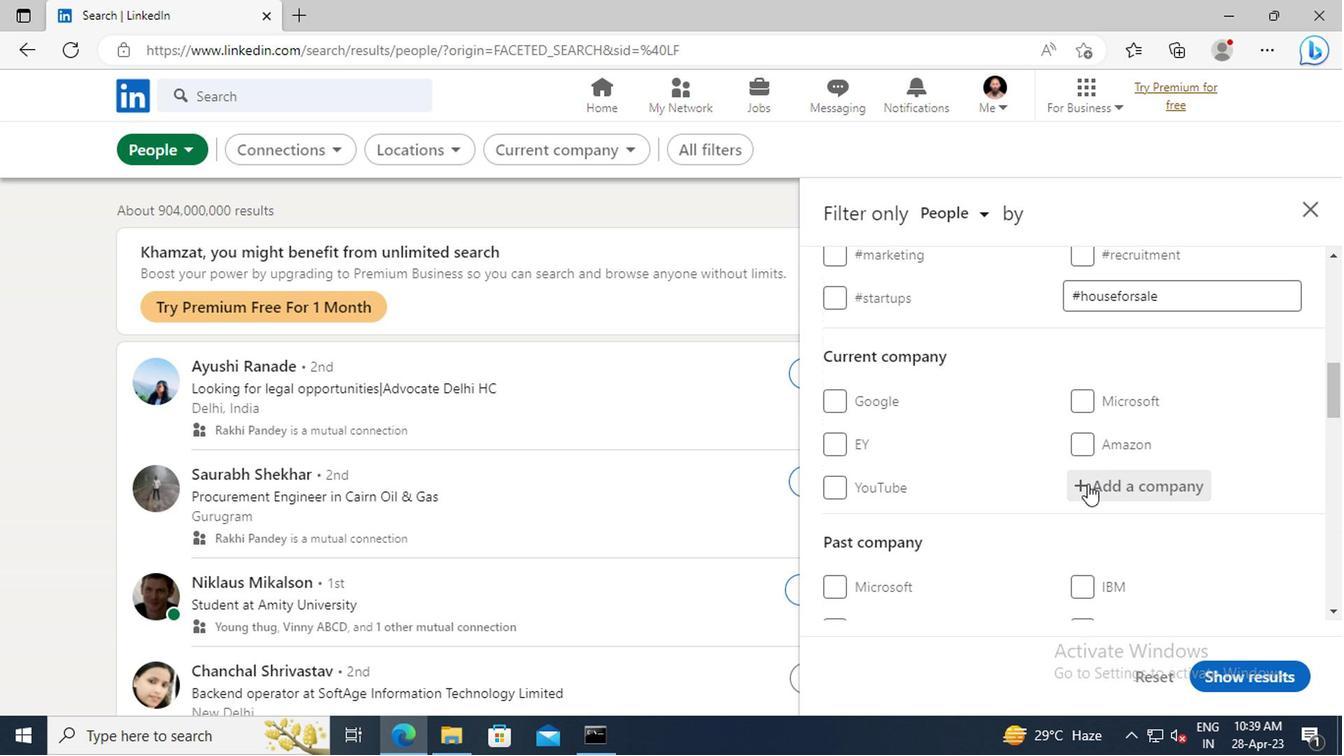 
Action: Key pressed <Key.shift>ETHICAL<Key.space><Key.shift>HACKERS<Key.space><Key.shift>ACADEMY
Screenshot: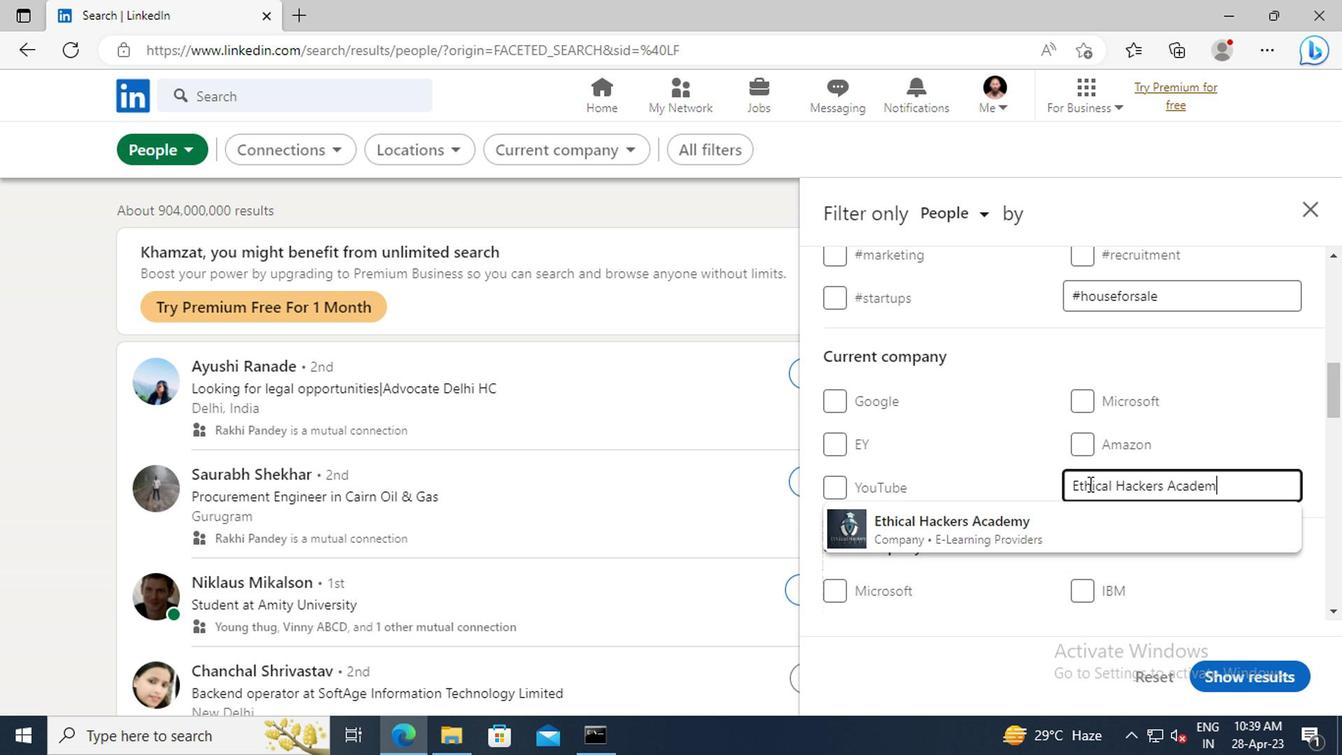 
Action: Mouse moved to (1090, 522)
Screenshot: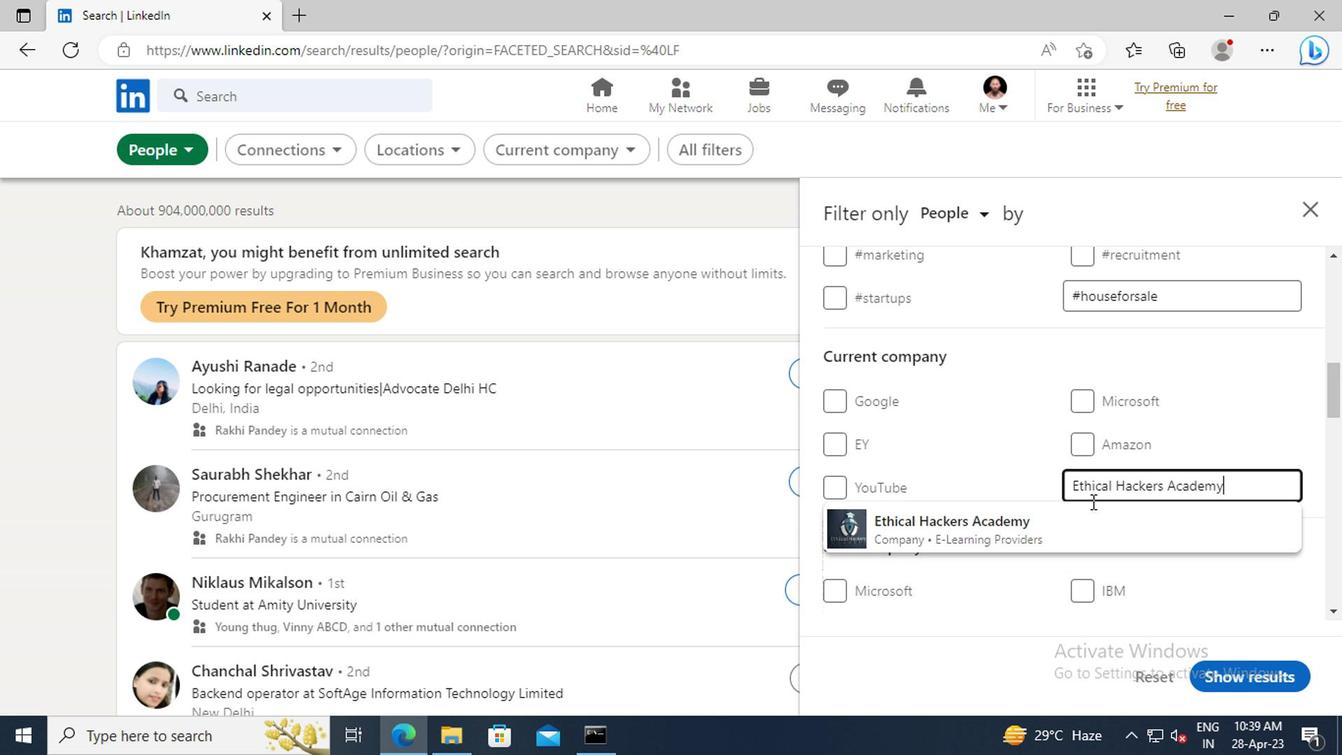 
Action: Mouse pressed left at (1090, 522)
Screenshot: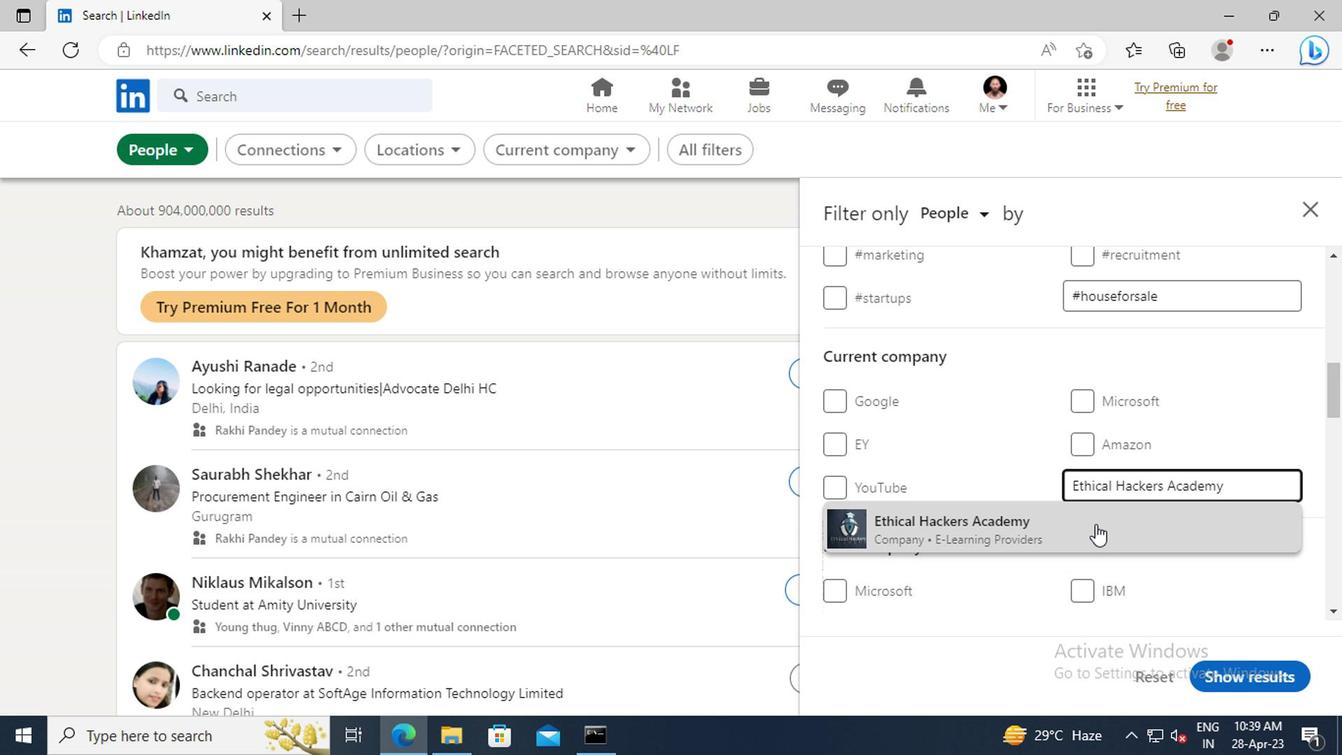 
Action: Mouse moved to (1095, 379)
Screenshot: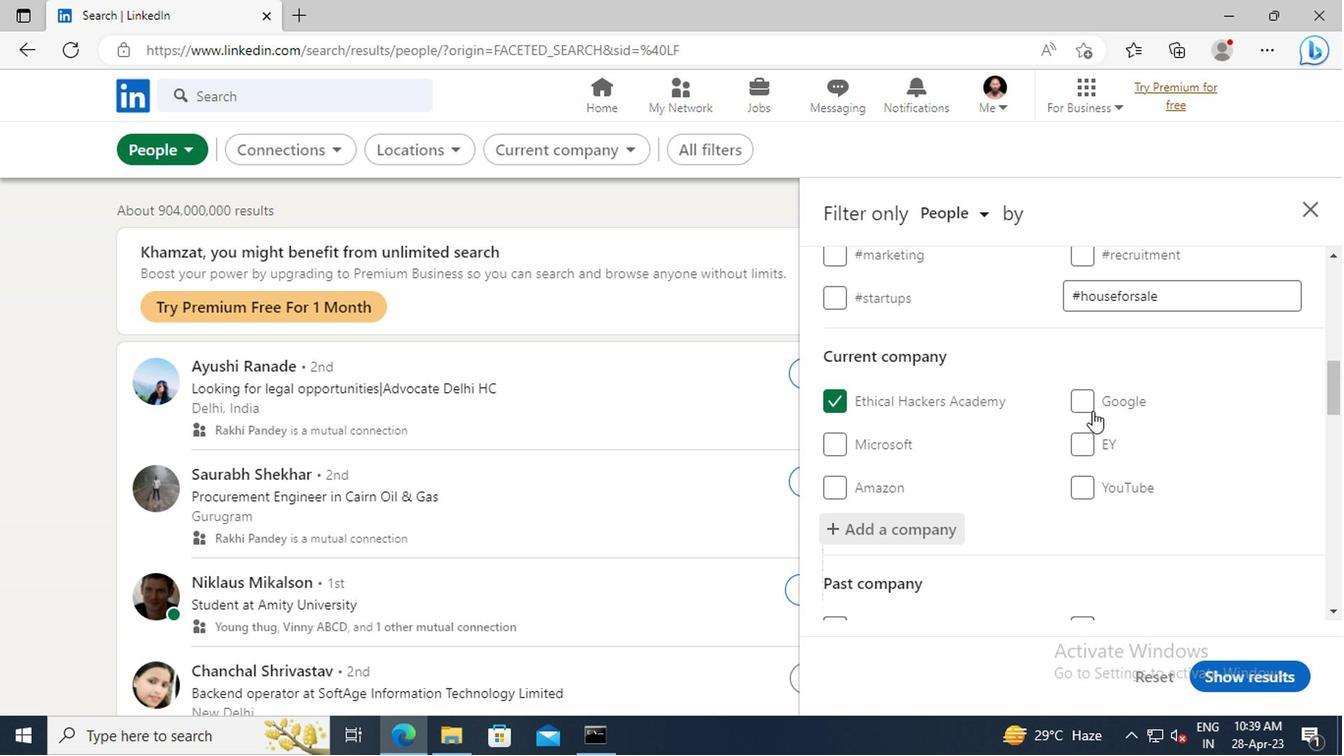 
Action: Mouse scrolled (1095, 379) with delta (0, 0)
Screenshot: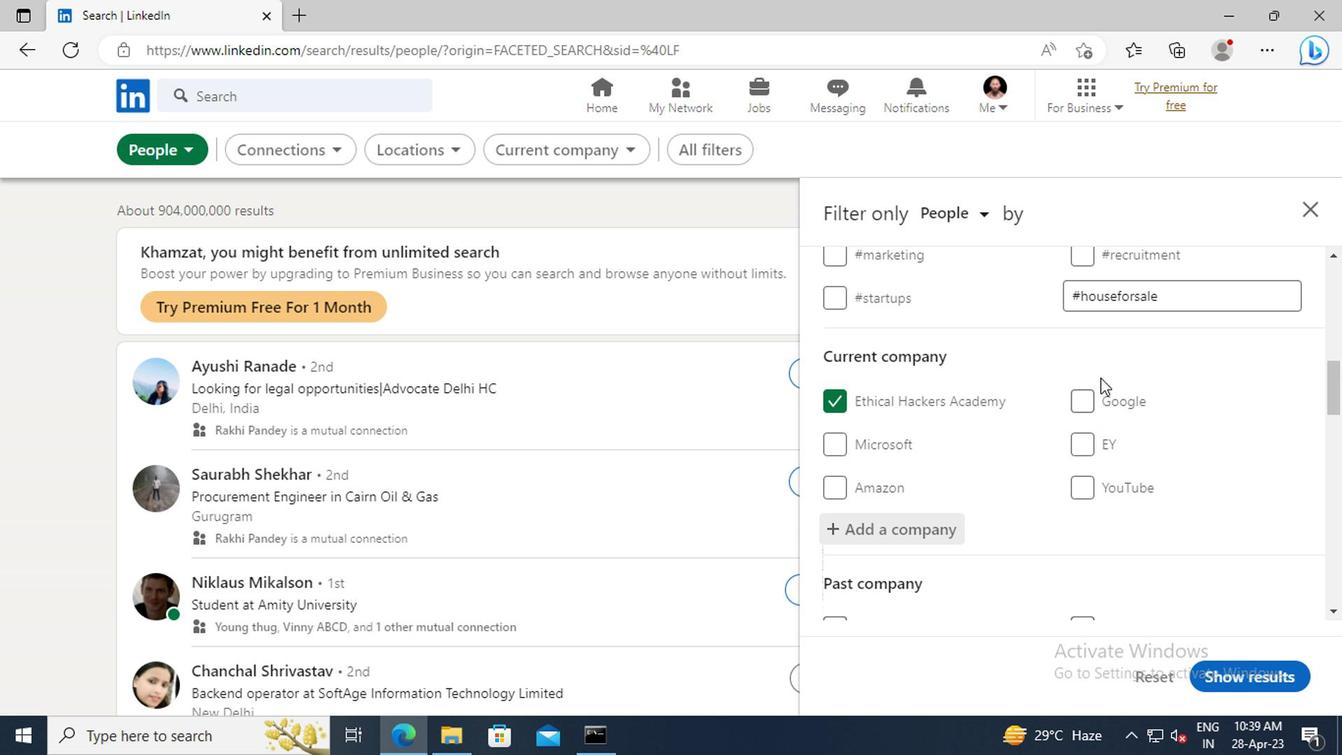 
Action: Mouse scrolled (1095, 379) with delta (0, 0)
Screenshot: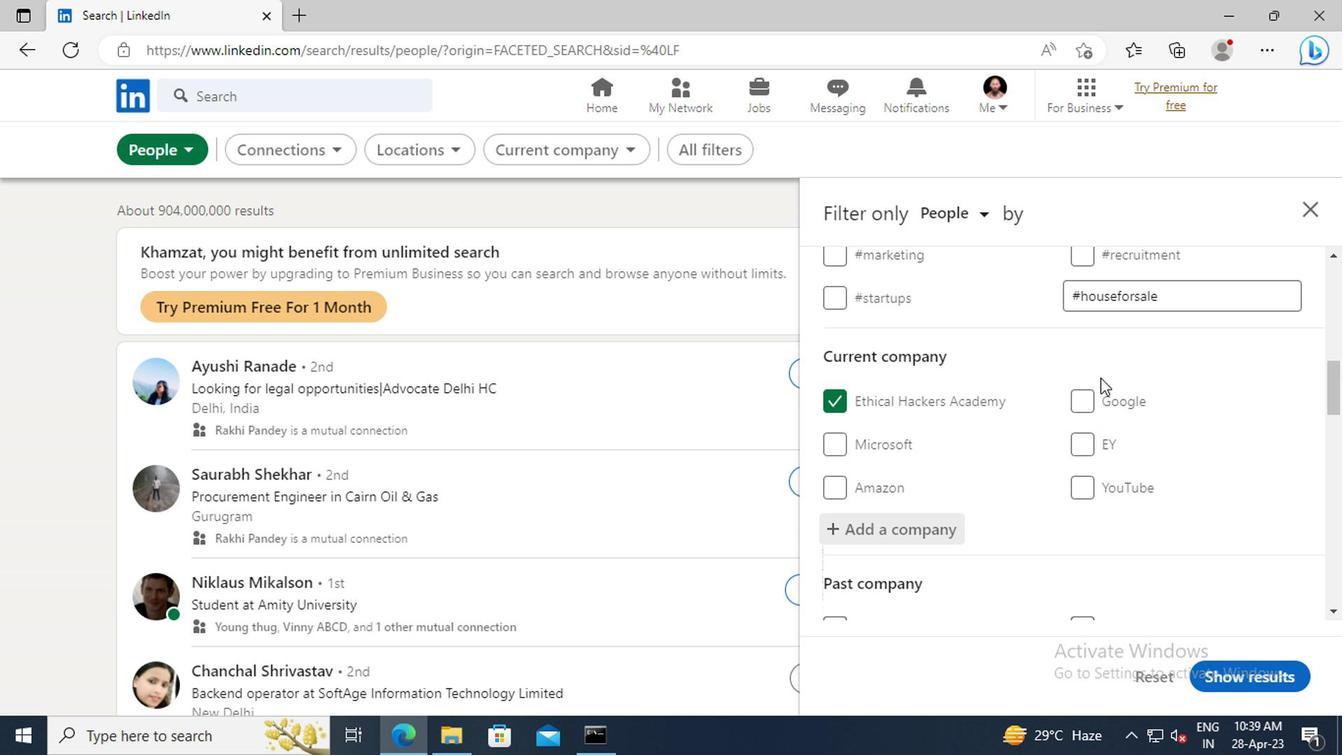 
Action: Mouse scrolled (1095, 379) with delta (0, 0)
Screenshot: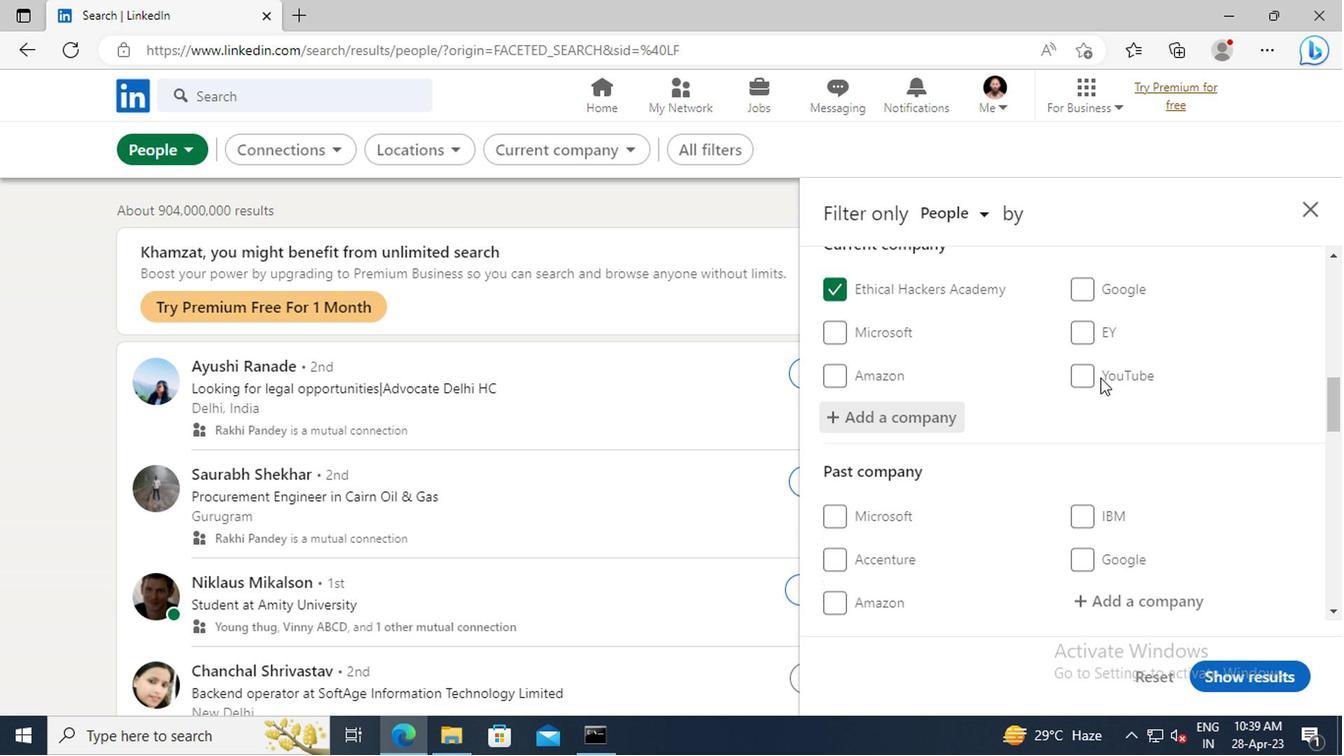 
Action: Mouse scrolled (1095, 379) with delta (0, 0)
Screenshot: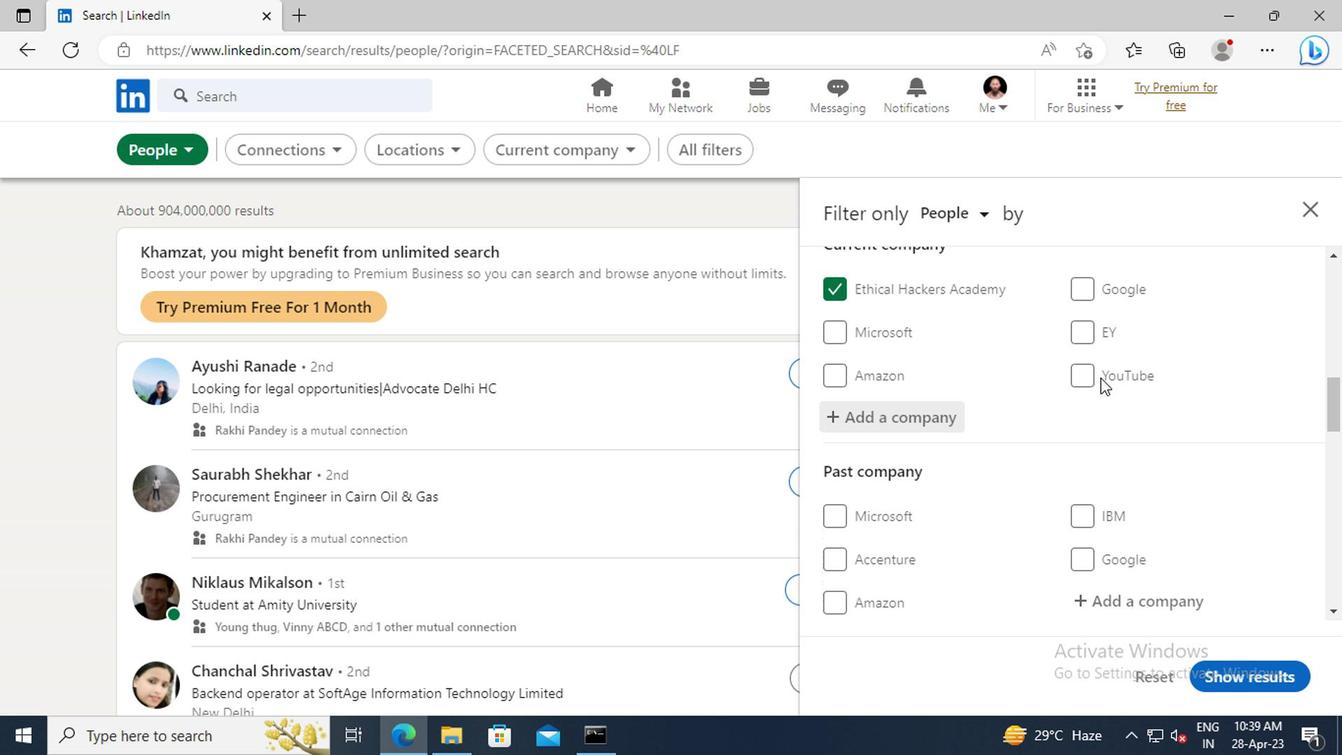 
Action: Mouse scrolled (1095, 379) with delta (0, 0)
Screenshot: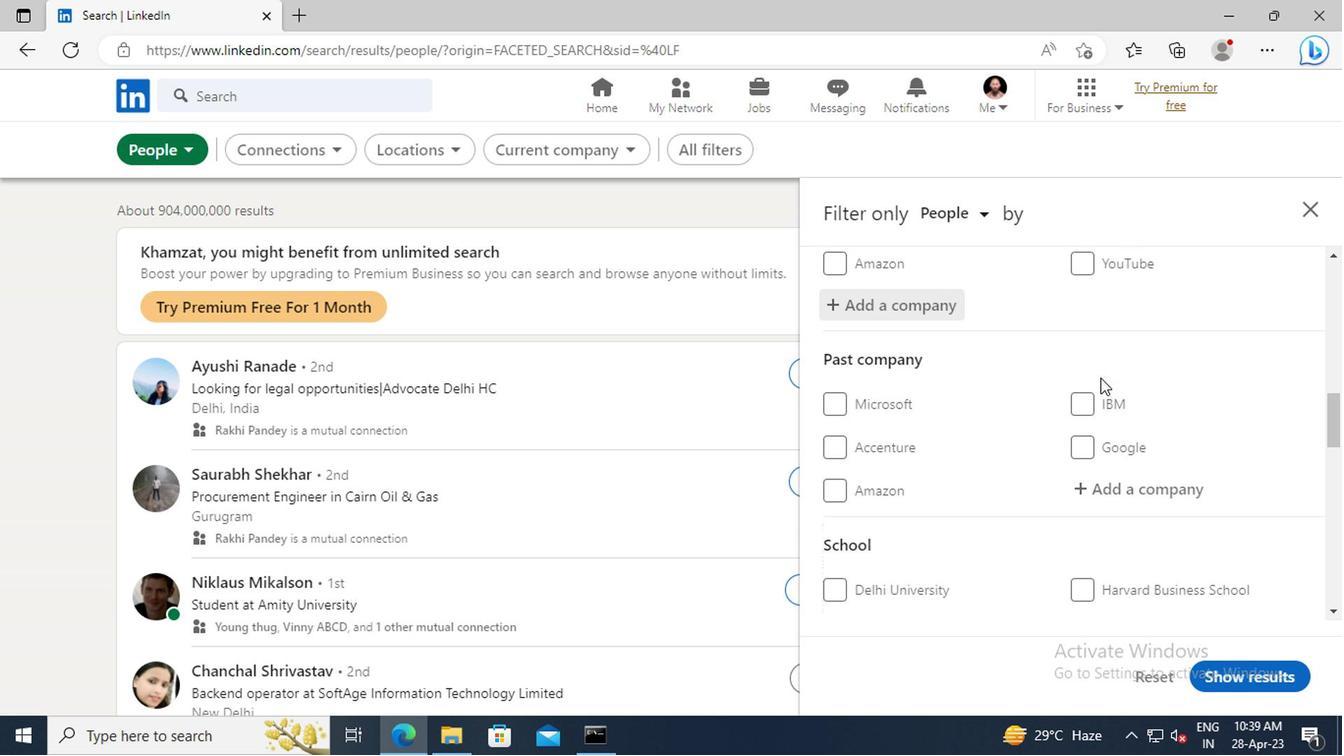 
Action: Mouse scrolled (1095, 379) with delta (0, 0)
Screenshot: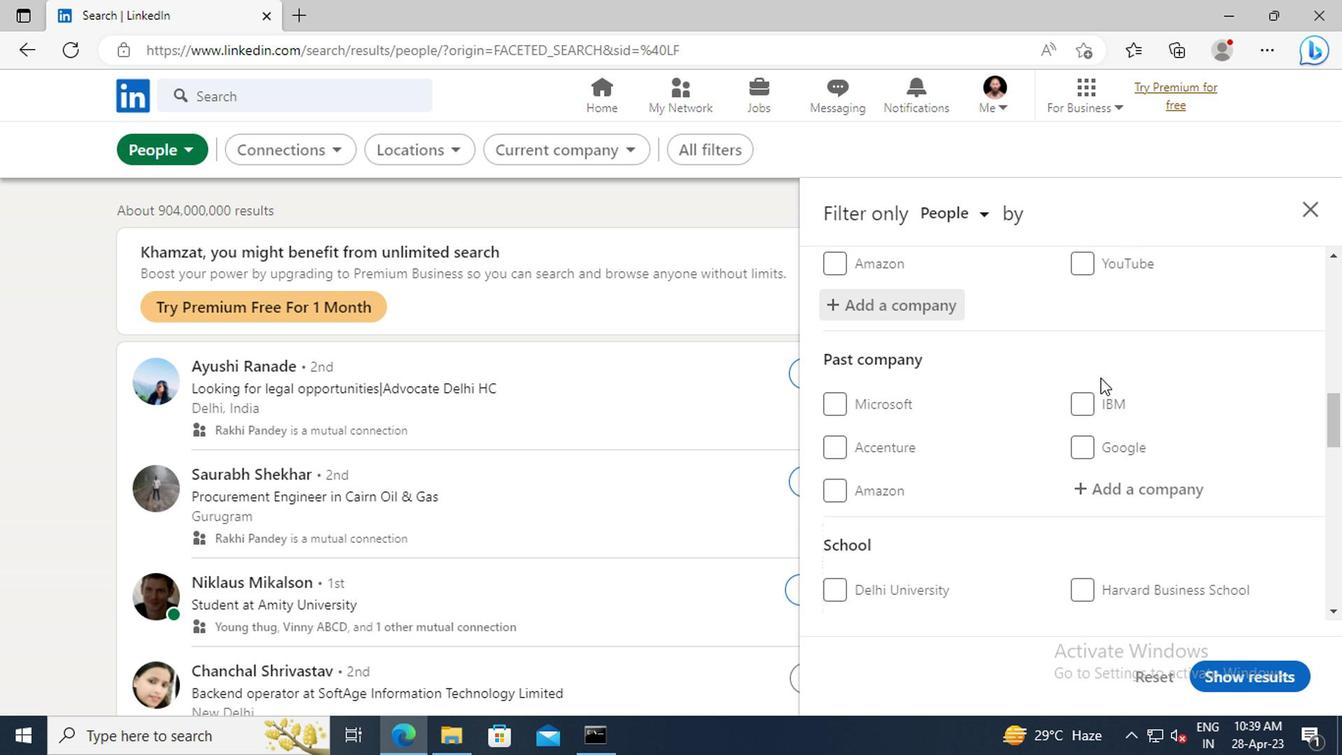 
Action: Mouse scrolled (1095, 379) with delta (0, 0)
Screenshot: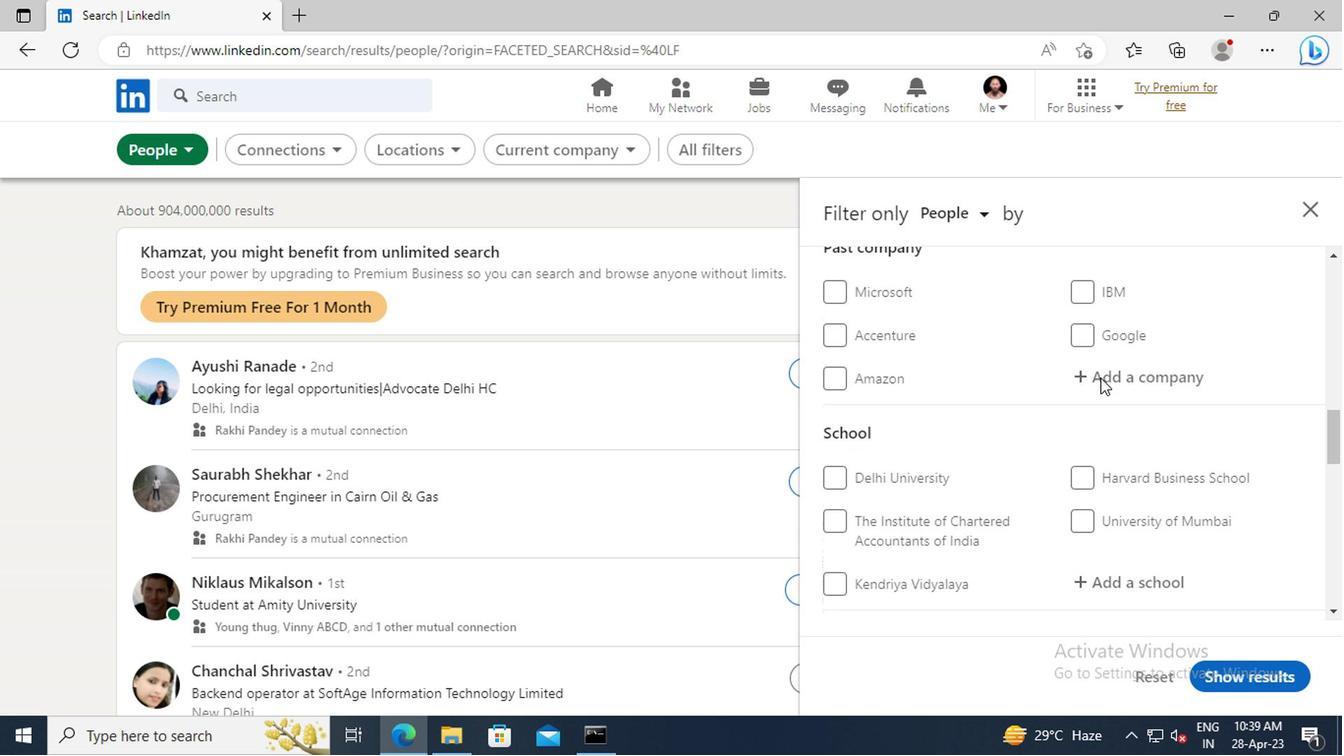 
Action: Mouse scrolled (1095, 379) with delta (0, 0)
Screenshot: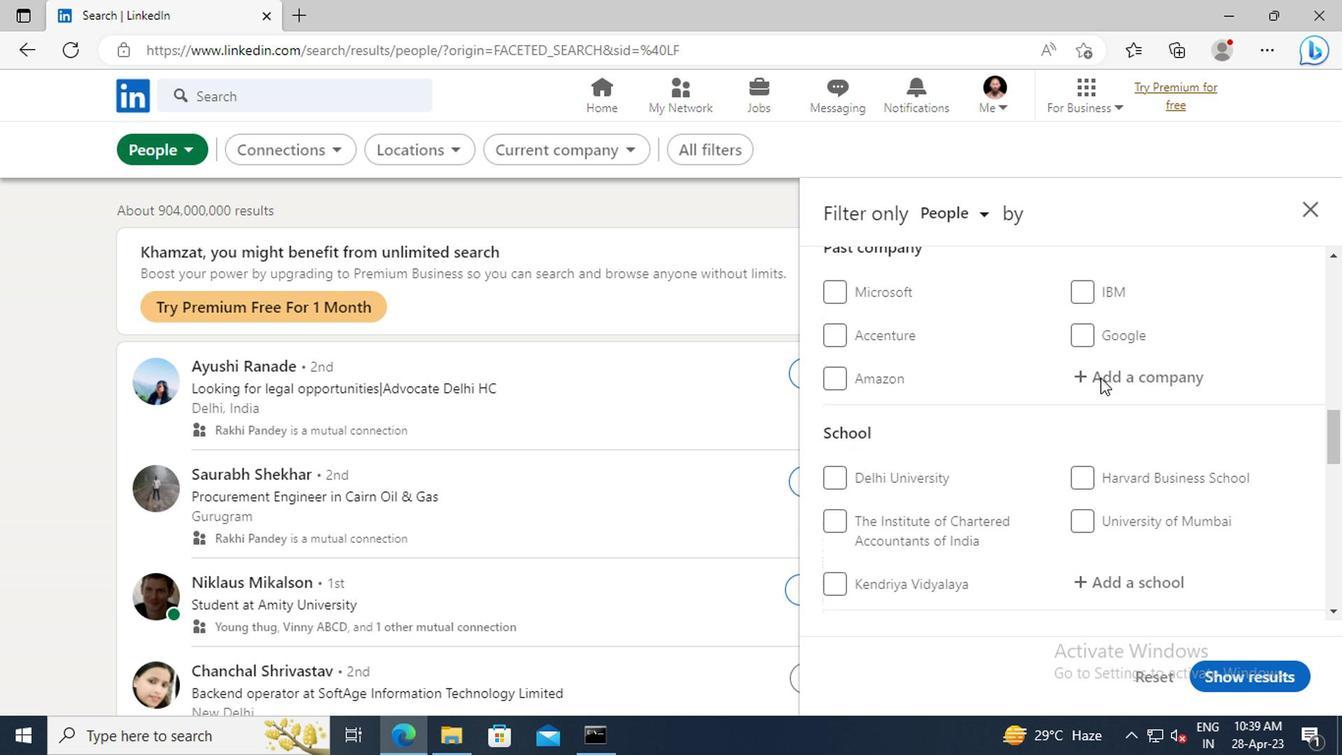 
Action: Mouse scrolled (1095, 379) with delta (0, 0)
Screenshot: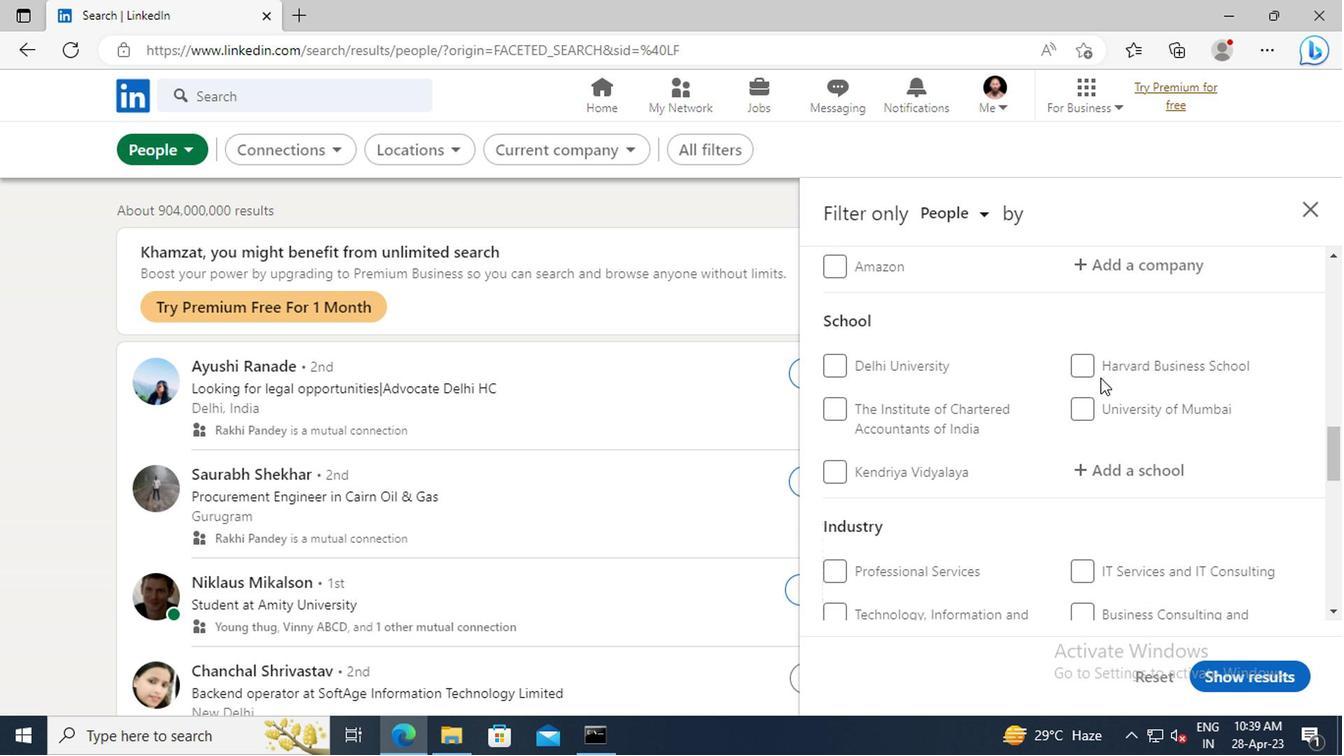 
Action: Mouse scrolled (1095, 379) with delta (0, 0)
Screenshot: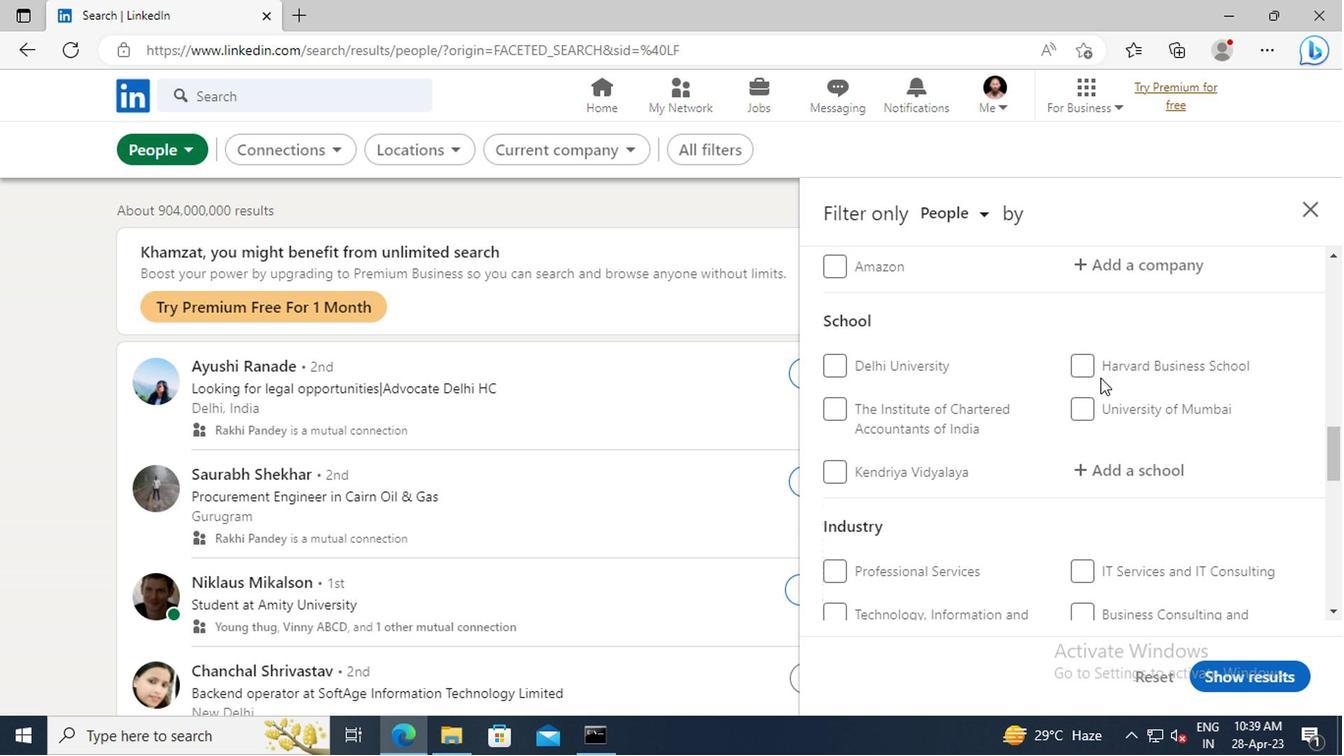 
Action: Mouse moved to (1105, 363)
Screenshot: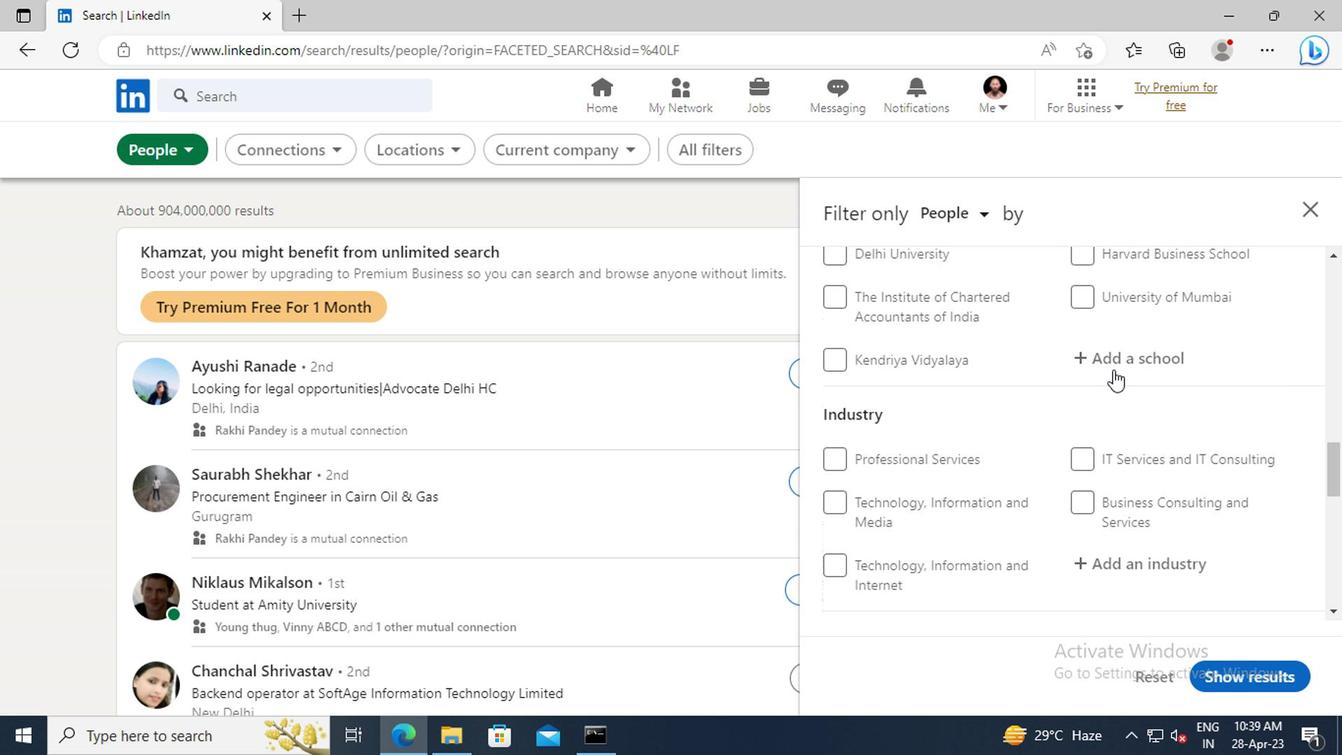 
Action: Mouse pressed left at (1105, 363)
Screenshot: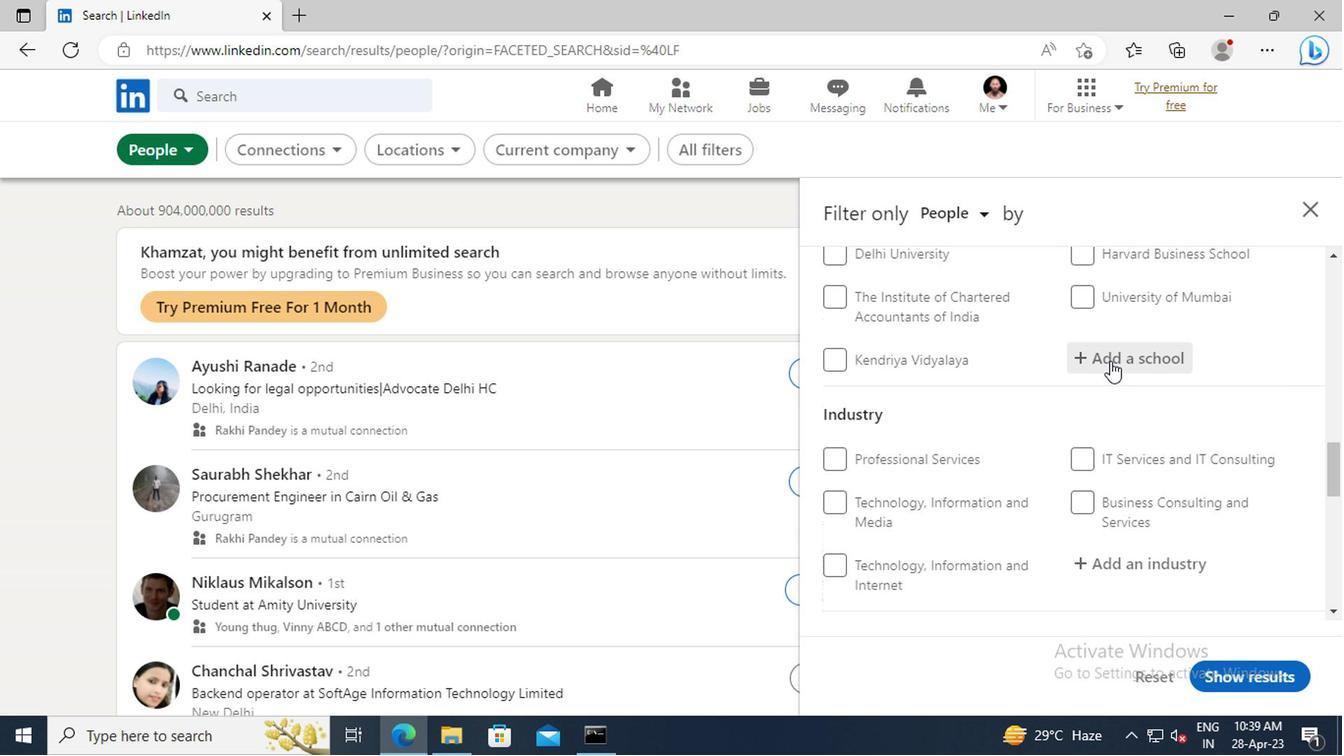 
Action: Key pressed <Key.shift>ST.<Key.space><Key.shift>JOSEPH'<Key.shift>S<Key.space><Key.shift>INSTITUTE<Key.space><Key.shift>OF<Key.space><Key.shift>TEC
Screenshot: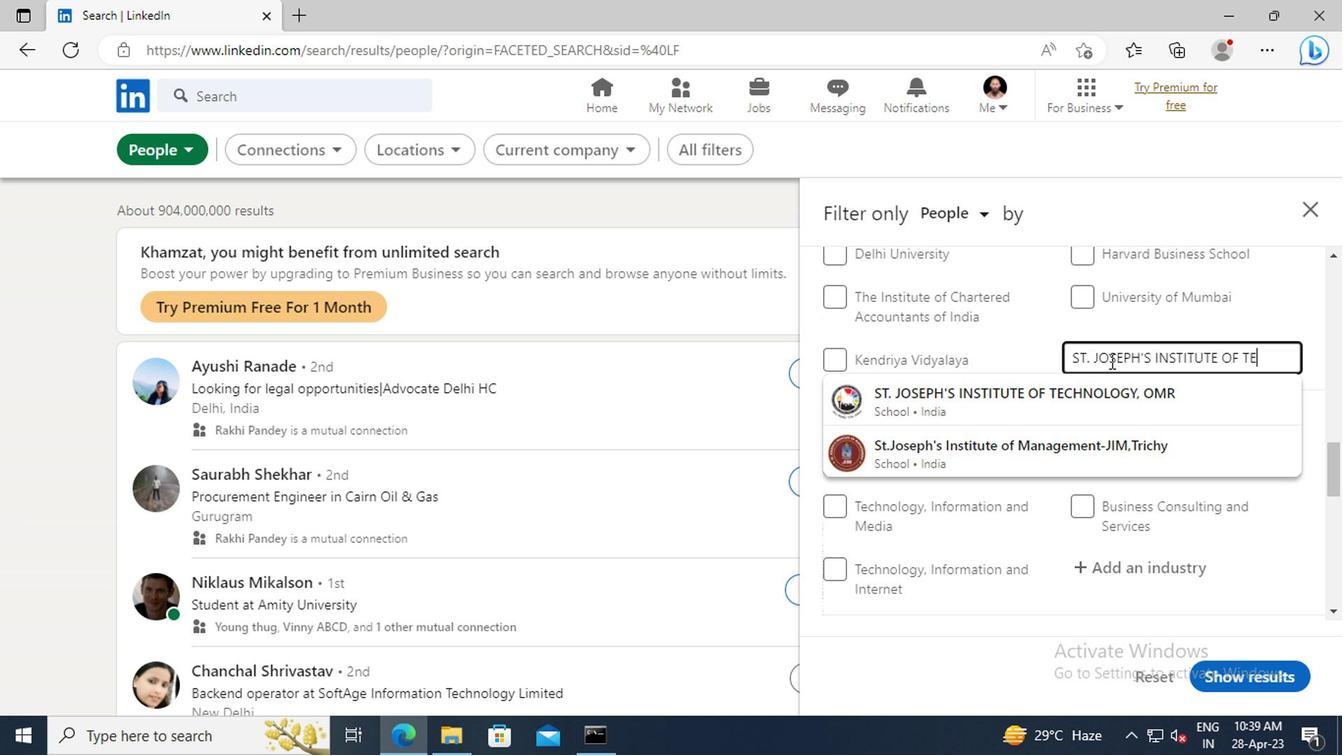 
Action: Mouse moved to (1105, 400)
Screenshot: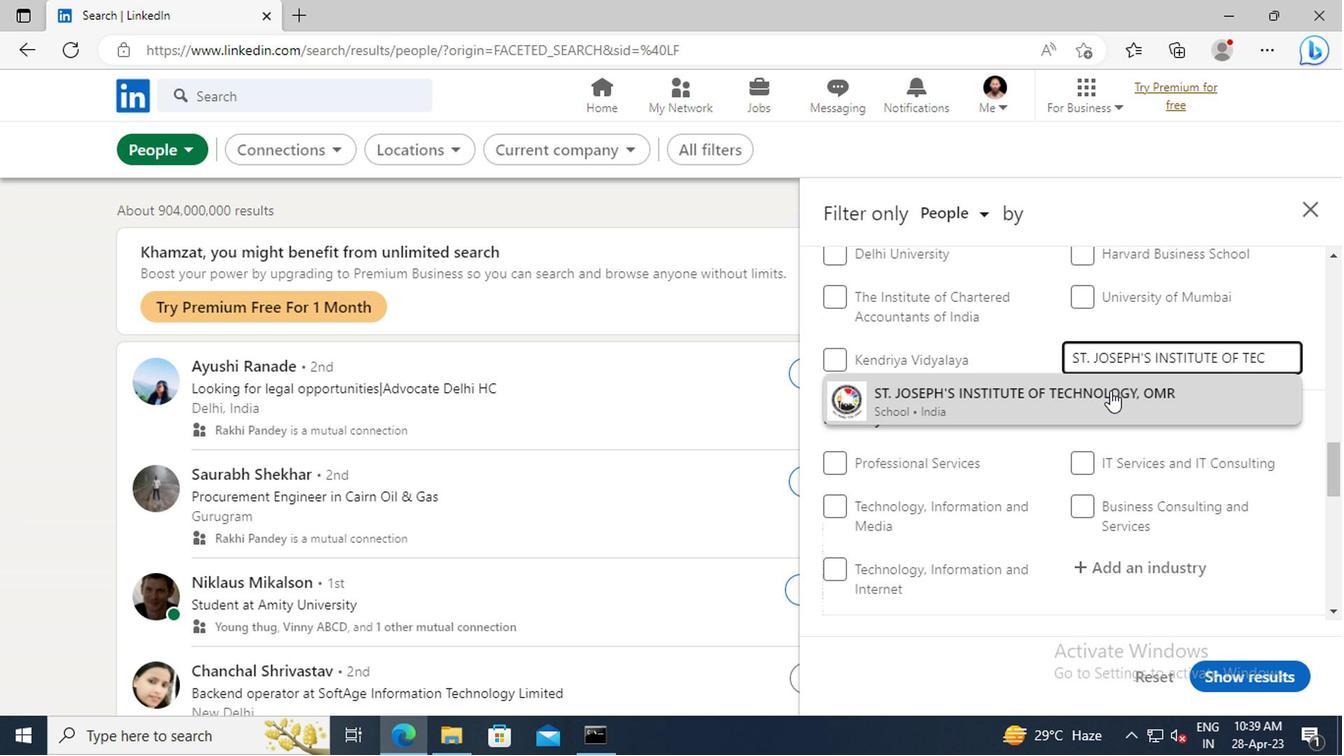 
Action: Mouse pressed left at (1105, 400)
Screenshot: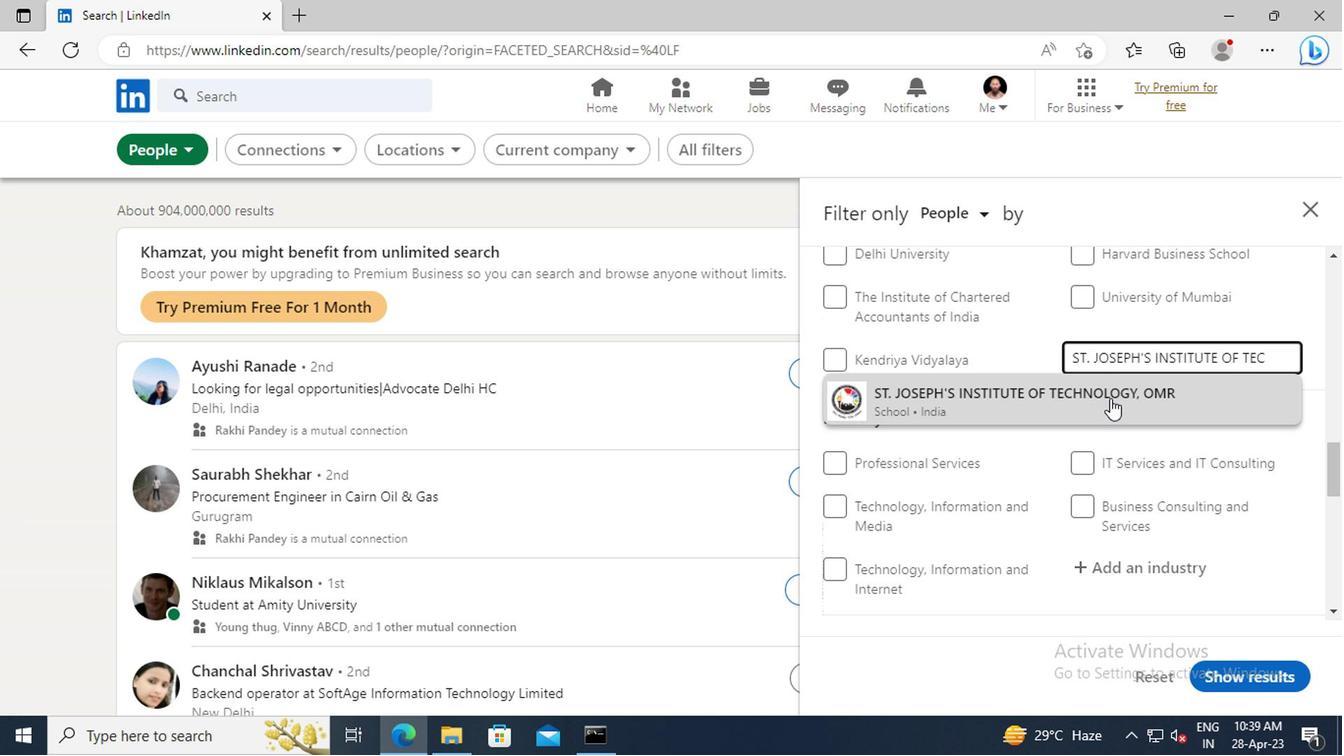
Action: Mouse moved to (1105, 358)
Screenshot: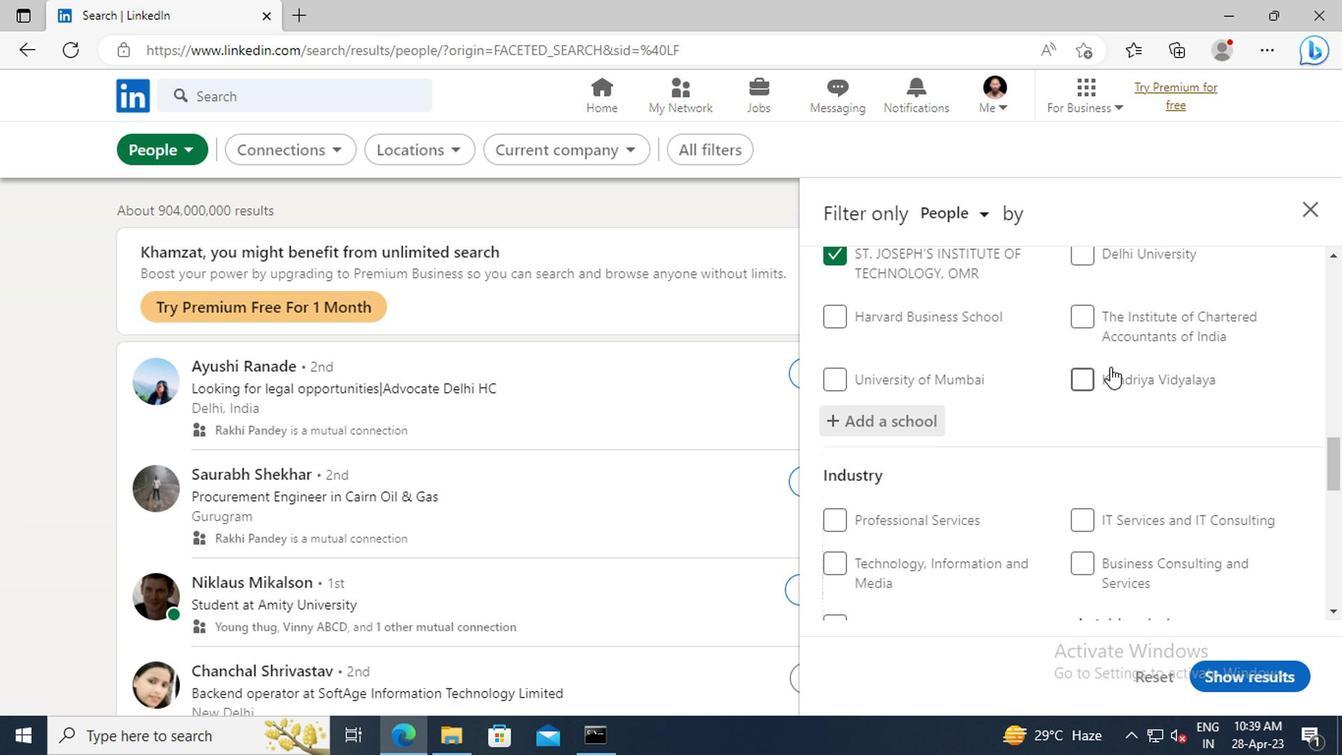 
Action: Mouse scrolled (1105, 358) with delta (0, 0)
Screenshot: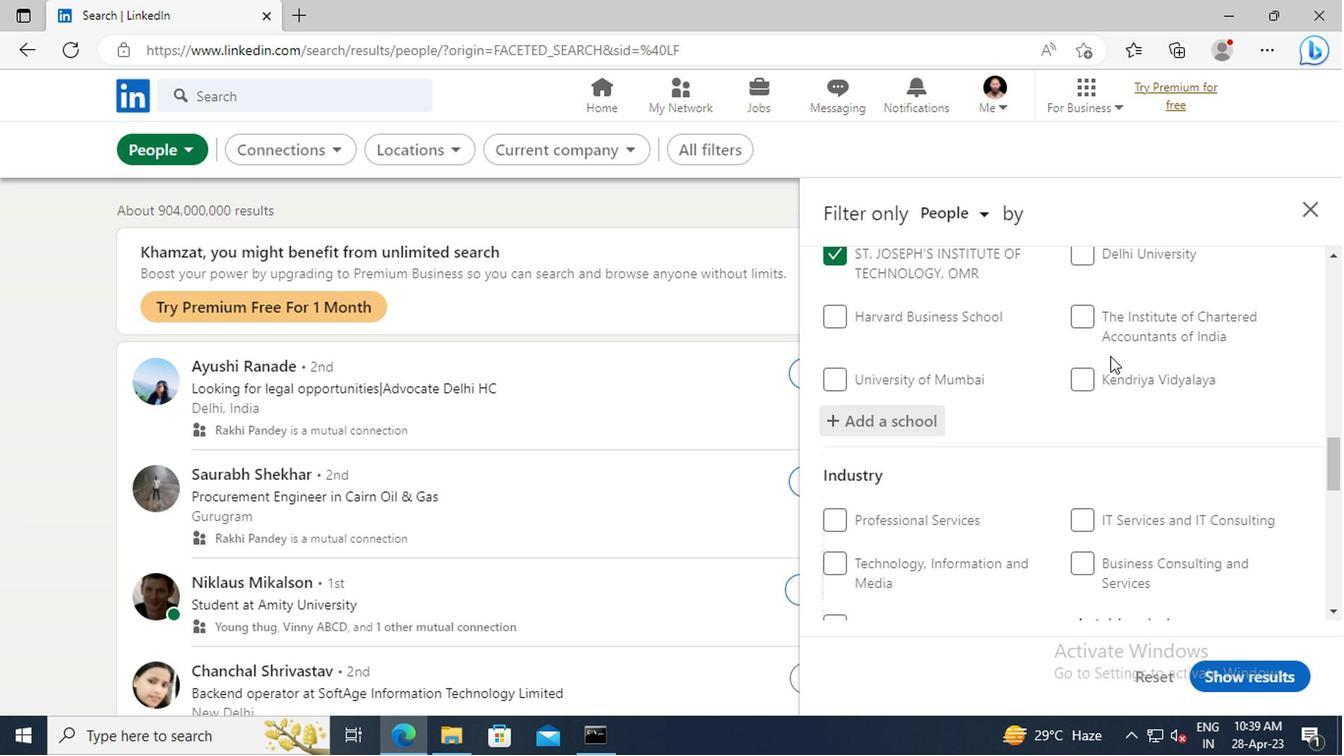 
Action: Mouse scrolled (1105, 358) with delta (0, 0)
Screenshot: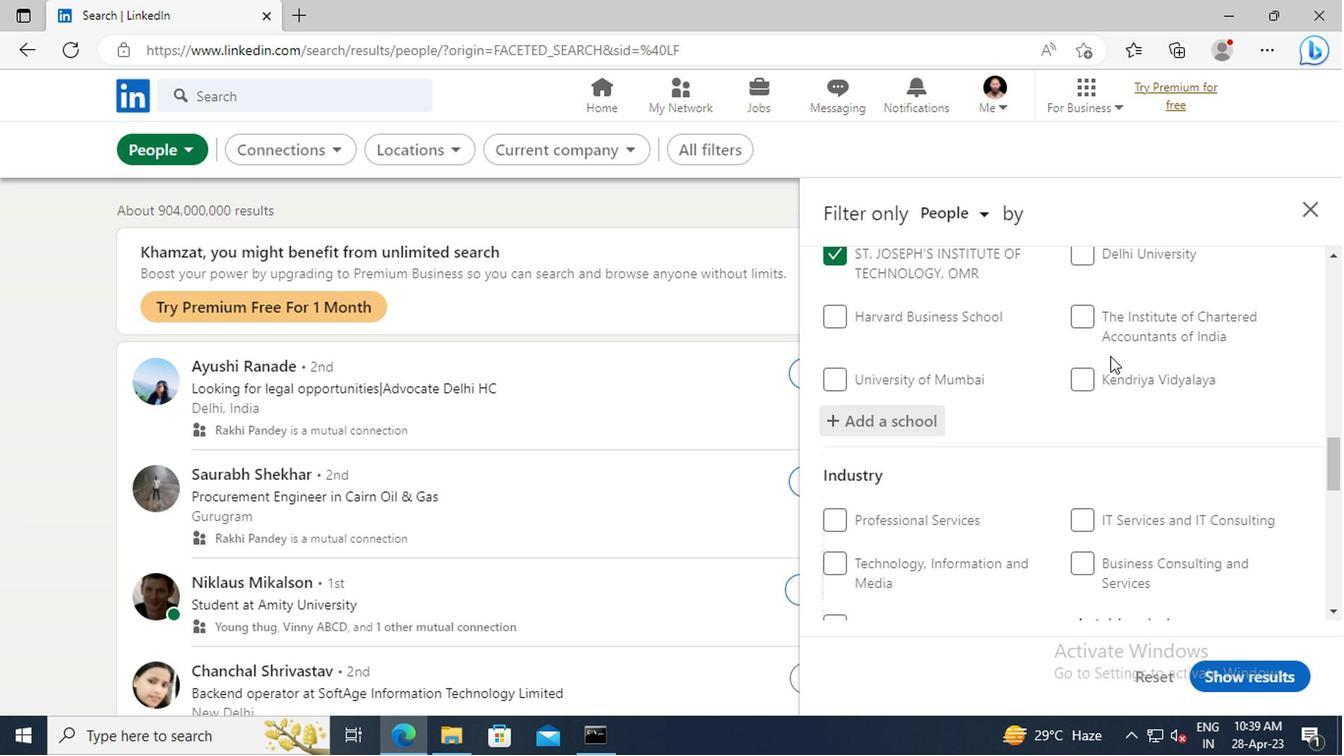 
Action: Mouse scrolled (1105, 358) with delta (0, 0)
Screenshot: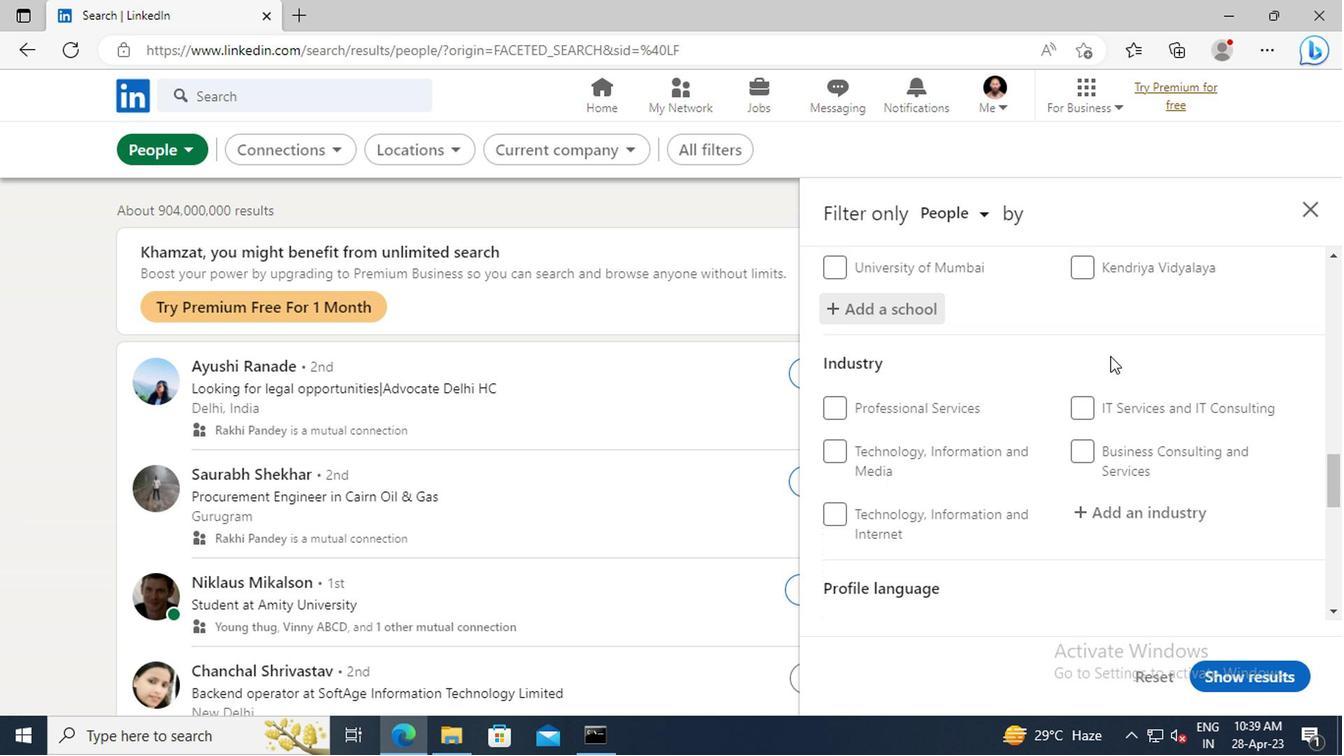 
Action: Mouse moved to (1116, 451)
Screenshot: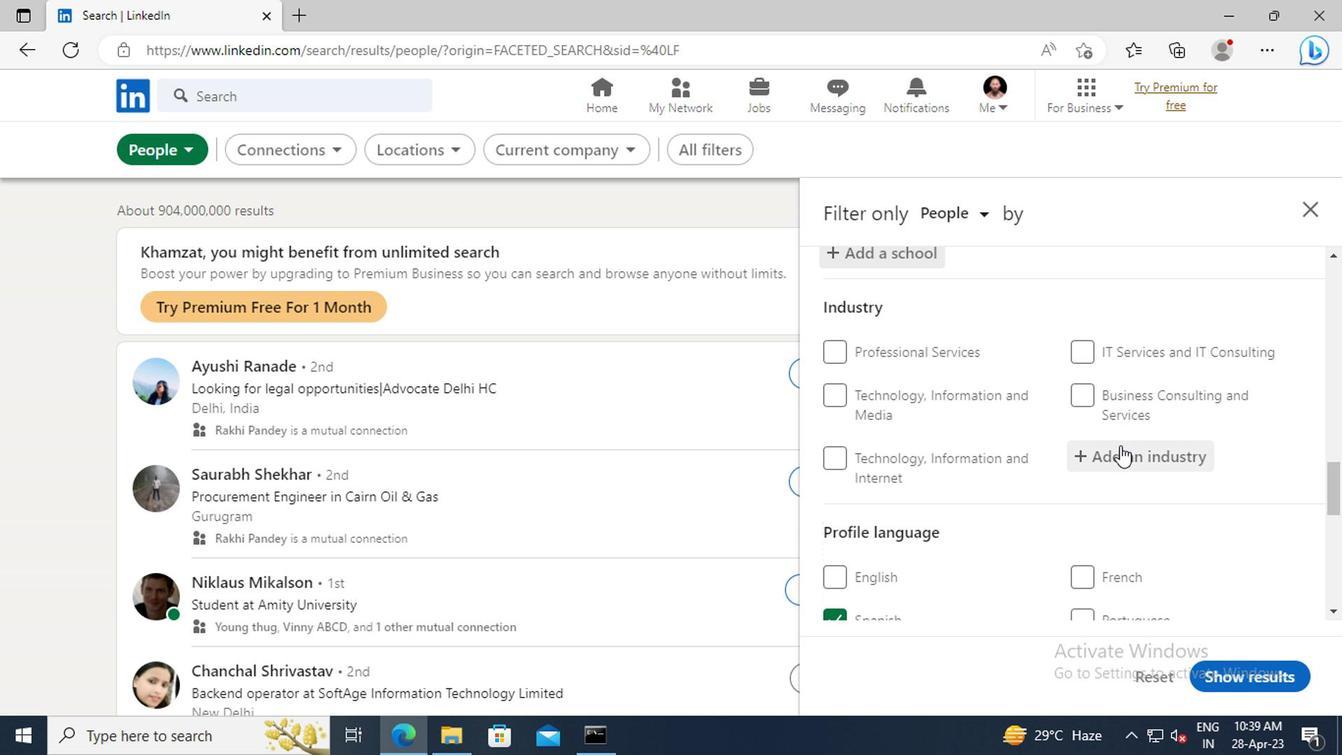 
Action: Mouse pressed left at (1116, 451)
Screenshot: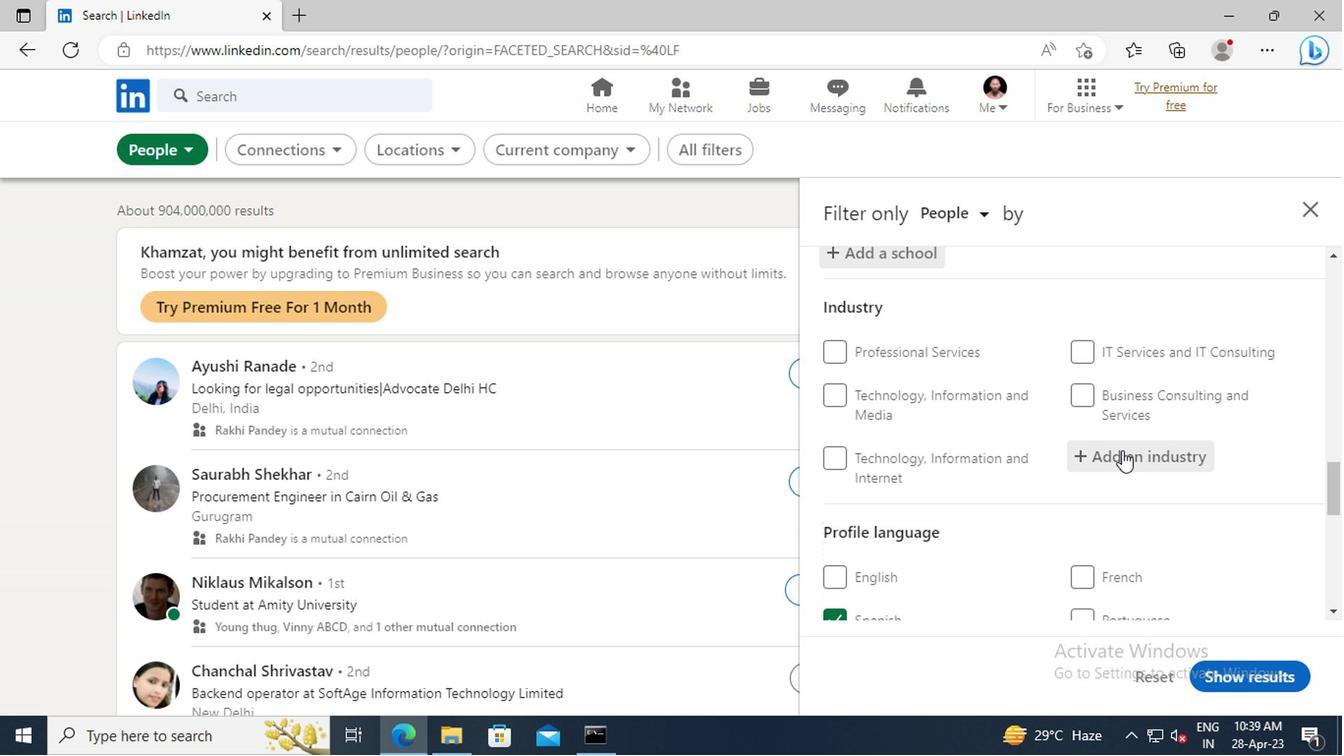 
Action: Key pressed <Key.shift>BAKED<Key.space><Key.shift>GOODS
Screenshot: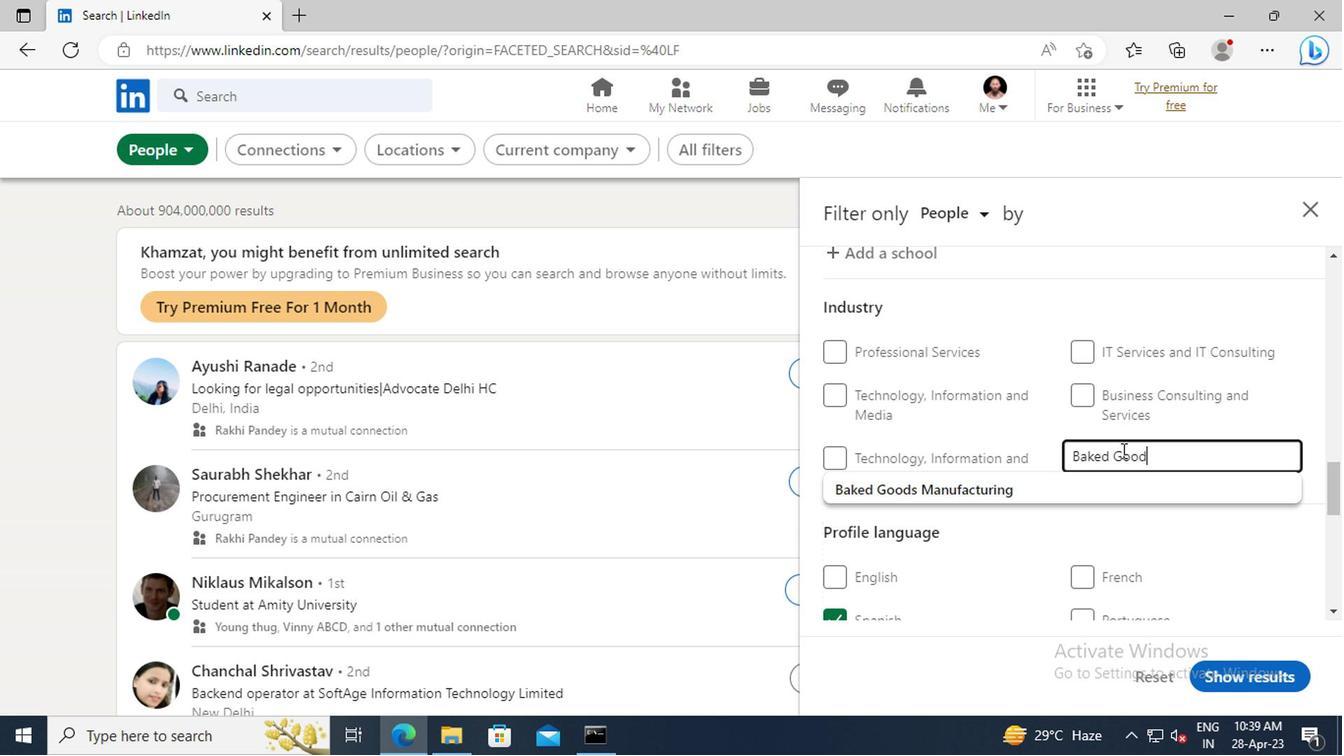 
Action: Mouse moved to (1117, 484)
Screenshot: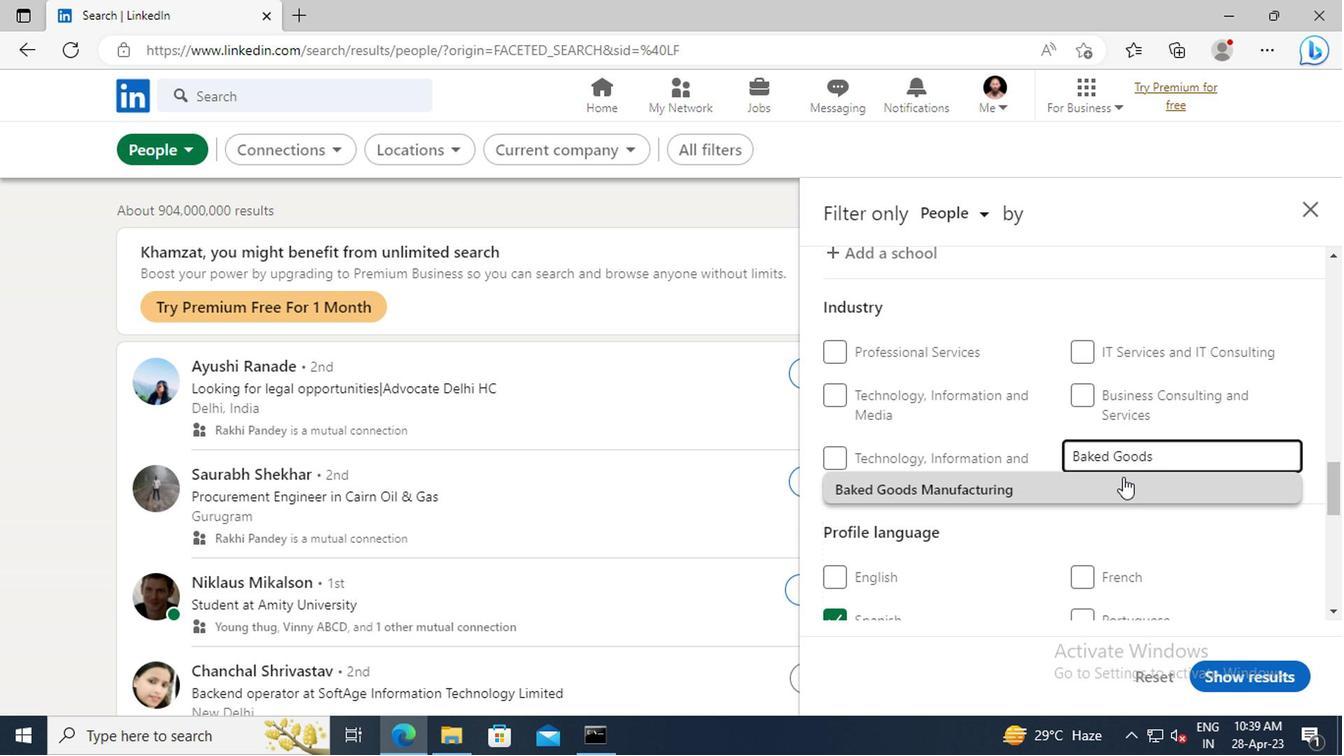 
Action: Mouse pressed left at (1117, 484)
Screenshot: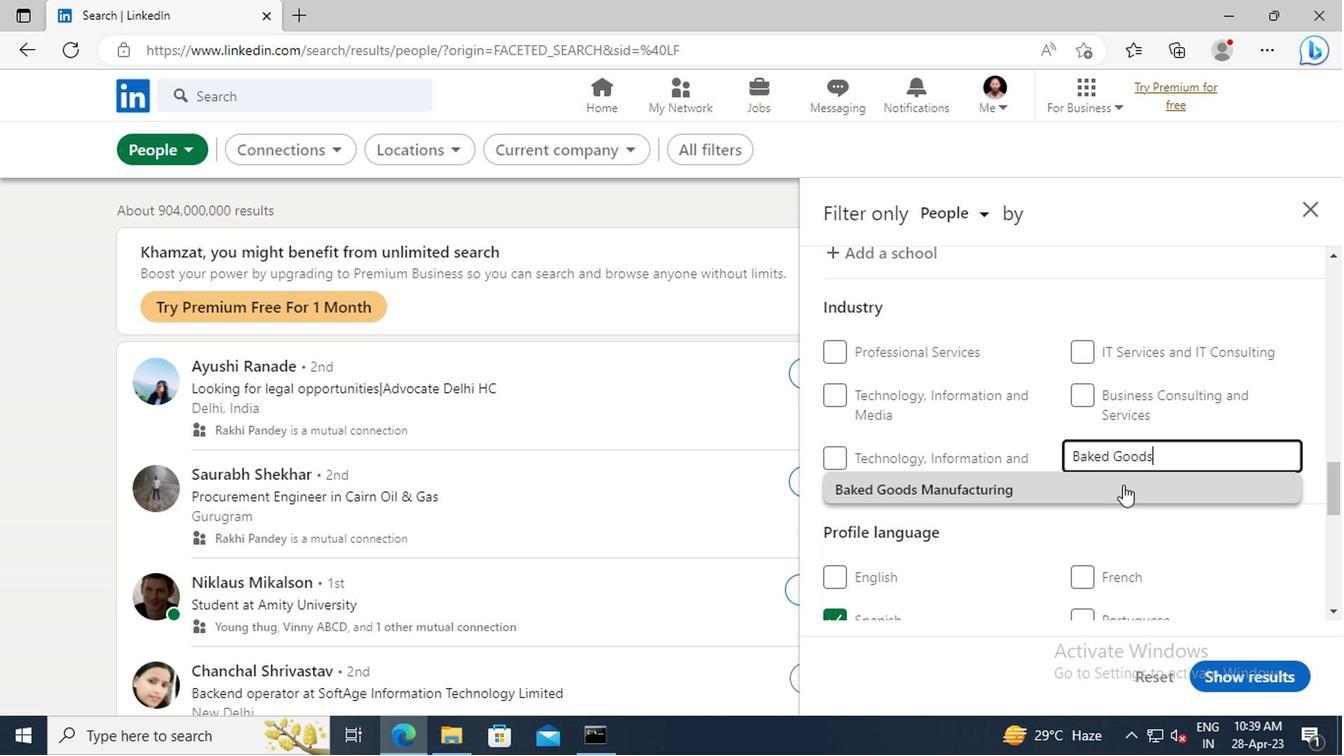 
Action: Mouse moved to (1110, 410)
Screenshot: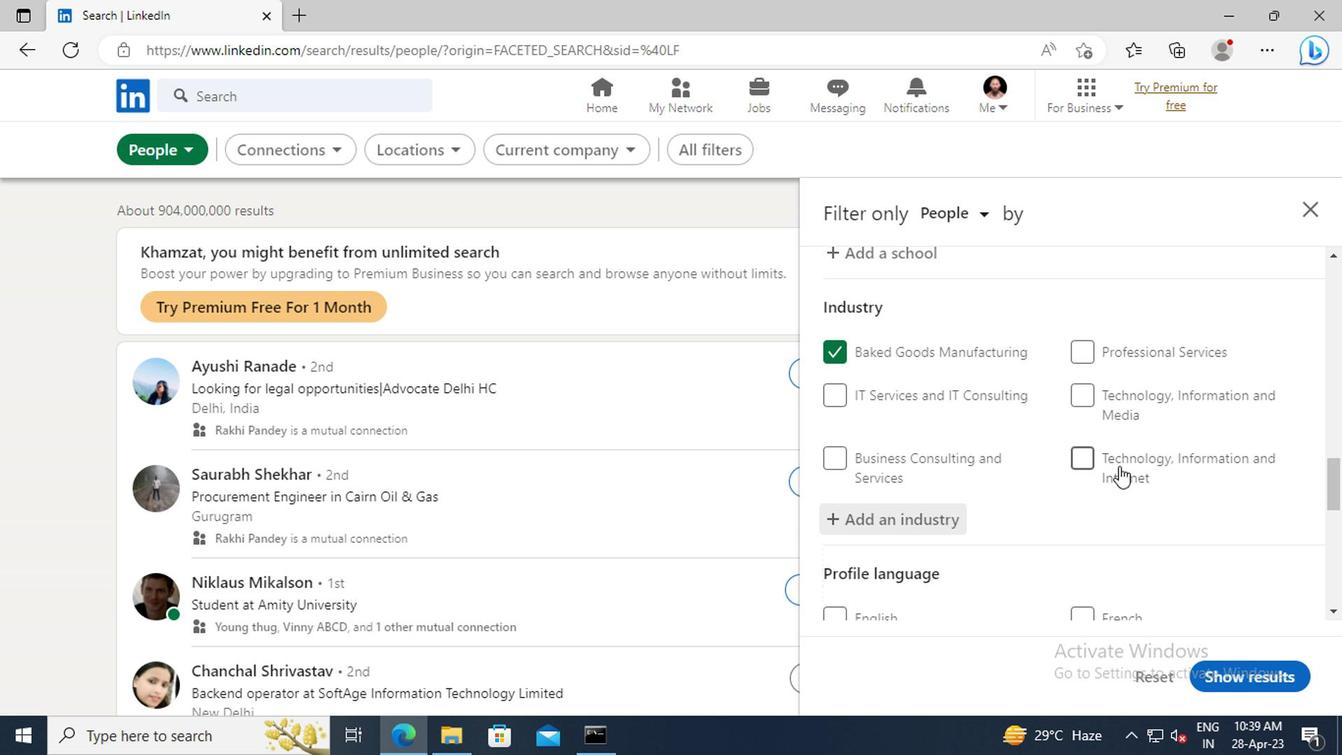 
Action: Mouse scrolled (1110, 409) with delta (0, 0)
Screenshot: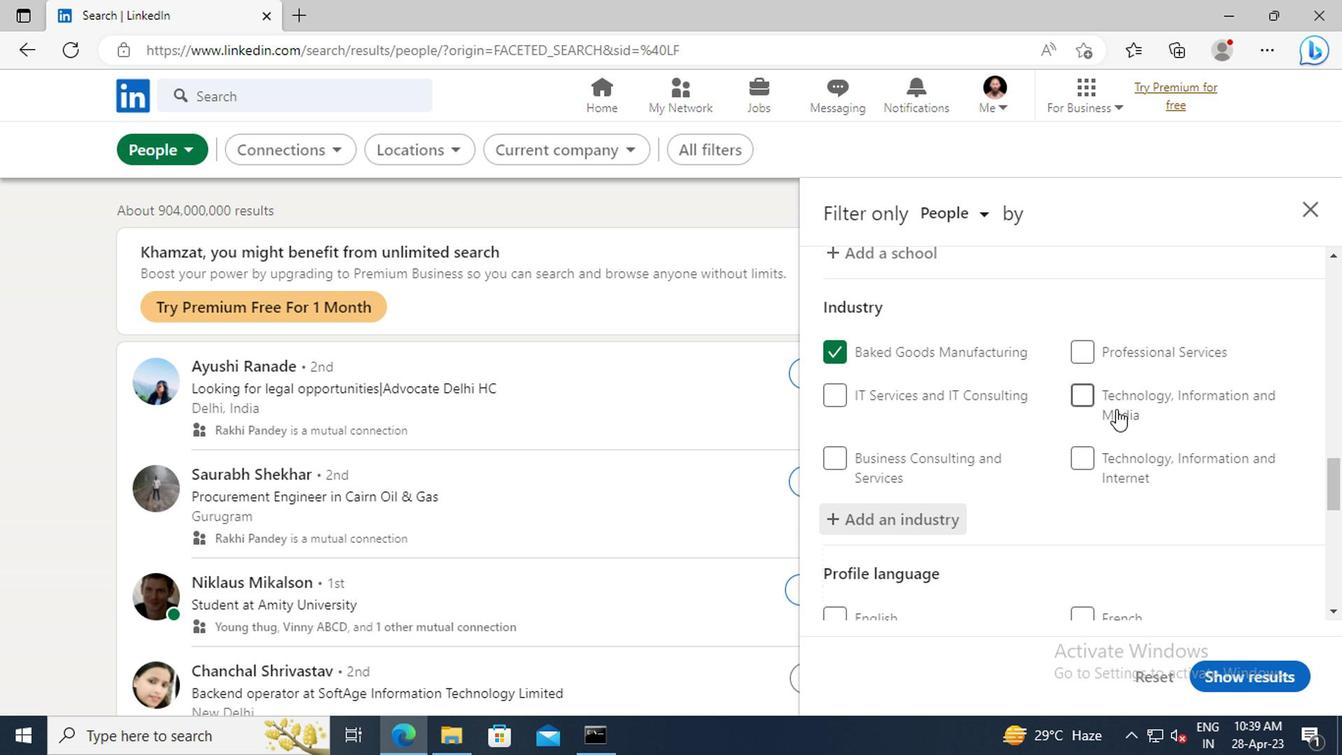 
Action: Mouse scrolled (1110, 409) with delta (0, 0)
Screenshot: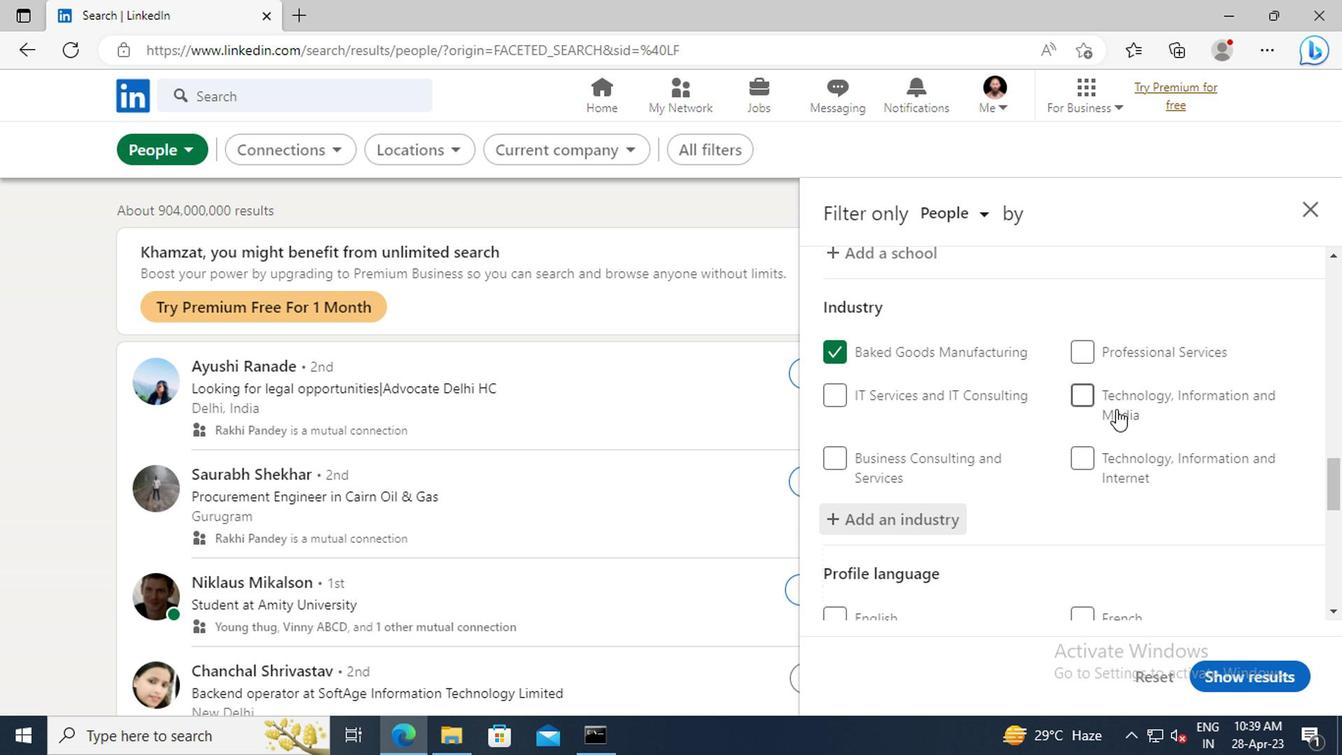 
Action: Mouse scrolled (1110, 409) with delta (0, 0)
Screenshot: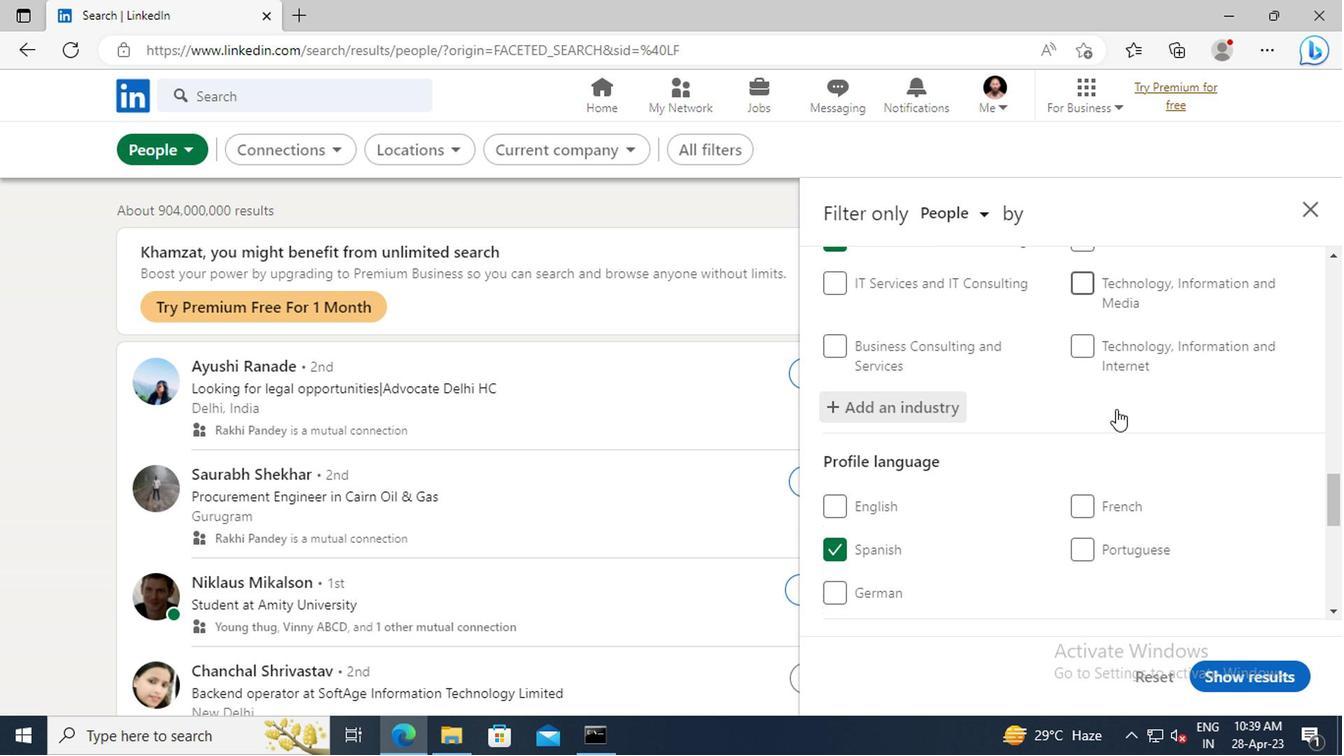 
Action: Mouse scrolled (1110, 409) with delta (0, 0)
Screenshot: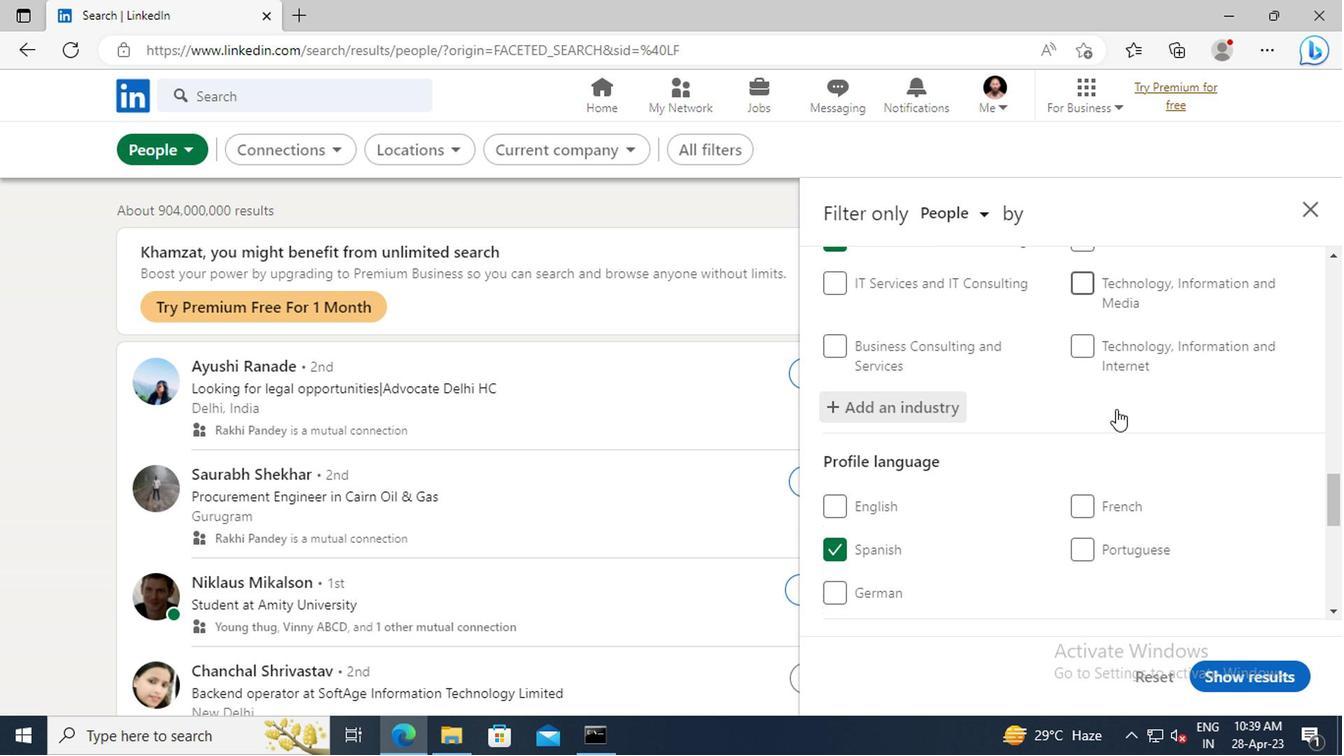 
Action: Mouse scrolled (1110, 409) with delta (0, 0)
Screenshot: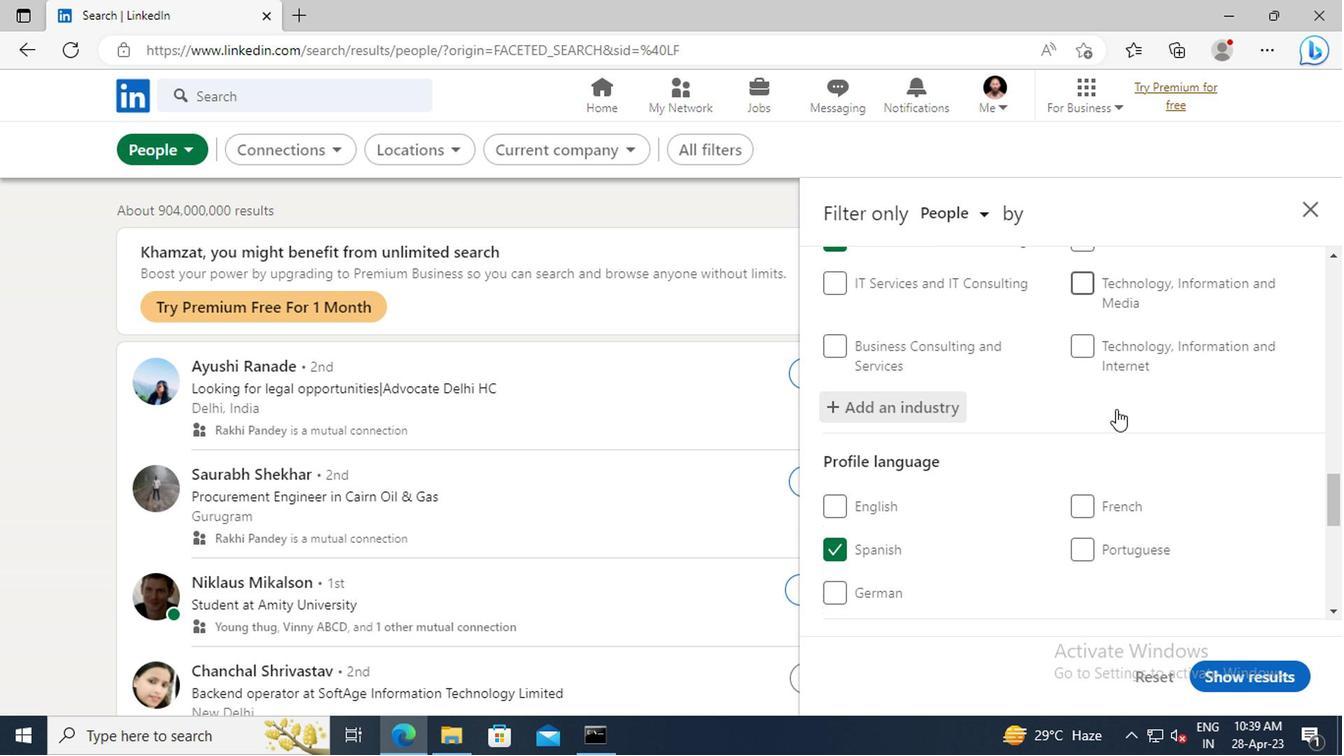 
Action: Mouse scrolled (1110, 409) with delta (0, 0)
Screenshot: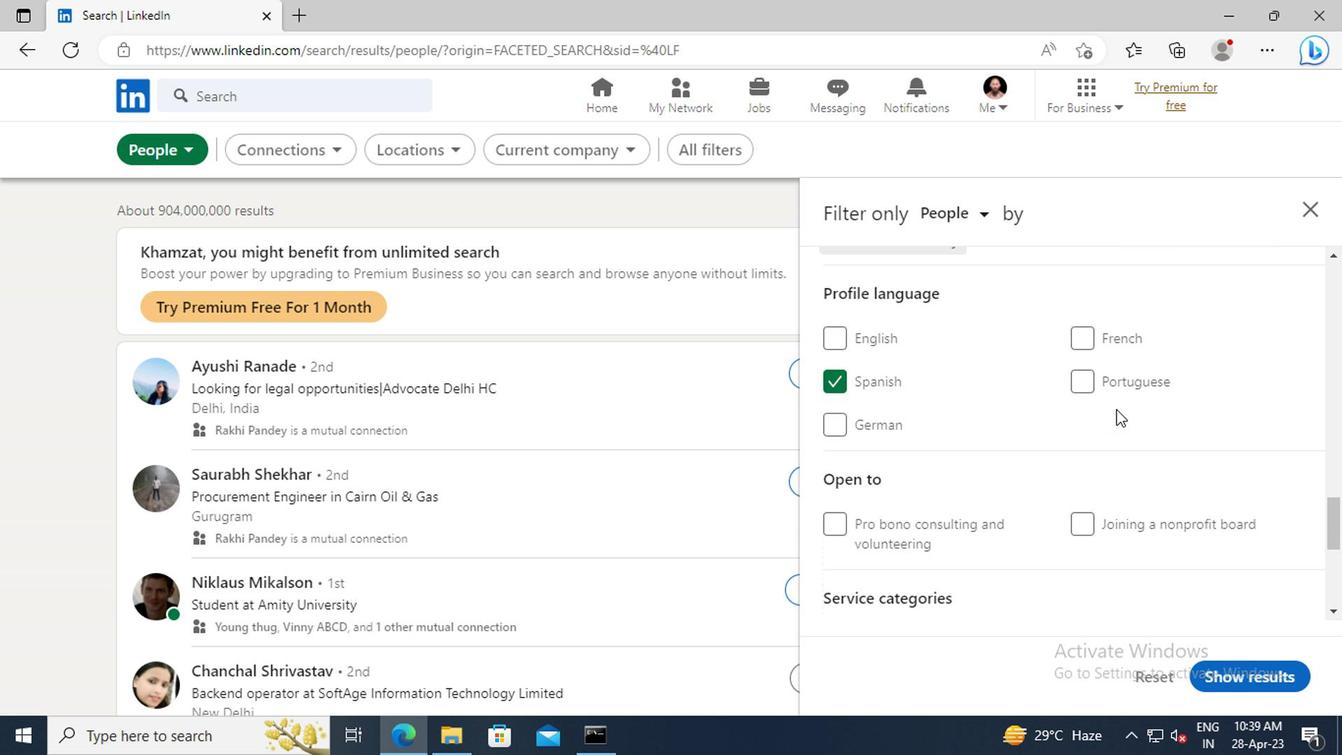 
Action: Mouse scrolled (1110, 409) with delta (0, 0)
Screenshot: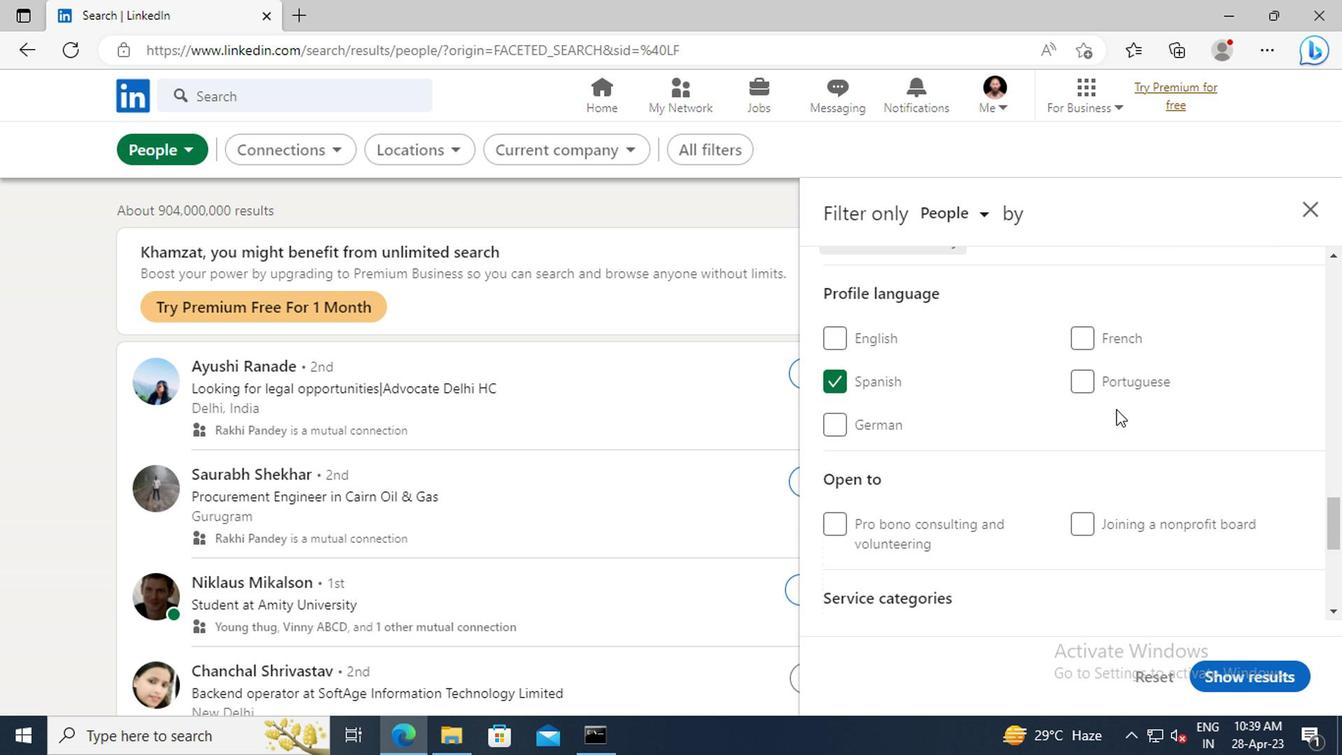 
Action: Mouse scrolled (1110, 409) with delta (0, 0)
Screenshot: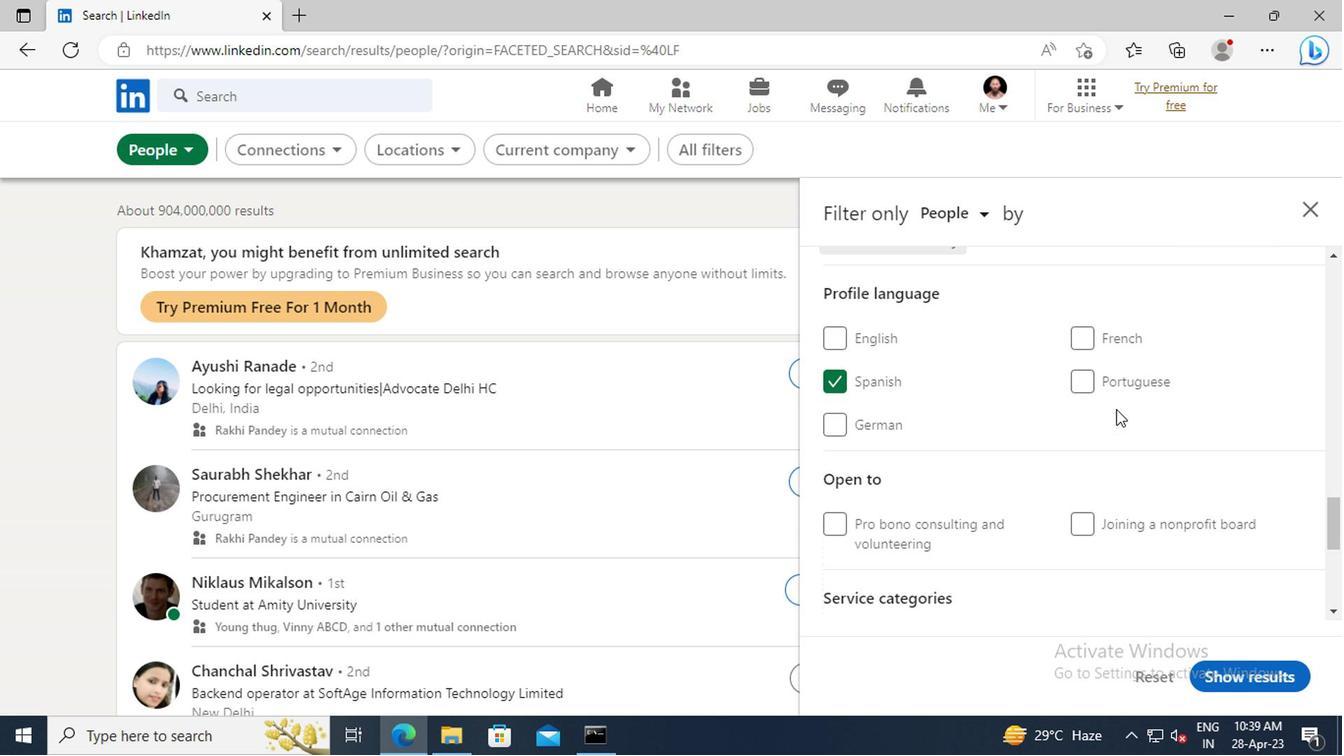 
Action: Mouse scrolled (1110, 409) with delta (0, 0)
Screenshot: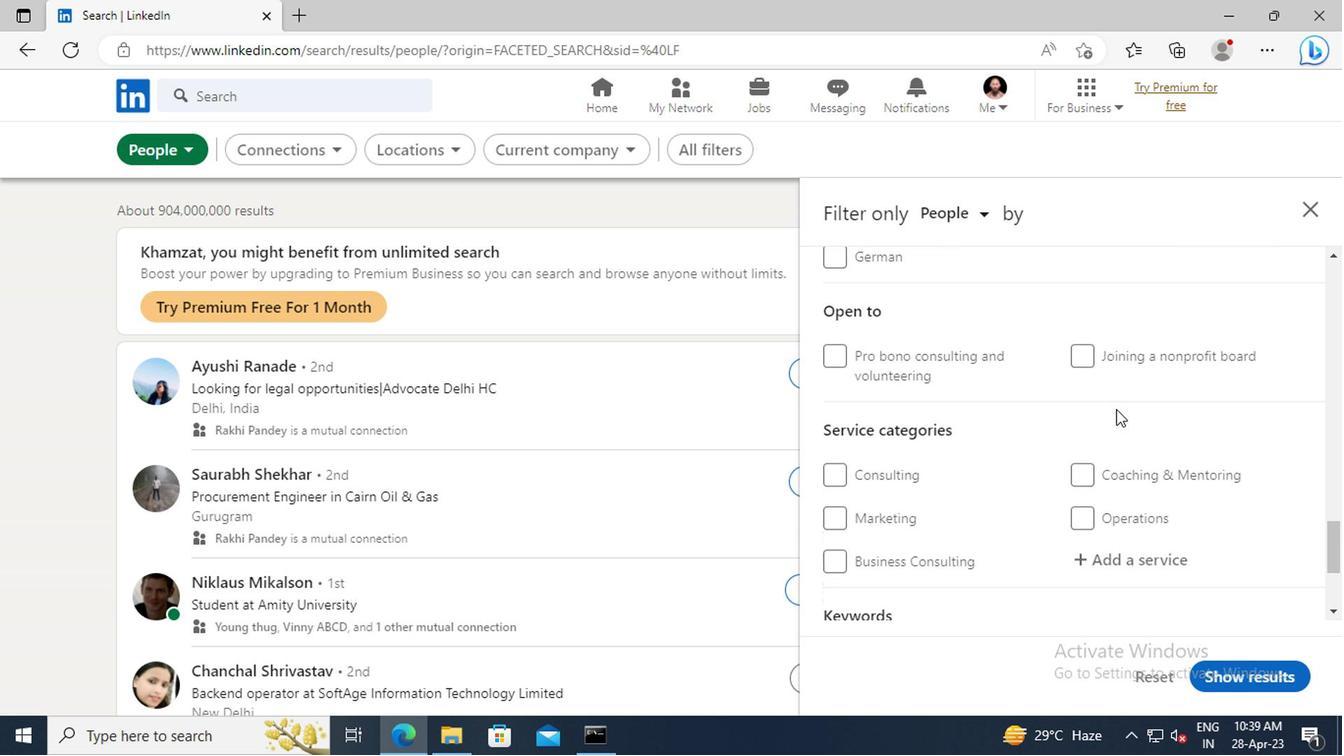 
Action: Mouse scrolled (1110, 409) with delta (0, 0)
Screenshot: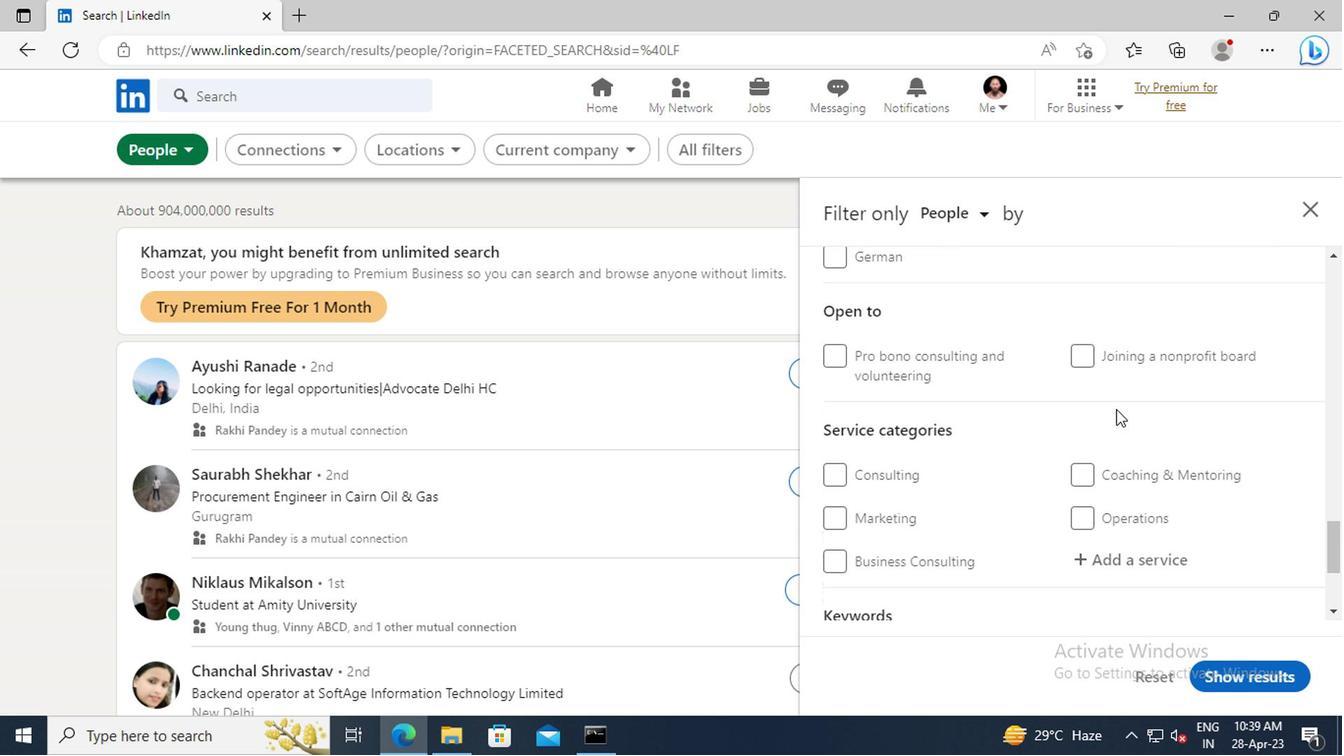 
Action: Mouse scrolled (1110, 409) with delta (0, 0)
Screenshot: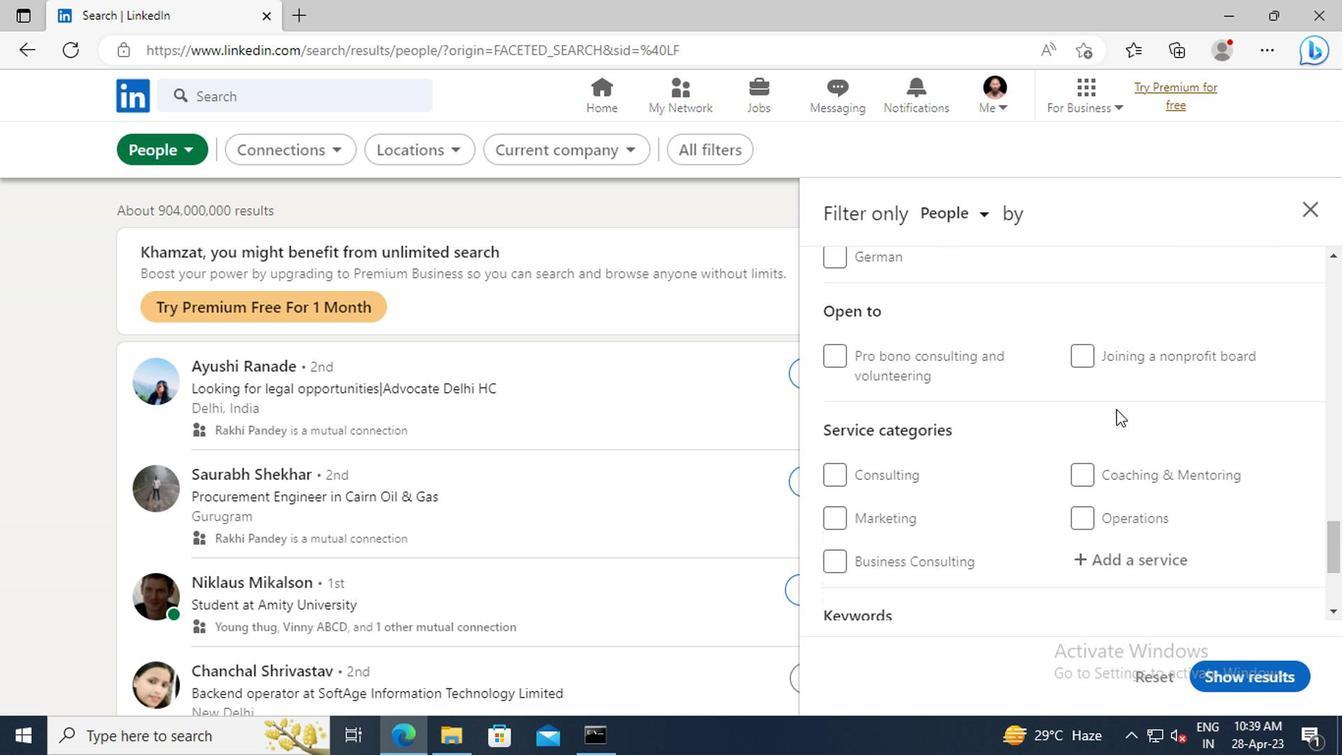 
Action: Mouse moved to (1117, 397)
Screenshot: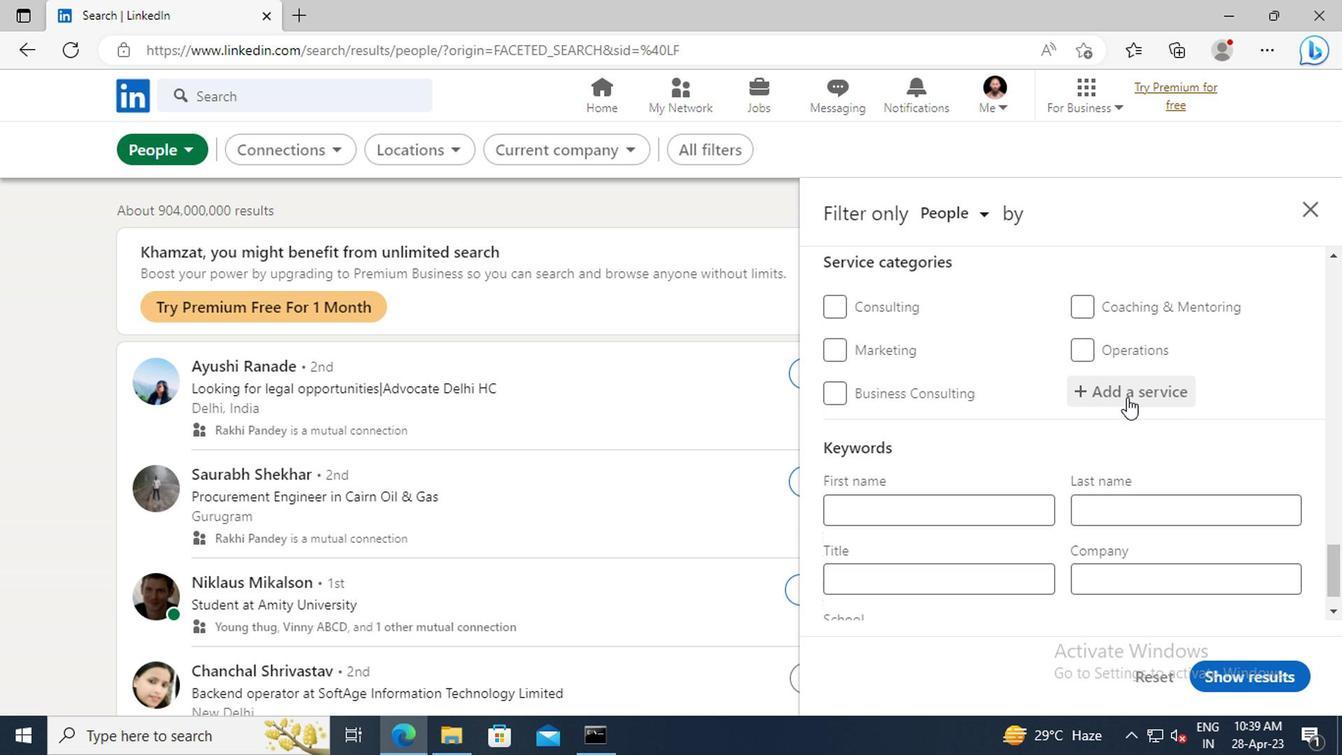 
Action: Mouse pressed left at (1117, 397)
Screenshot: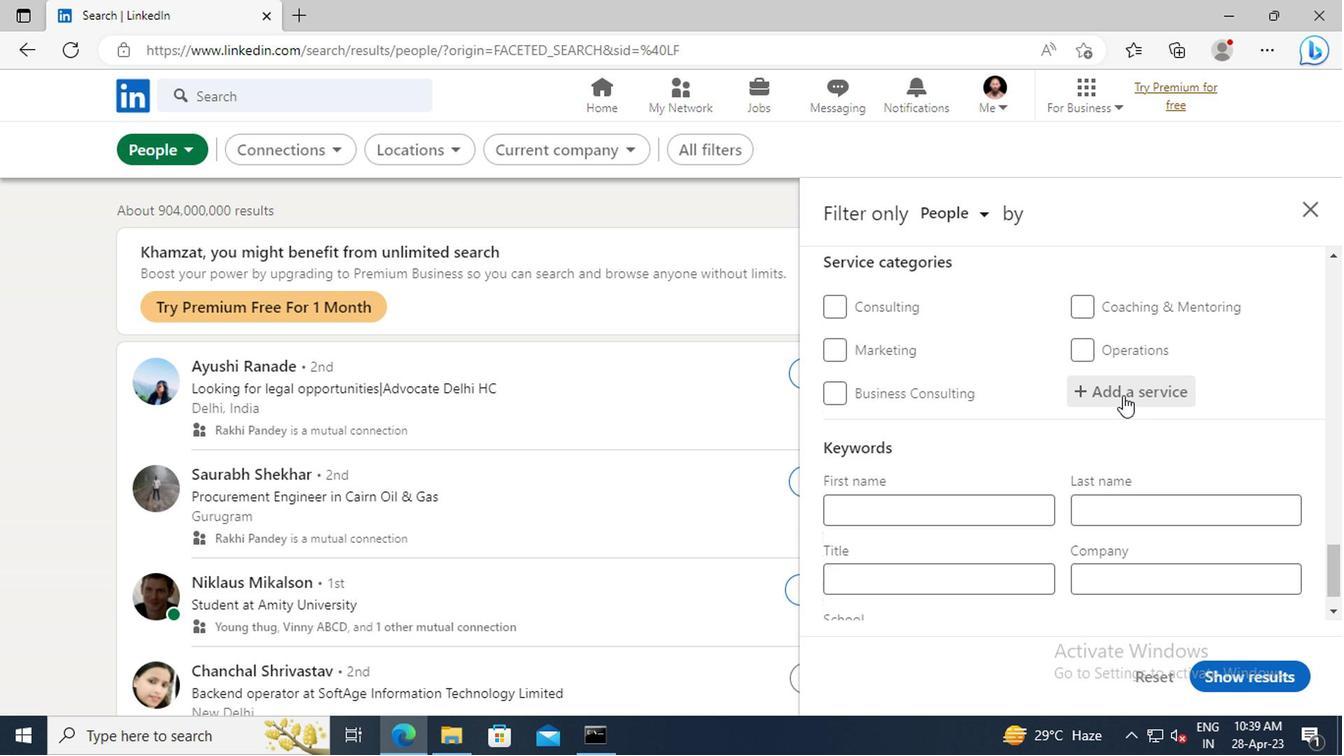 
Action: Key pressed <Key.shift>REAL<Key.space><Key.shift>ESTATE
Screenshot: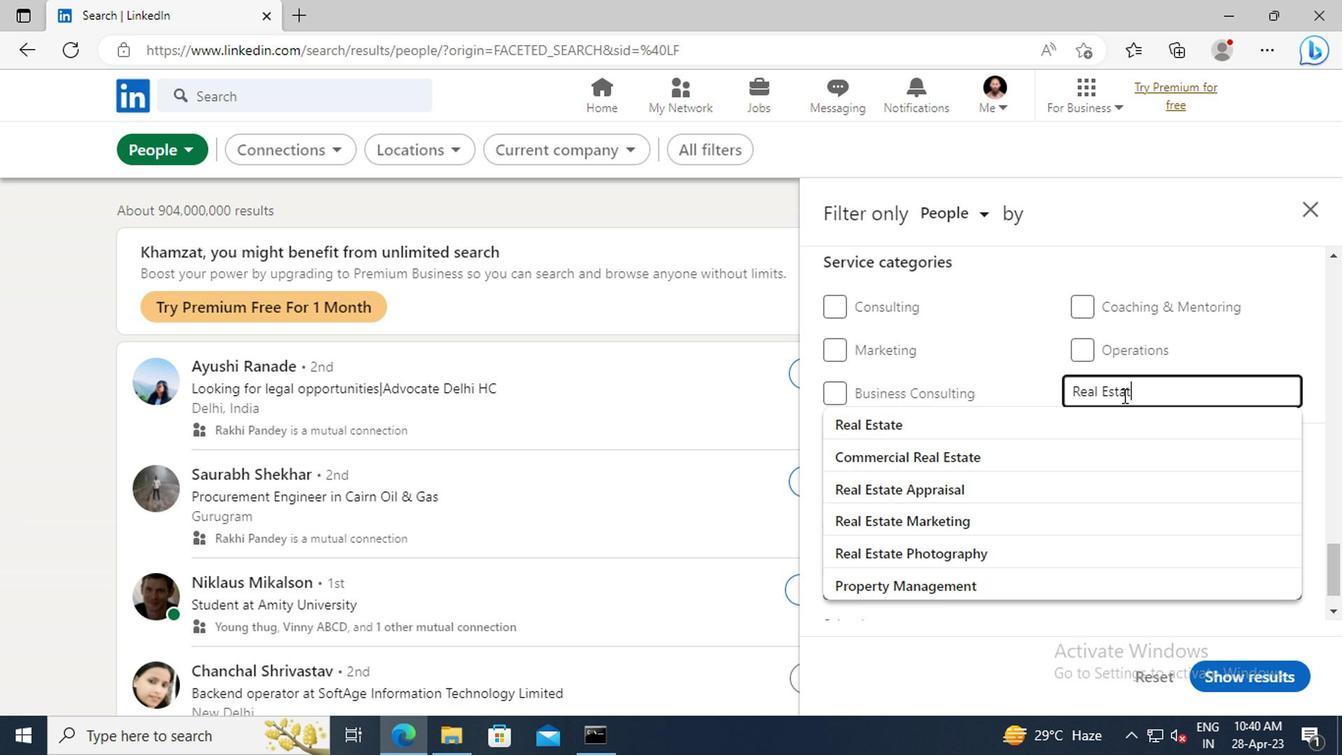 
Action: Mouse moved to (1117, 420)
Screenshot: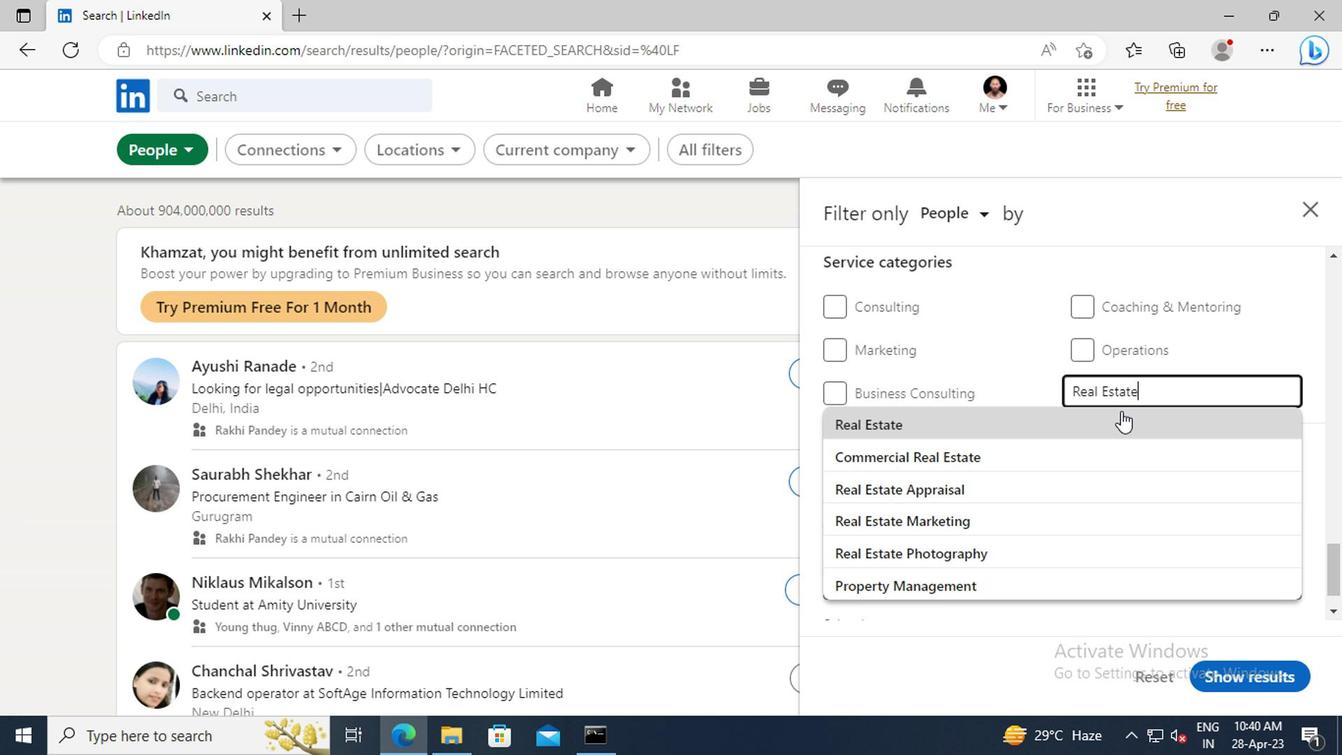 
Action: Mouse pressed left at (1117, 420)
Screenshot: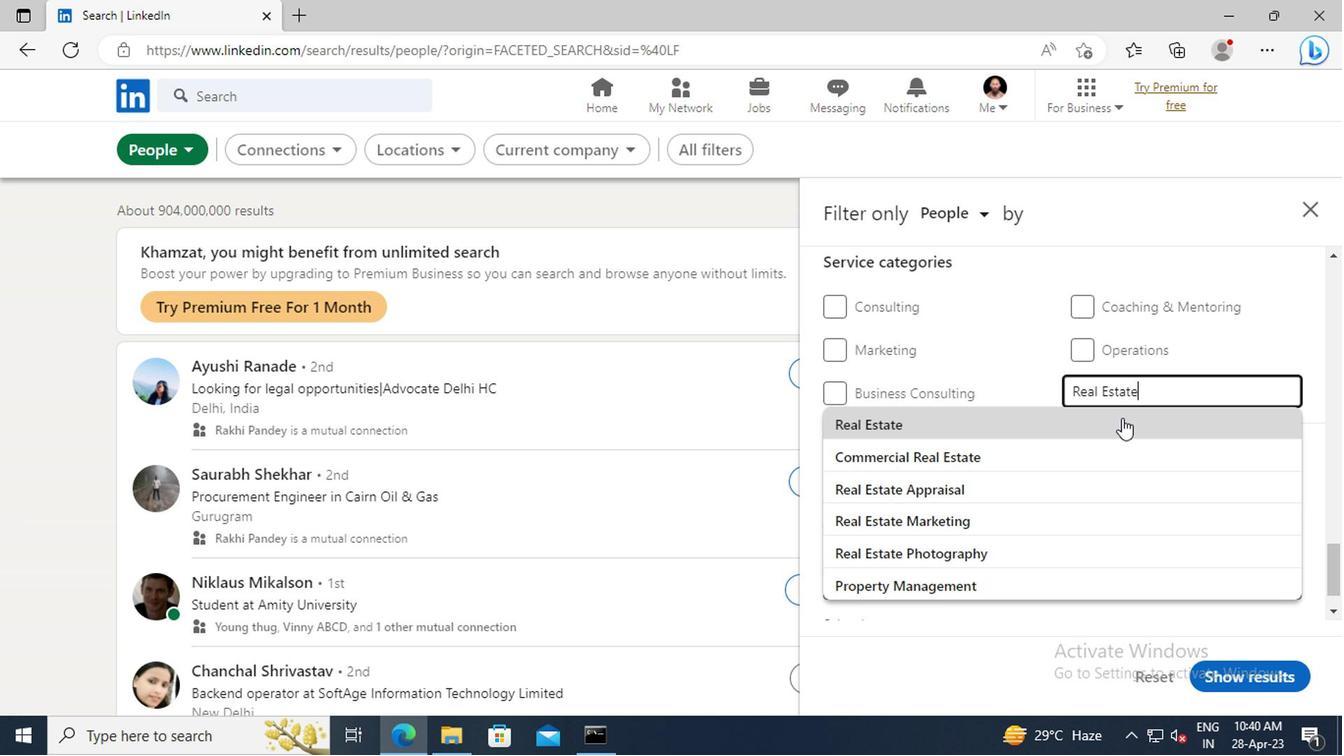 
Action: Mouse moved to (1040, 369)
Screenshot: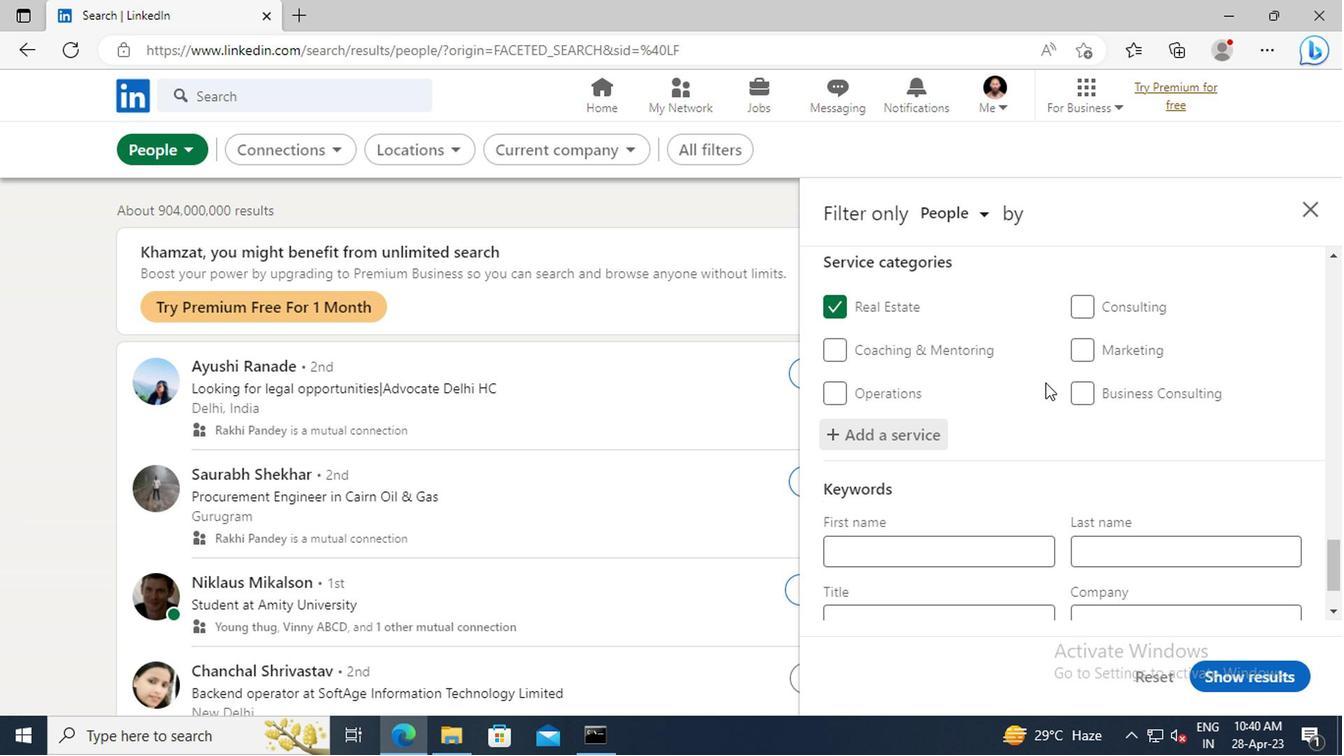 
Action: Mouse scrolled (1040, 368) with delta (0, 0)
Screenshot: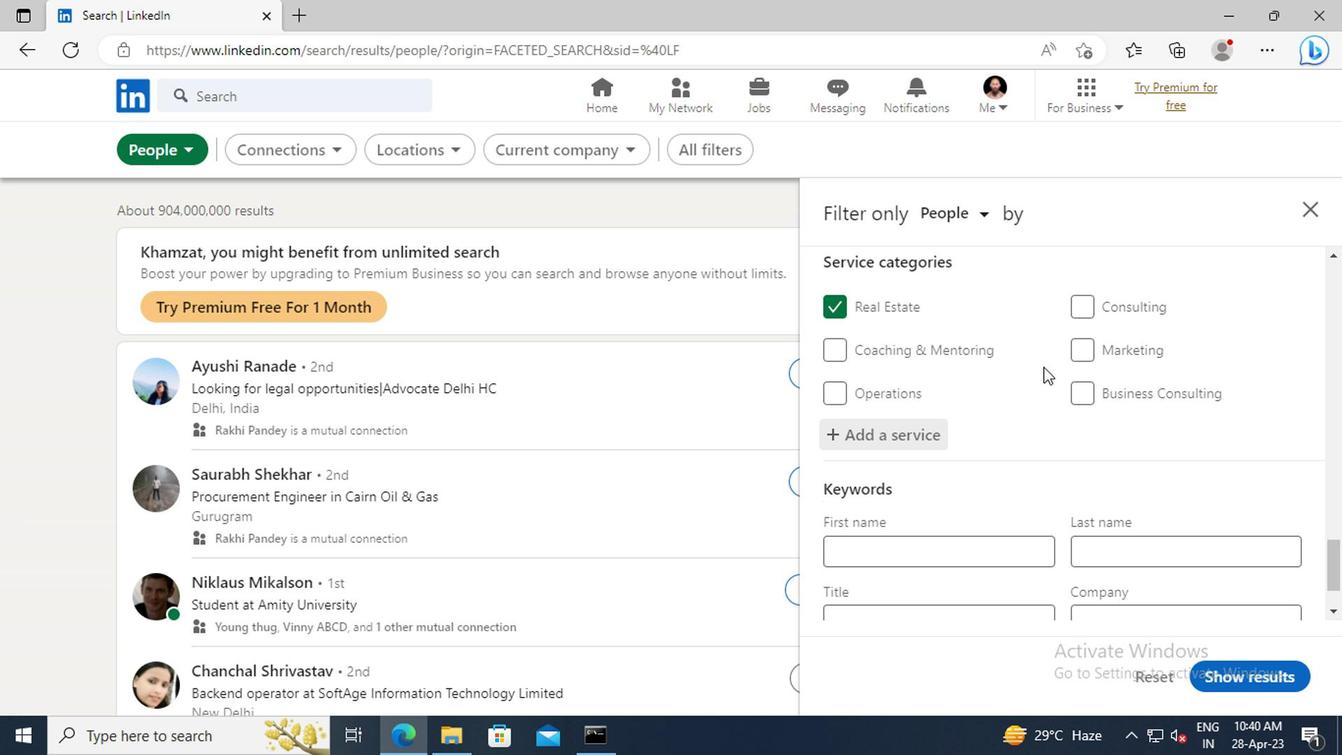 
Action: Mouse moved to (1040, 368)
Screenshot: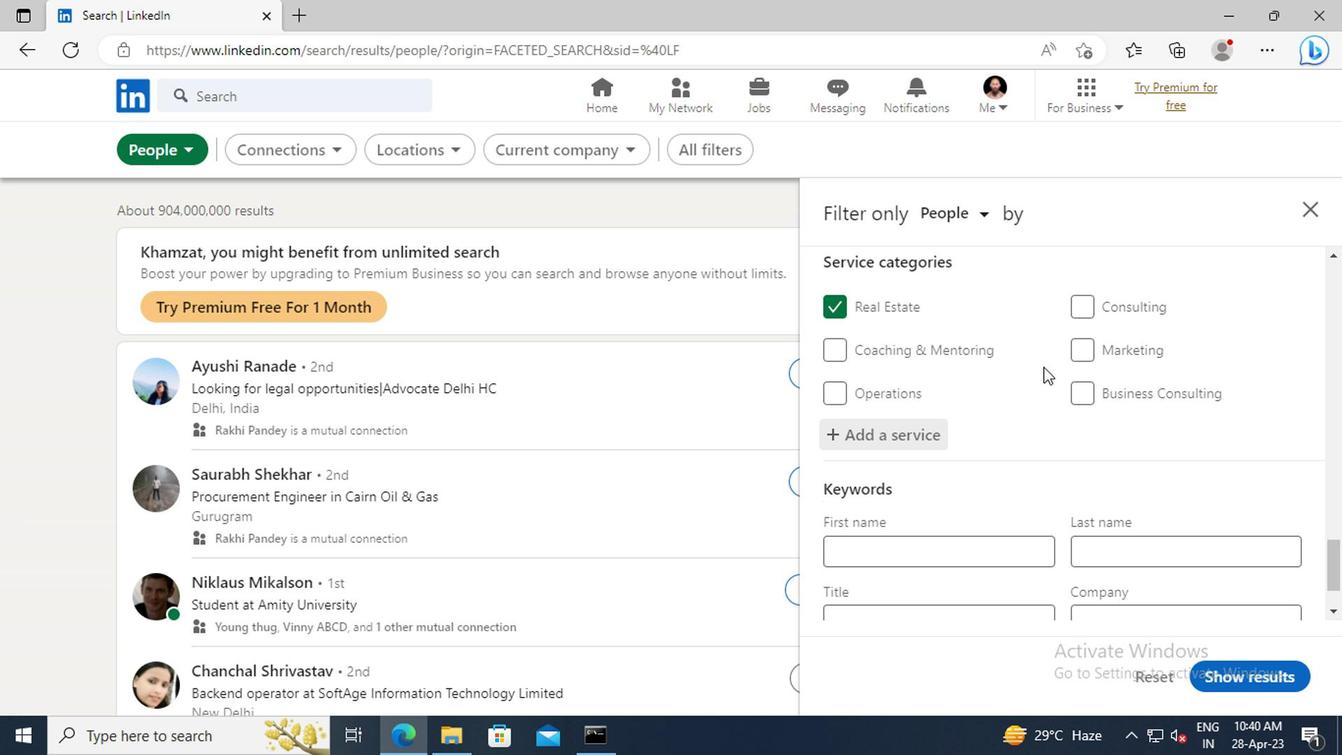 
Action: Mouse scrolled (1040, 367) with delta (0, -1)
Screenshot: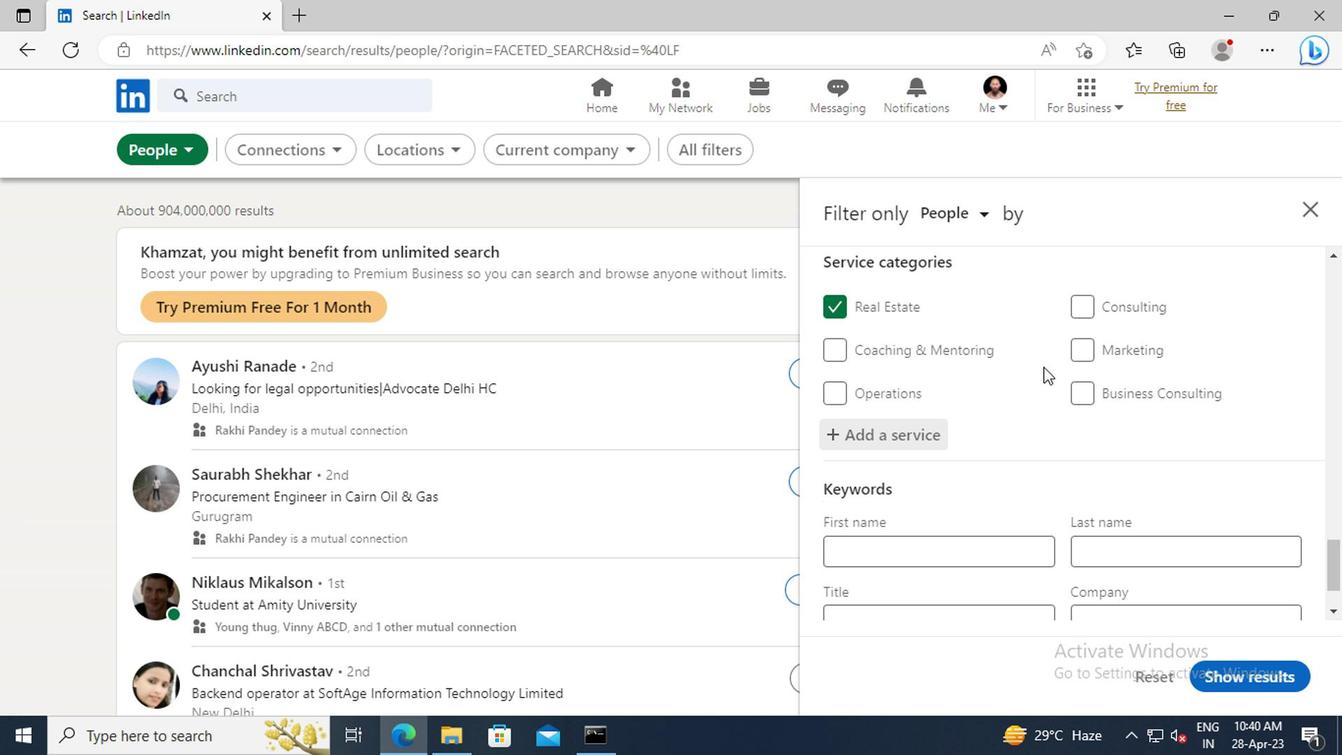 
Action: Mouse scrolled (1040, 367) with delta (0, -1)
Screenshot: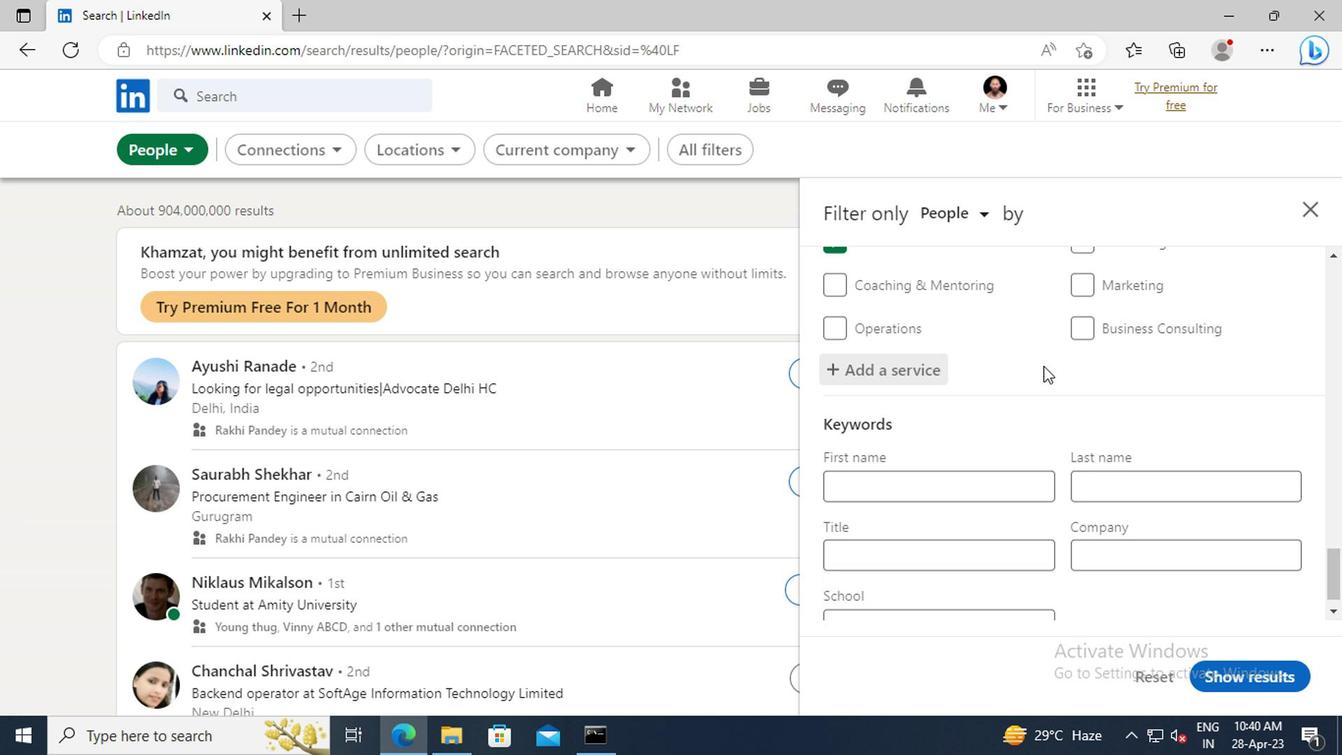 
Action: Mouse scrolled (1040, 367) with delta (0, -1)
Screenshot: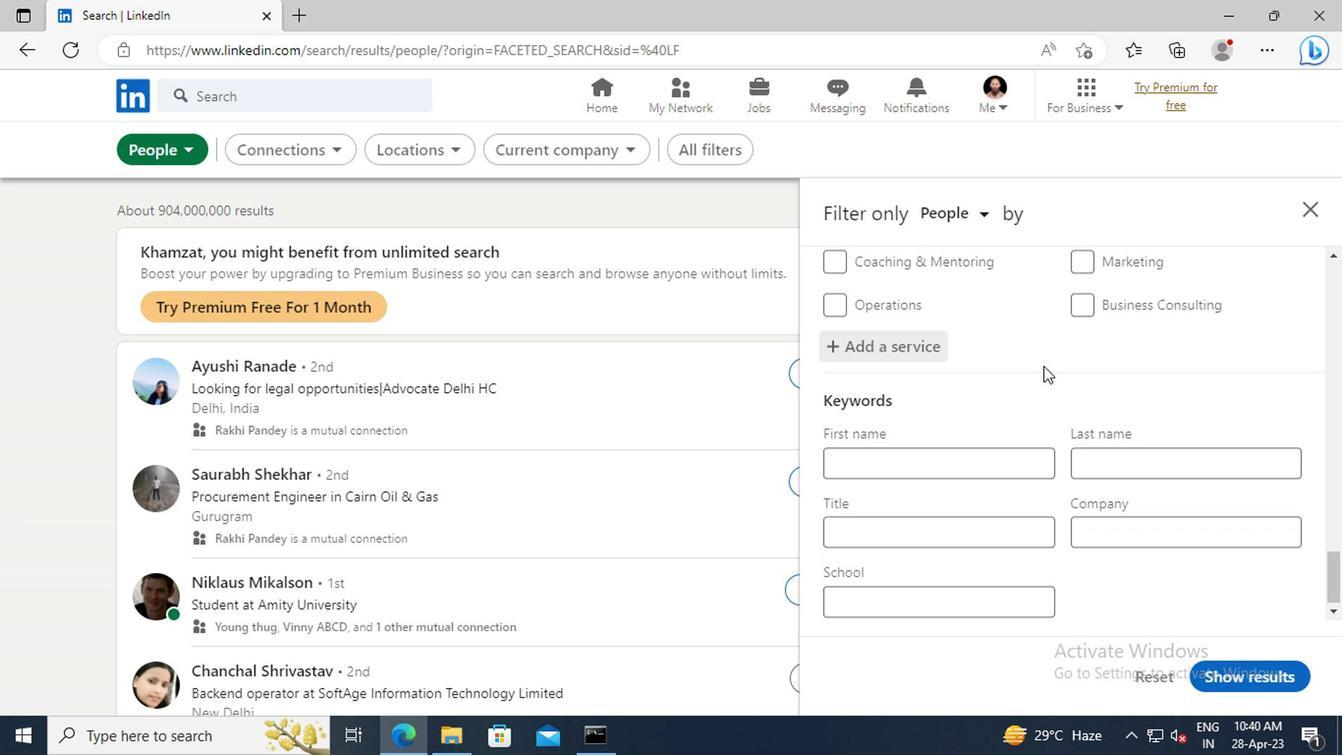
Action: Mouse moved to (968, 527)
Screenshot: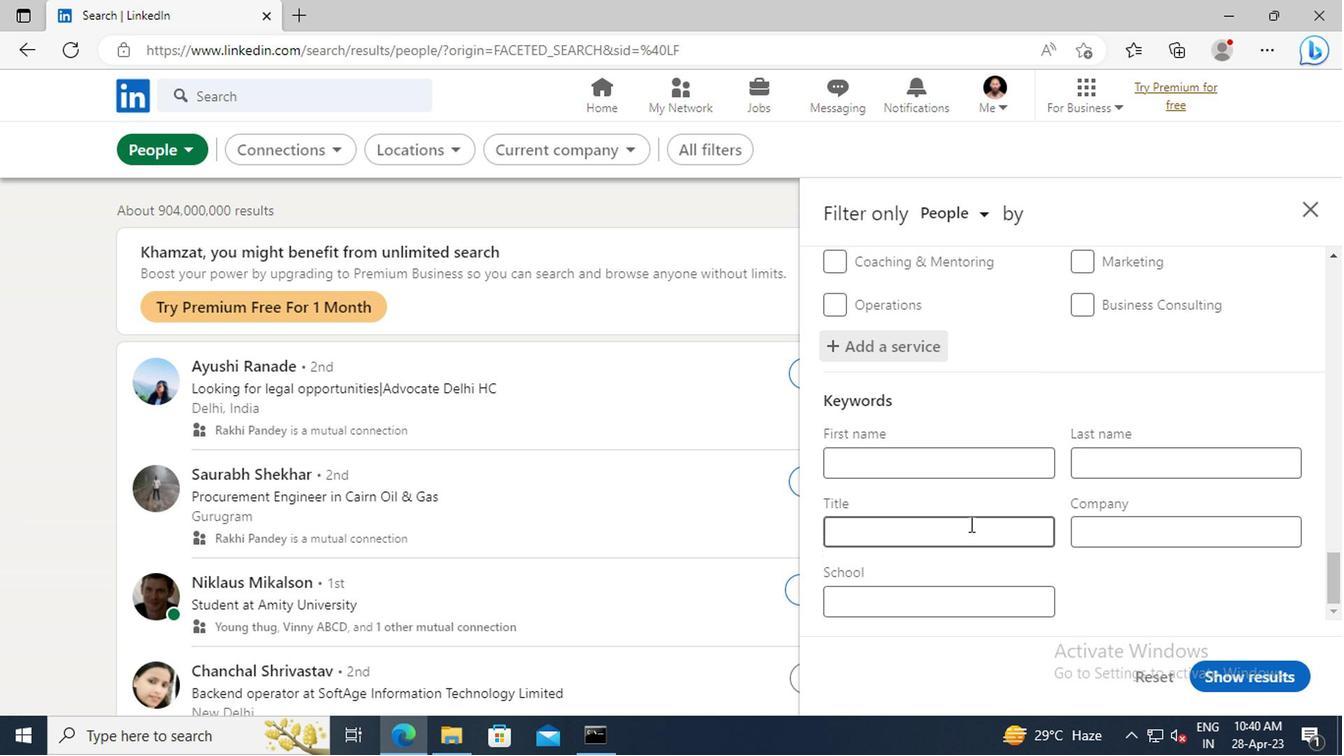 
Action: Mouse pressed left at (968, 527)
Screenshot: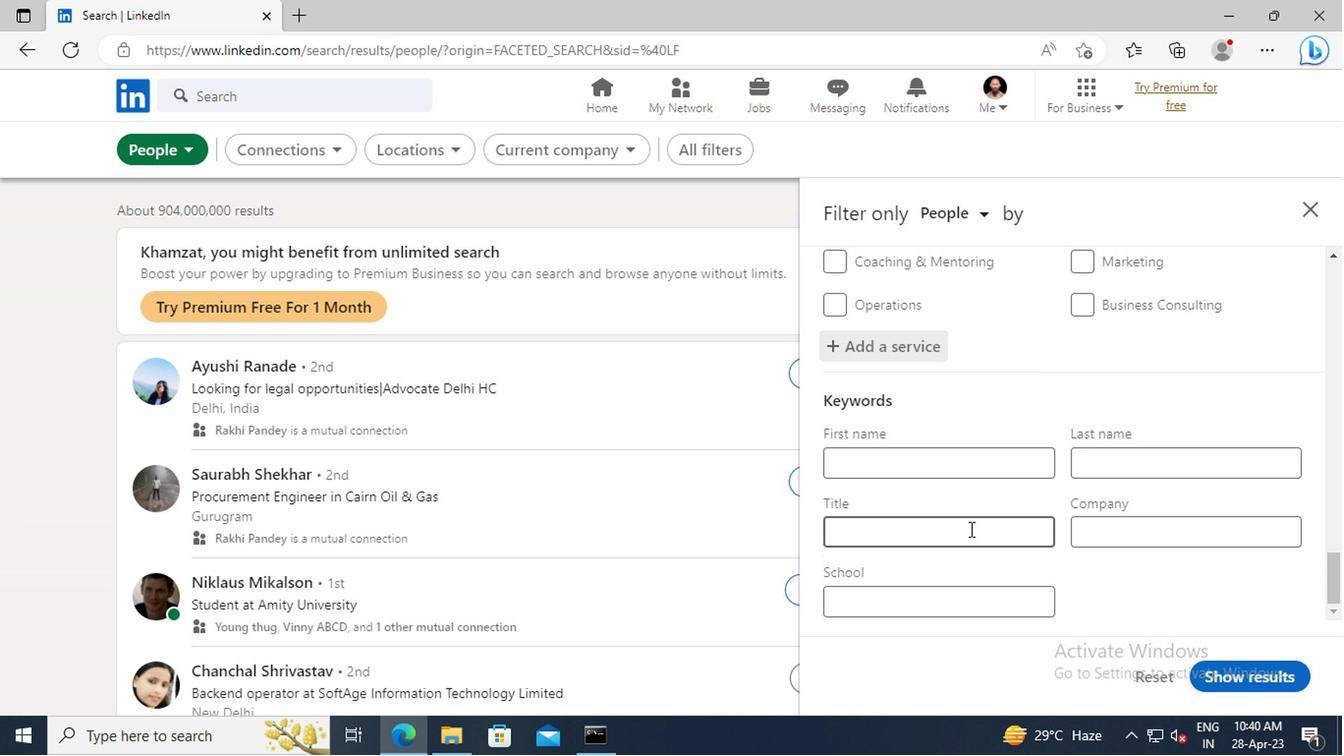 
Action: Key pressed <Key.shift>SALES<Key.space><Key.shift>ANALYST<Key.enter>
Screenshot: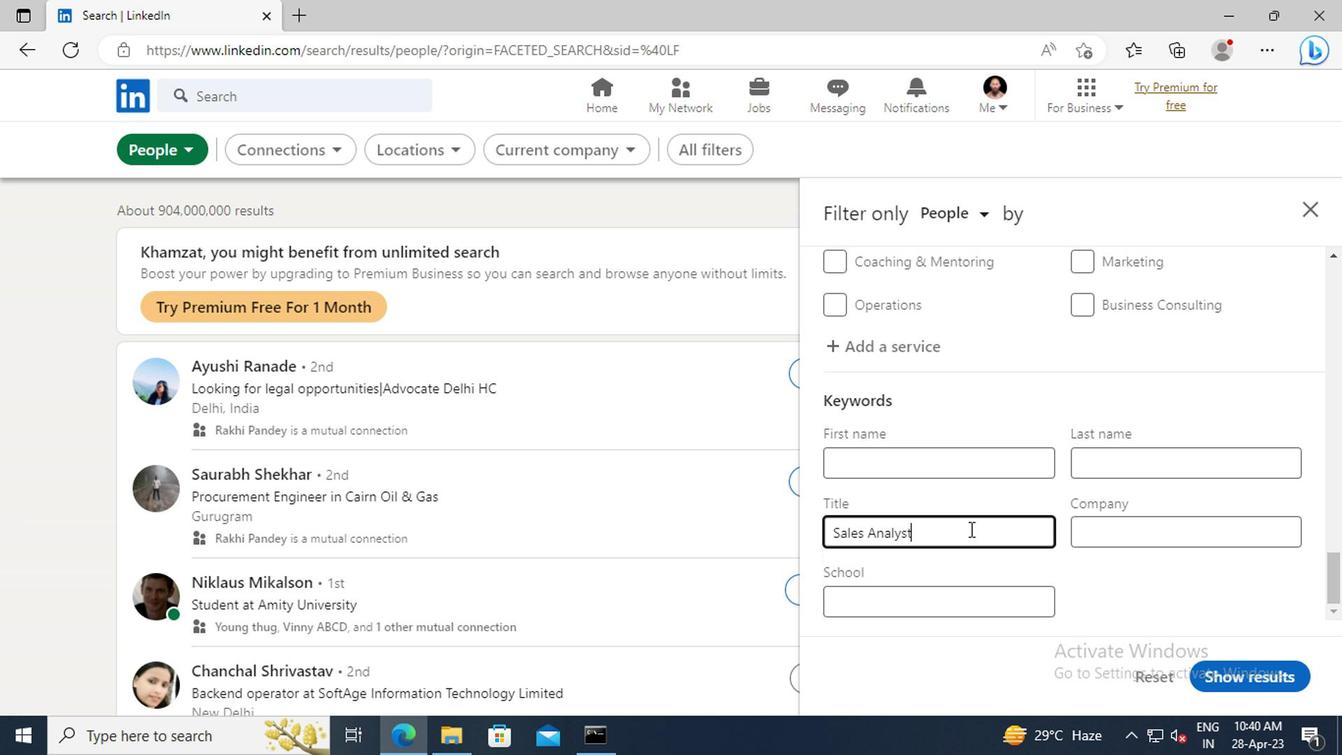 
Action: Mouse moved to (1235, 674)
Screenshot: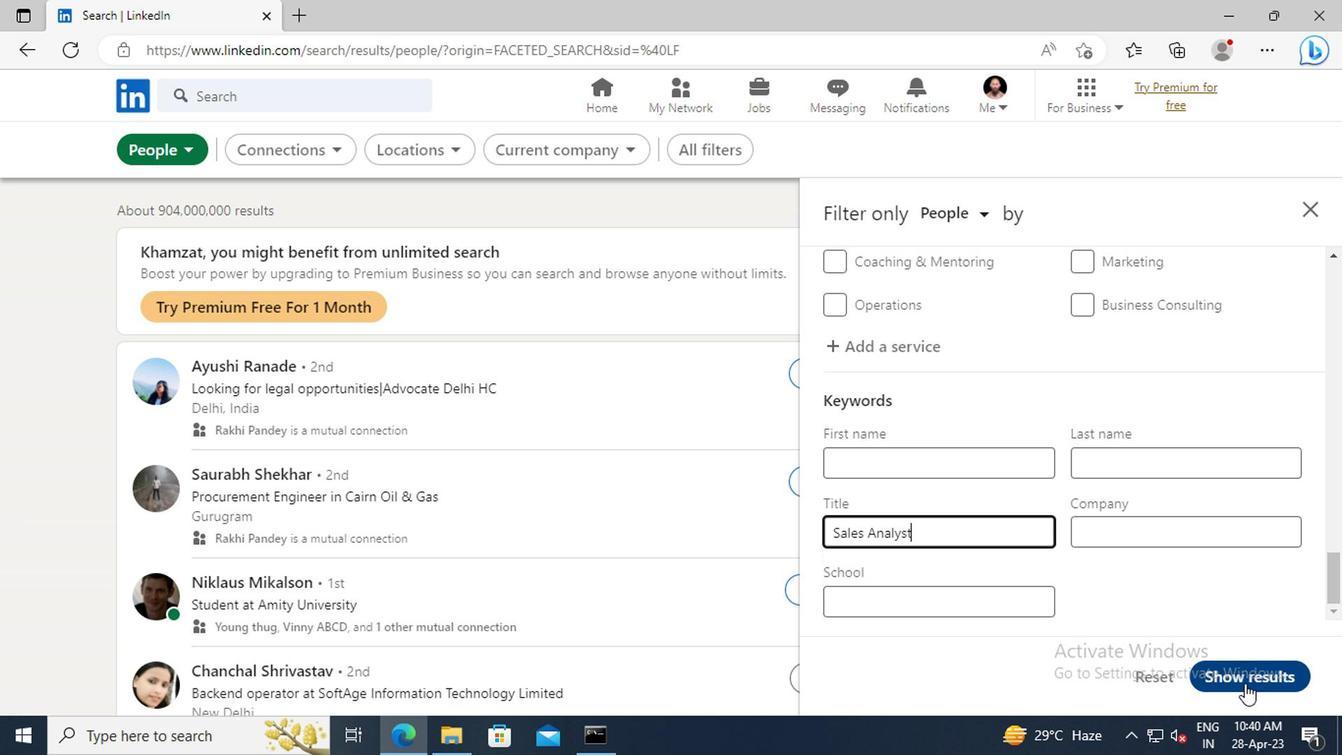 
Action: Mouse pressed left at (1235, 674)
Screenshot: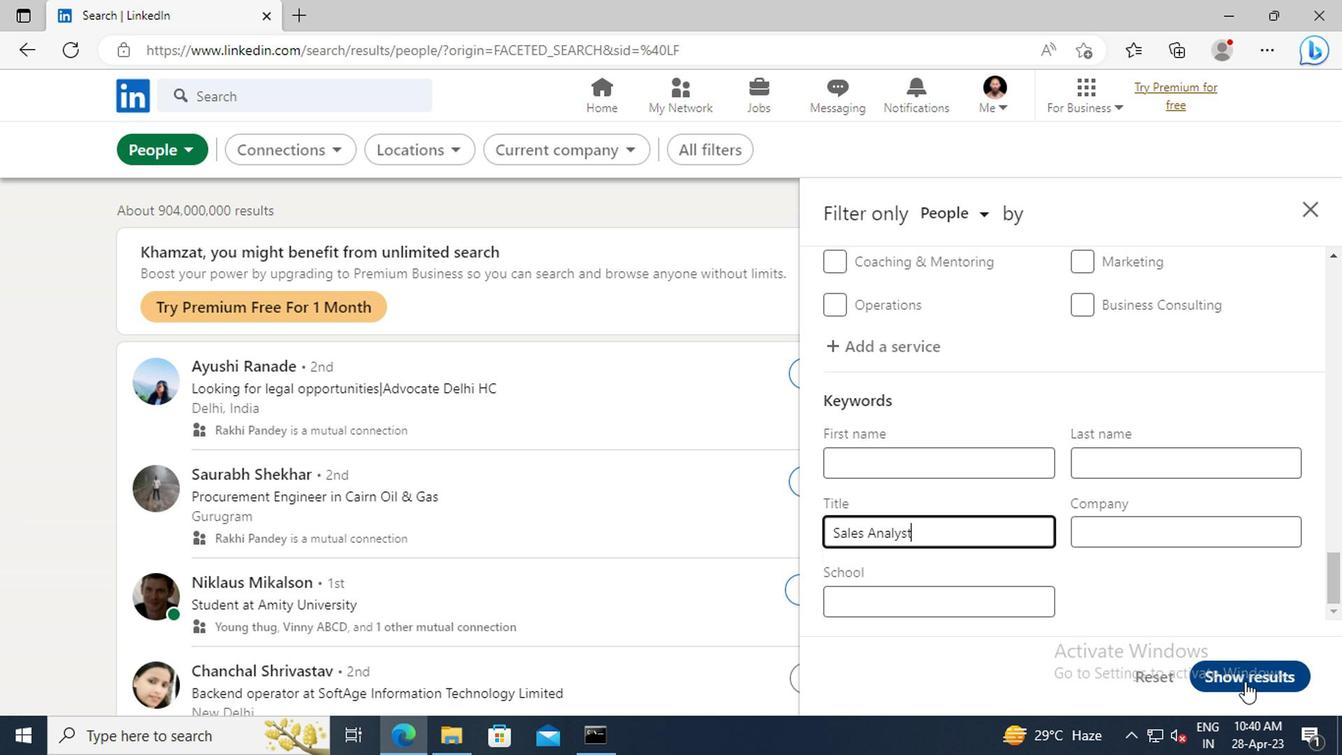 
